 Task: In the Company uga.edu, Create email and send with subject: 'We're Thrilled to Welcome You ', and with mail content 'Greetings,_x000D_
We're thrilled to introduce you to an exciting opportunity that will transform your industry. Get ready for a journey of innovation and success!_x000D_
Warm Regards', attach the document: Project_plan.docx and insert image: visitingcard.jpg. Below Warm Regards, write Linkedin and insert the URL: in.linkedin.com. Mark checkbox to create task to follow up : In 3 business days .  Enter or choose an email address of recipient's from company's contact and send.. Logged in from softage.1@softage.net
Action: Mouse moved to (66, 29)
Screenshot: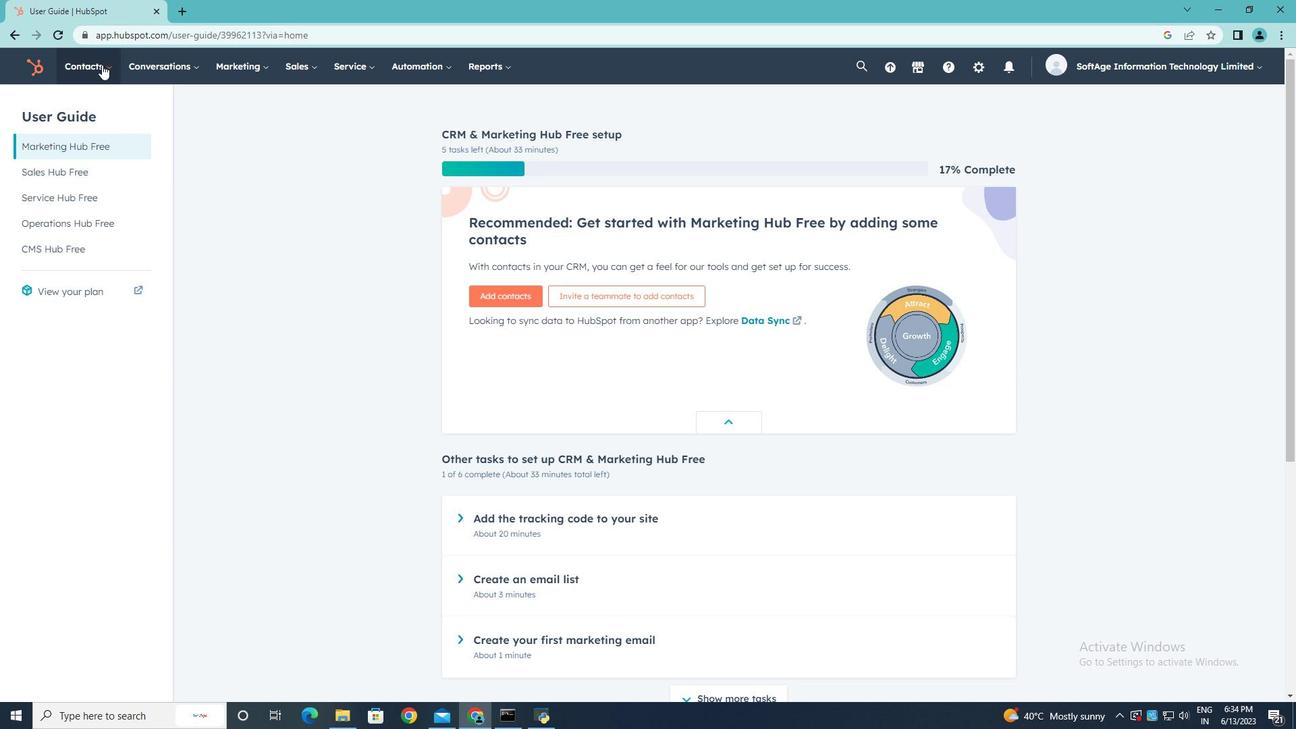 
Action: Mouse pressed left at (66, 29)
Screenshot: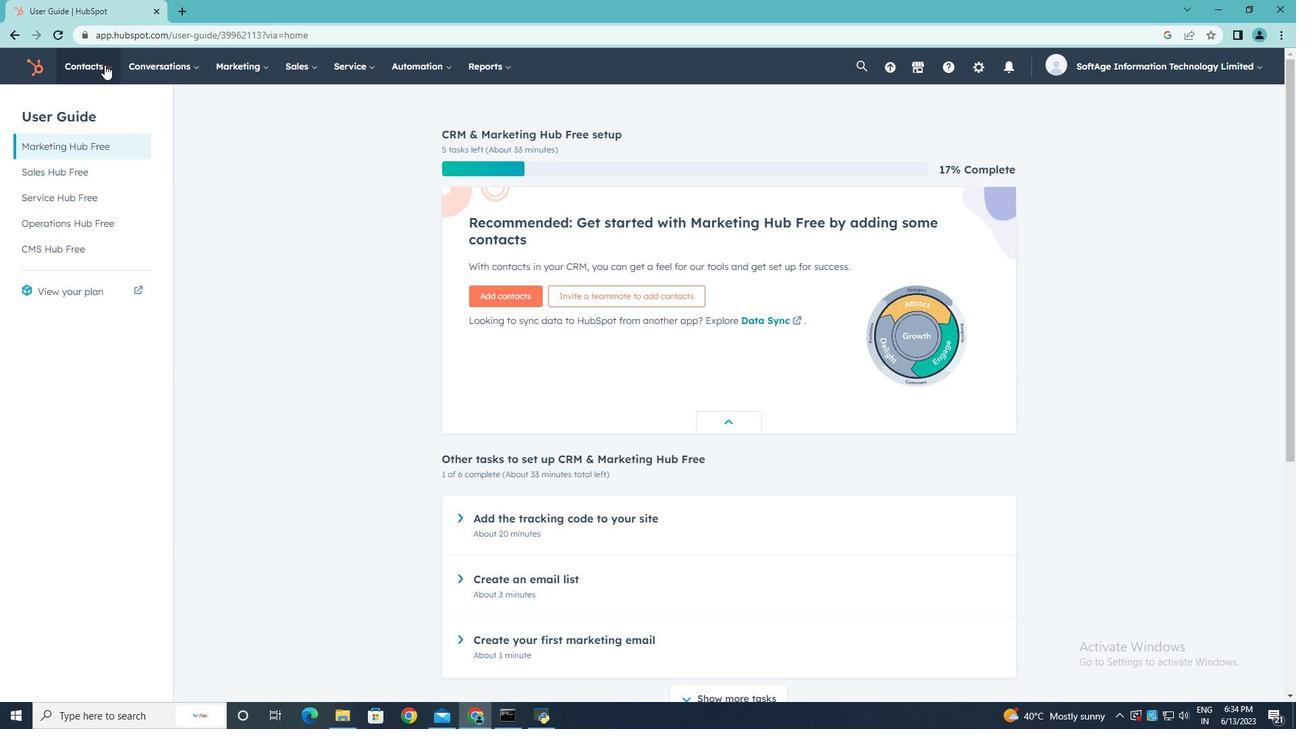 
Action: Mouse moved to (66, 83)
Screenshot: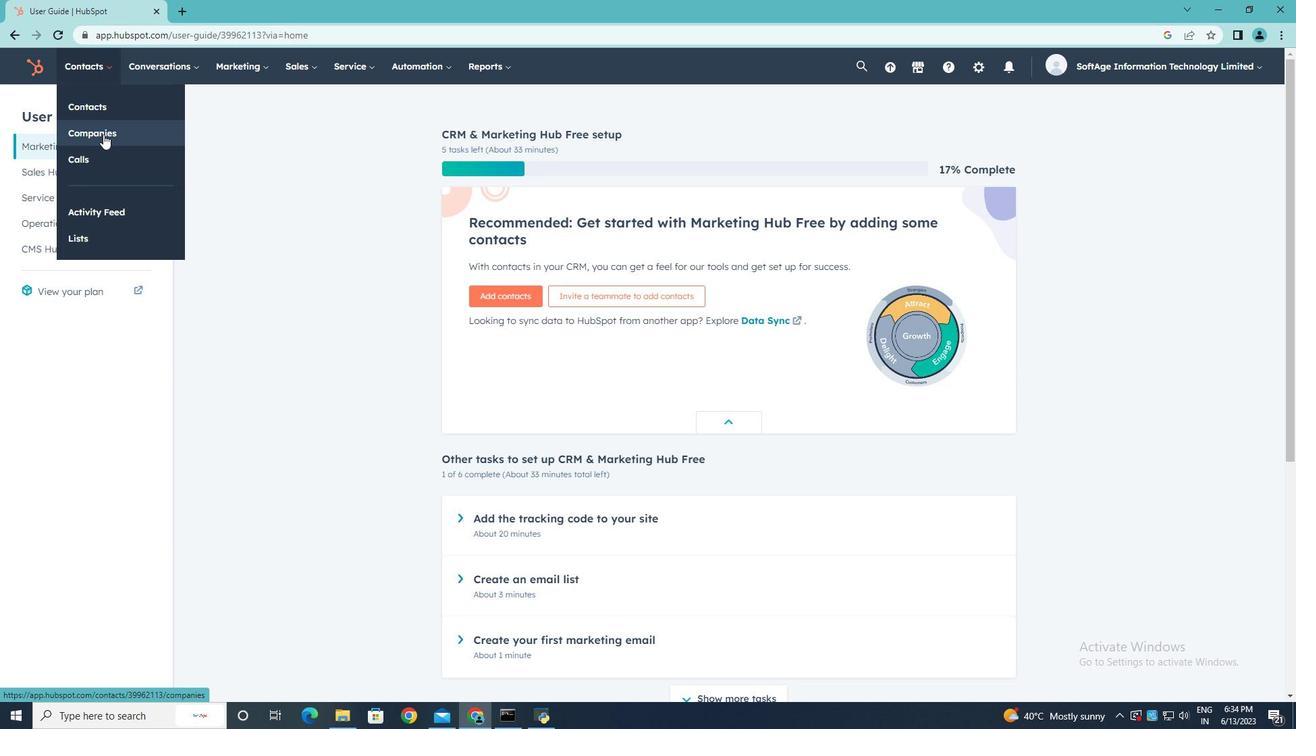 
Action: Mouse pressed left at (66, 83)
Screenshot: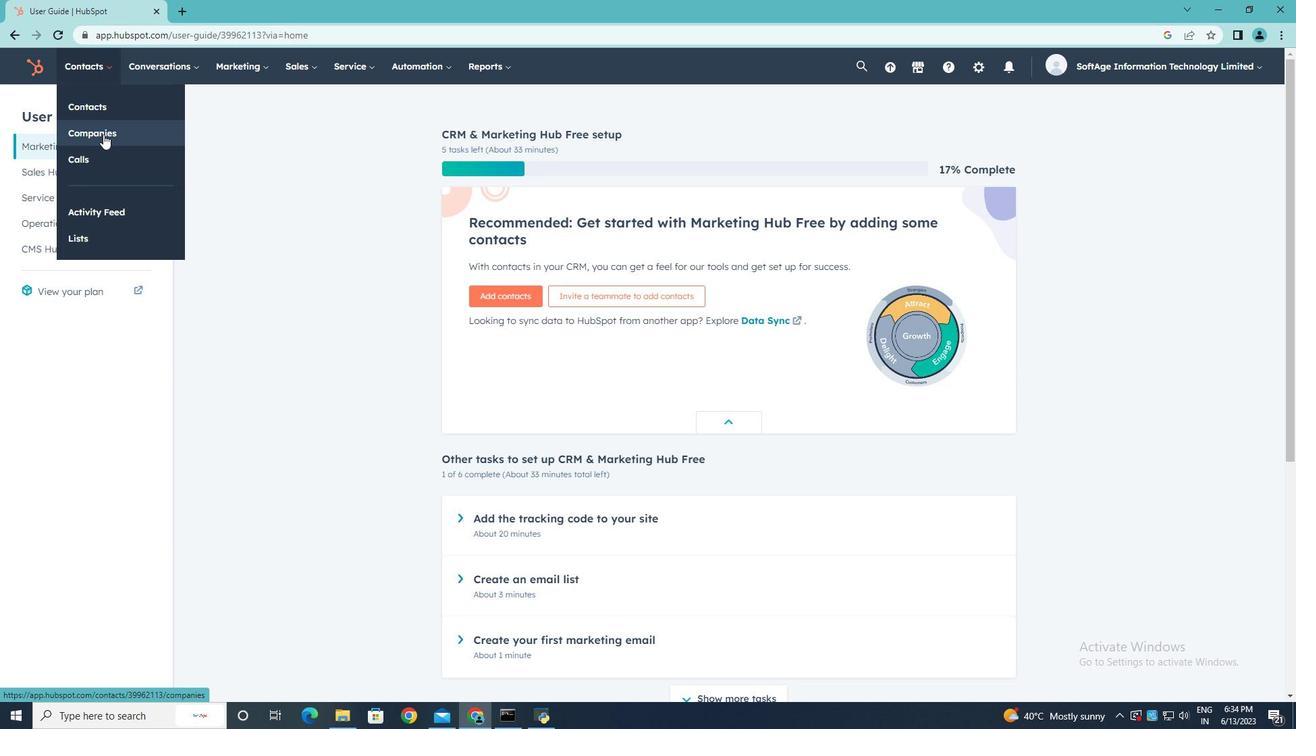 
Action: Mouse moved to (88, 163)
Screenshot: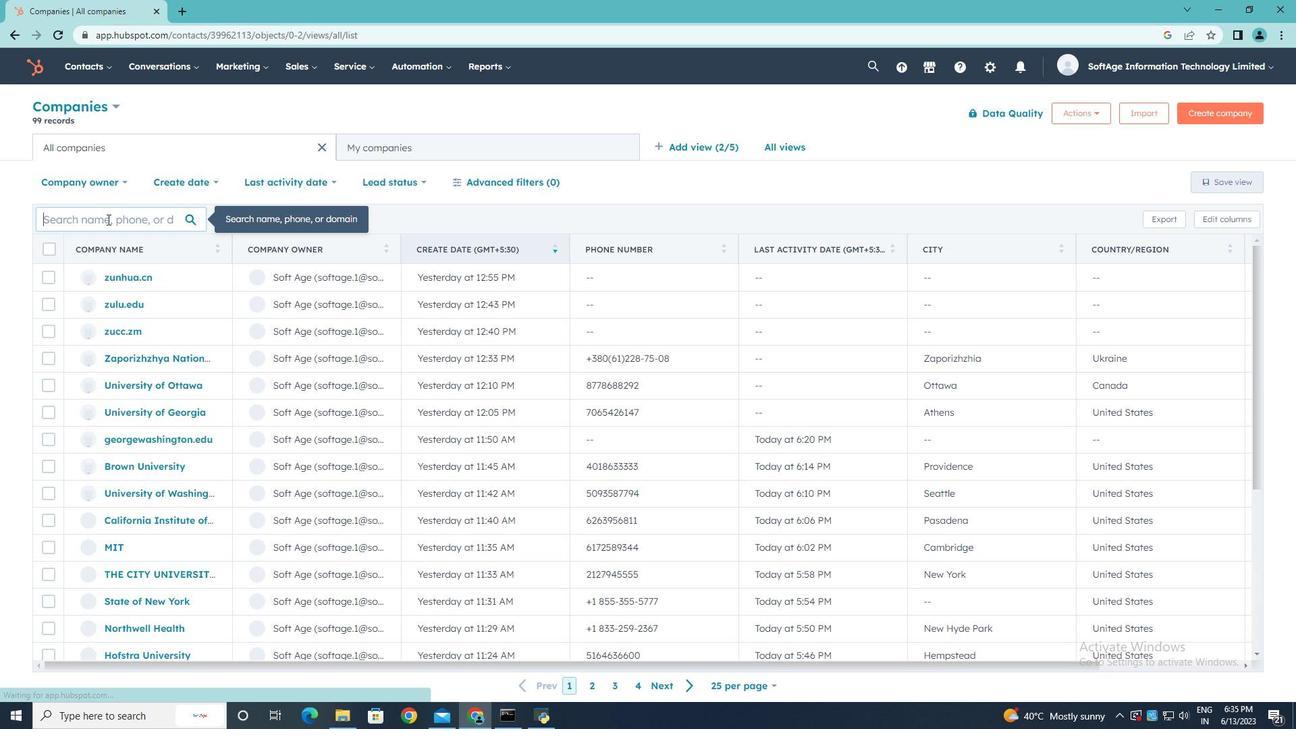 
Action: Mouse pressed left at (88, 163)
Screenshot: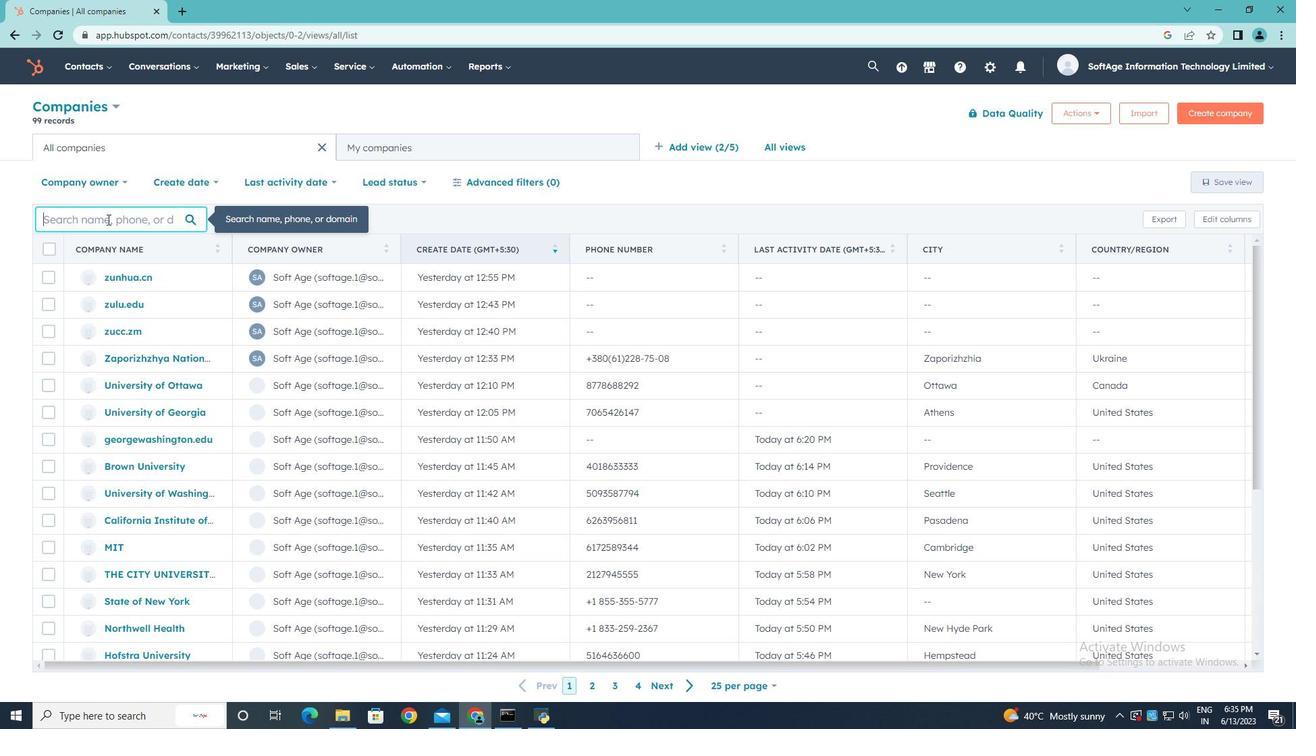 
Action: Key pressed uga.edu
Screenshot: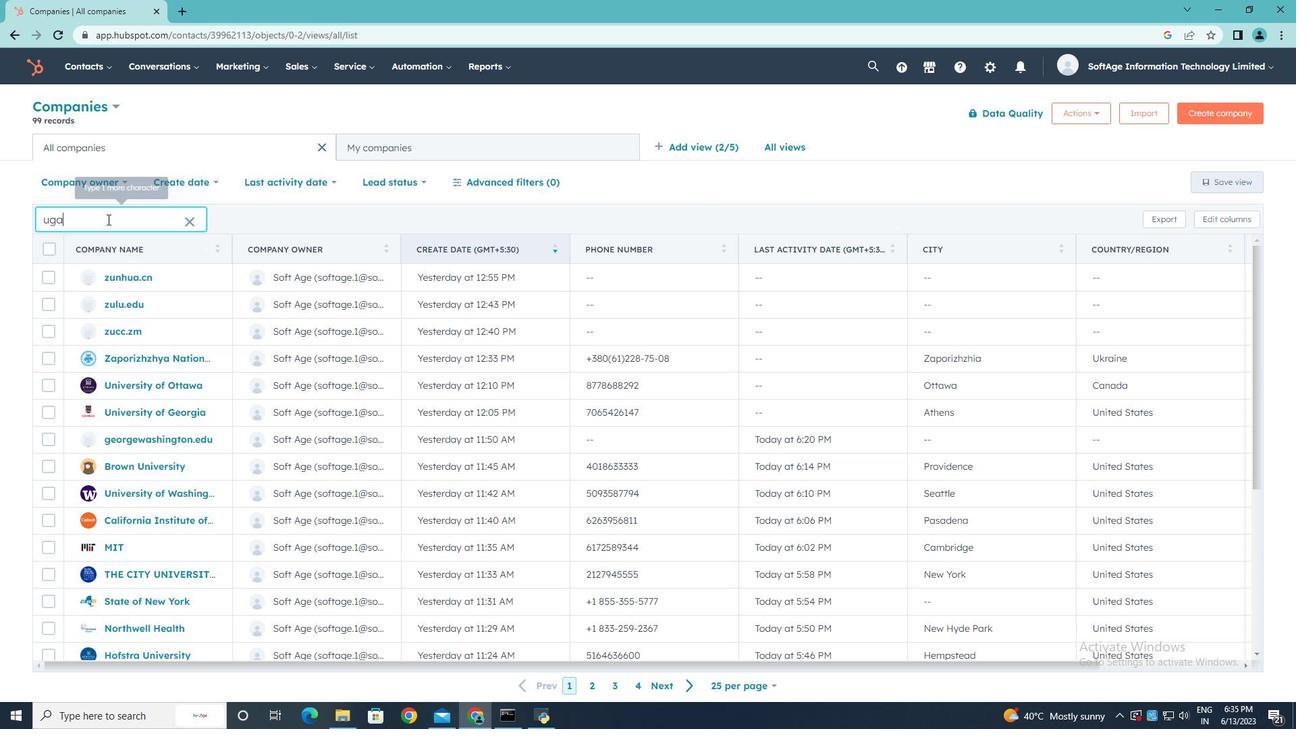 
Action: Mouse moved to (105, 215)
Screenshot: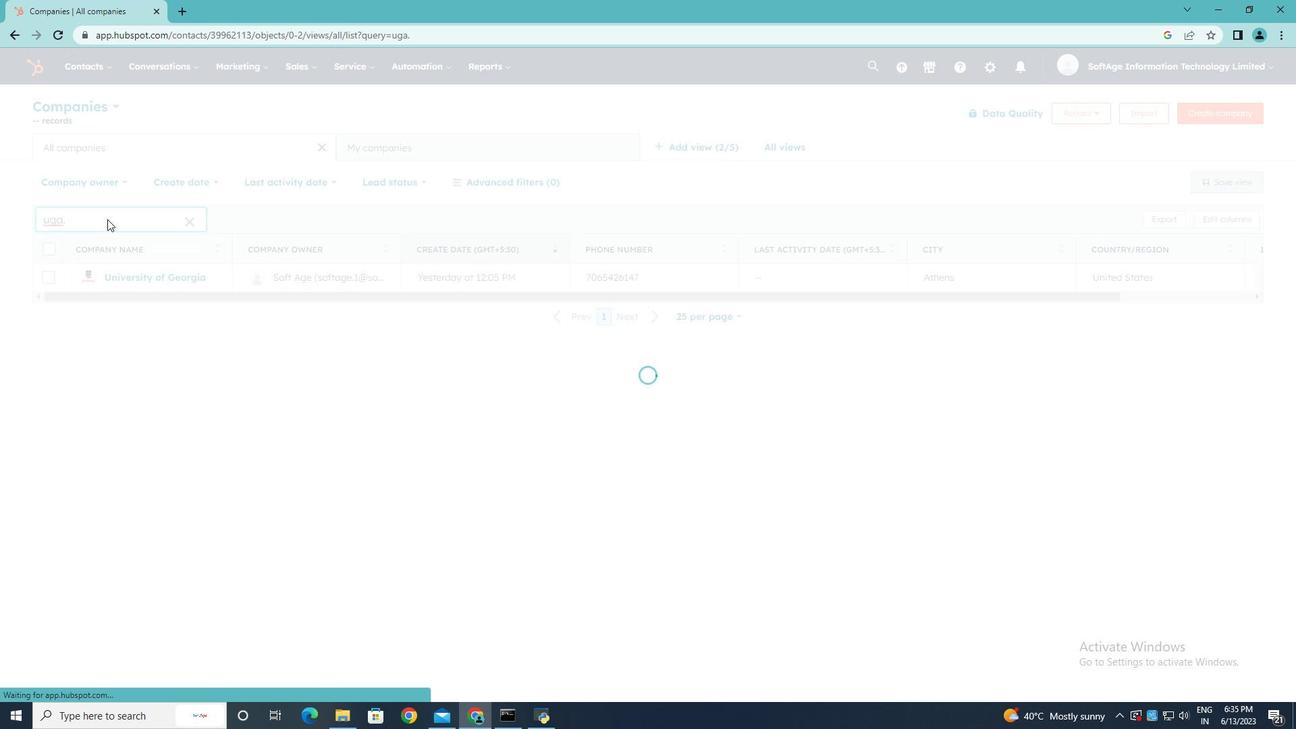 
Action: Mouse pressed left at (105, 215)
Screenshot: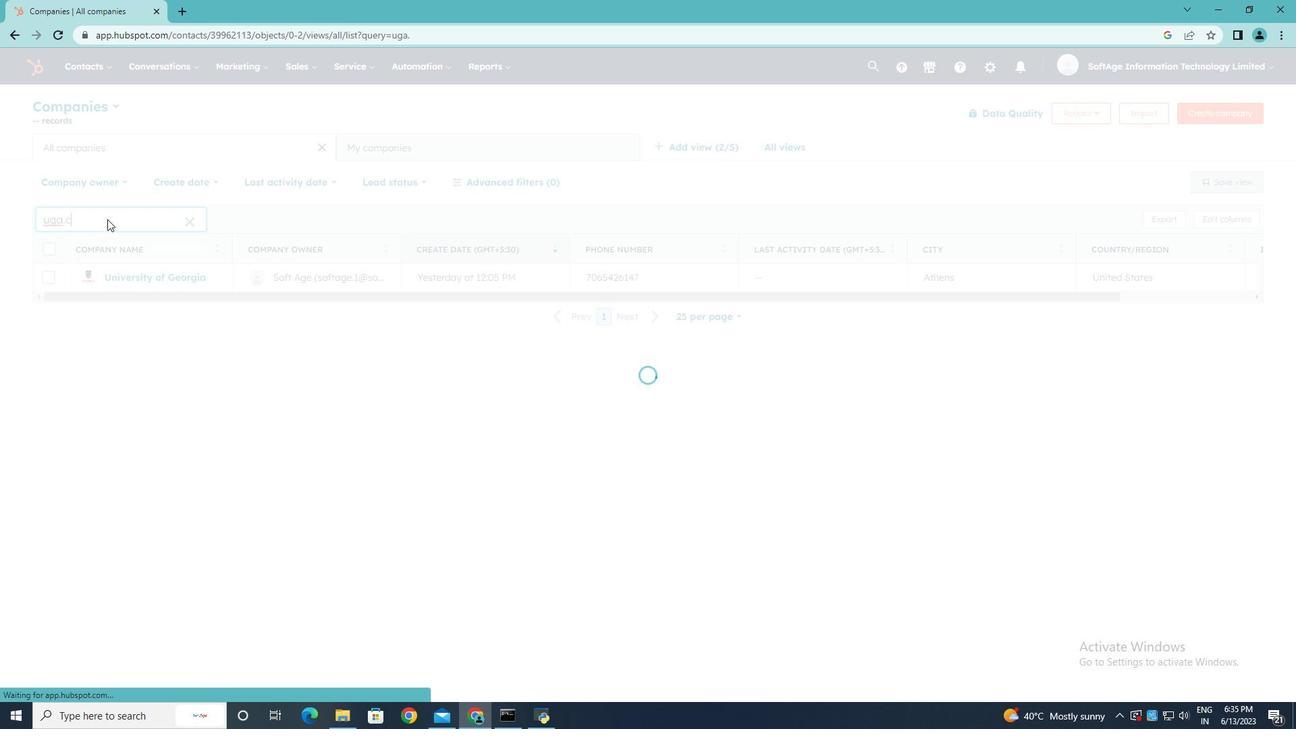 
Action: Mouse moved to (53, 165)
Screenshot: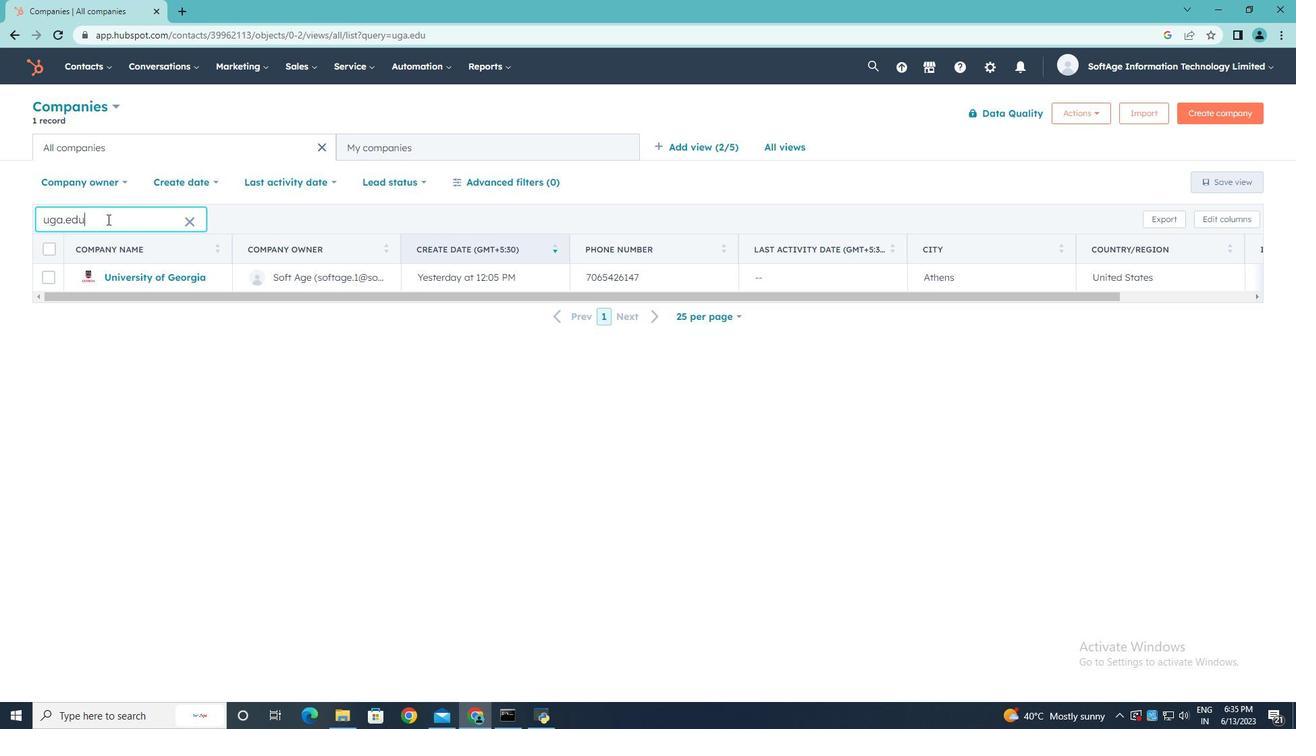 
Action: Mouse pressed left at (53, 165)
Screenshot: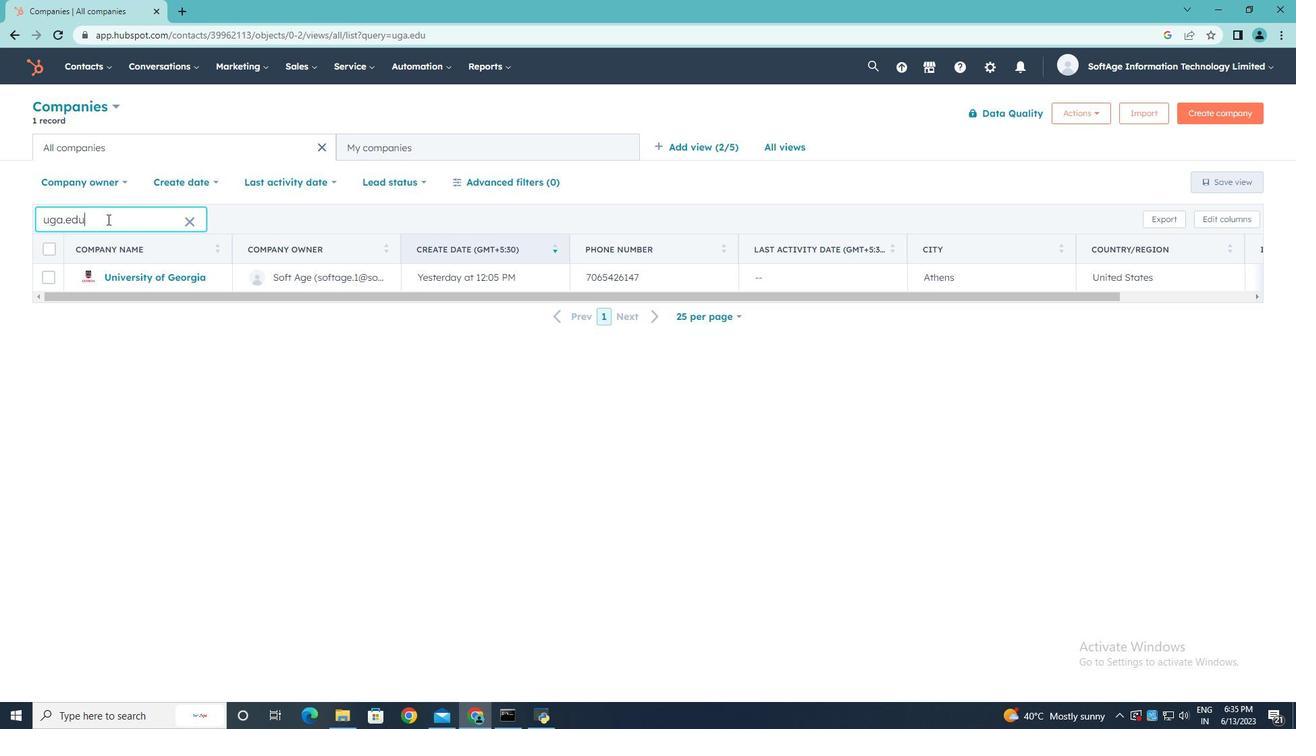 
Action: Key pressed <Key.shift><Key.shift><Key.shift><Key.shift><Key.shift><Key.shift>We're<Key.space><Key.shift><Key.shift><Key.shift><Key.shift><Key.shift><Key.shift>Thrilled<Key.space>to<Key.space><Key.shift>Welcome<Key.space><Key.shift><Key.shift><Key.shift><Key.shift><Key.shift><Key.shift><Key.shift><Key.shift><Key.shift><Key.shift><Key.shift>You
Screenshot: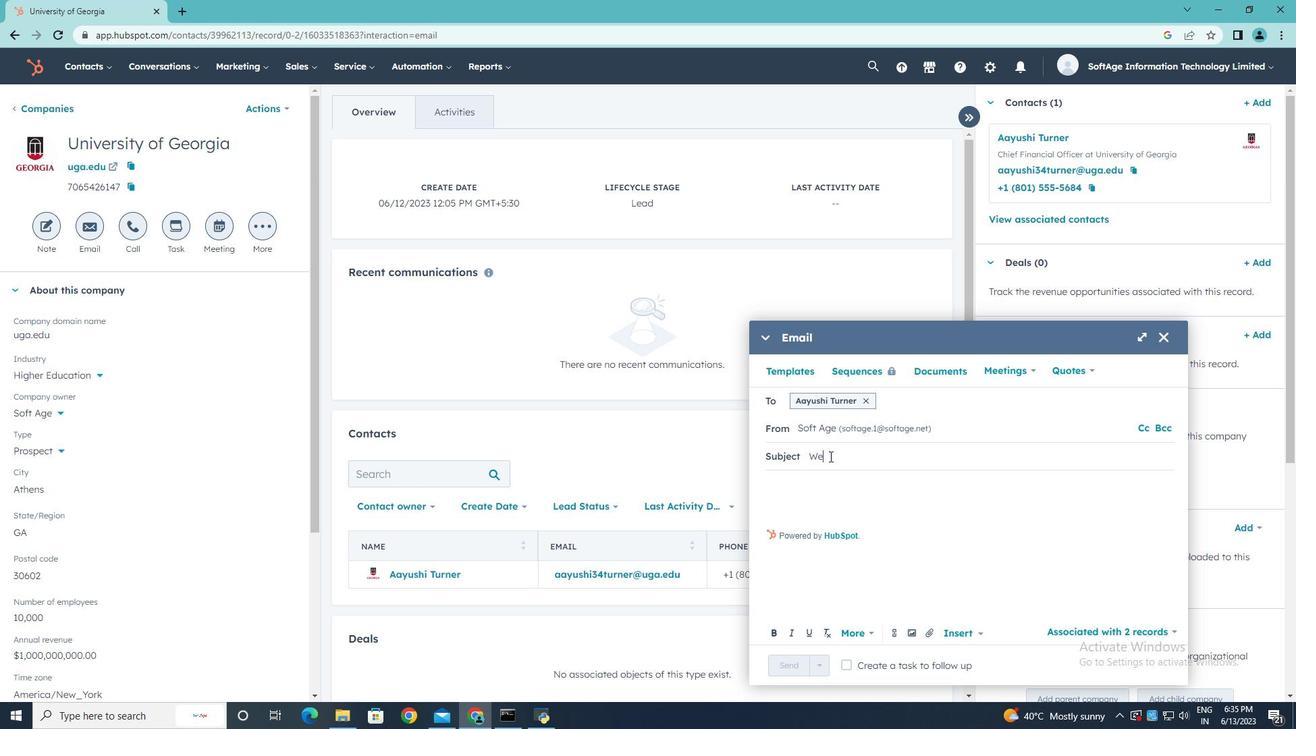 
Action: Mouse moved to (664, 396)
Screenshot: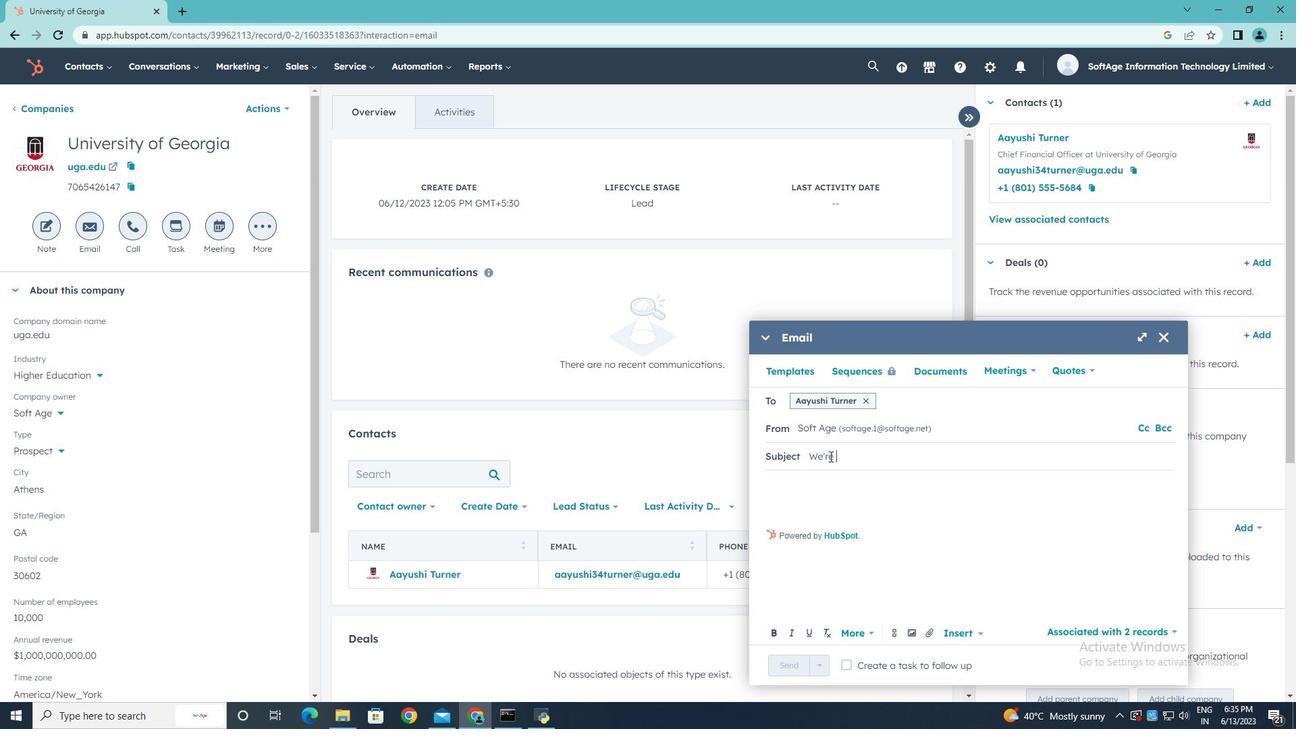 
Action: Mouse pressed left at (664, 396)
Screenshot: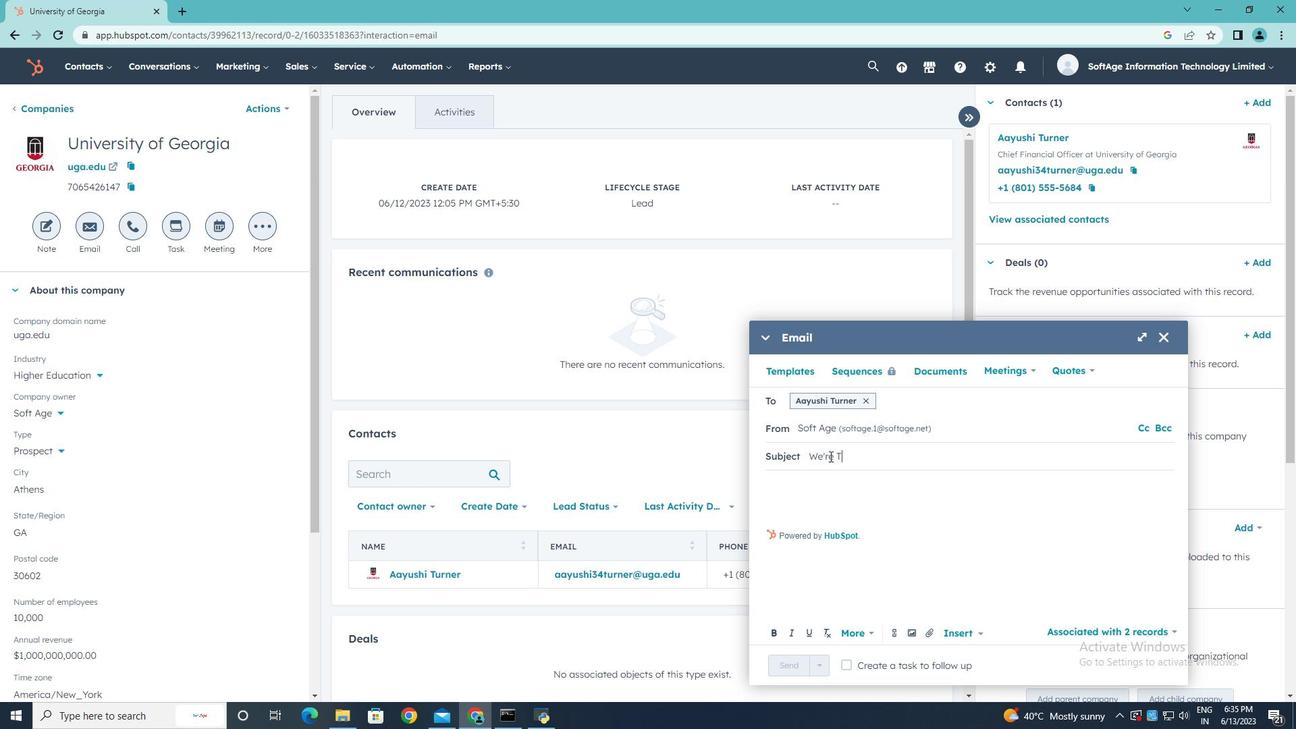 
Action: Key pressed <Key.shift>Greetings,
Screenshot: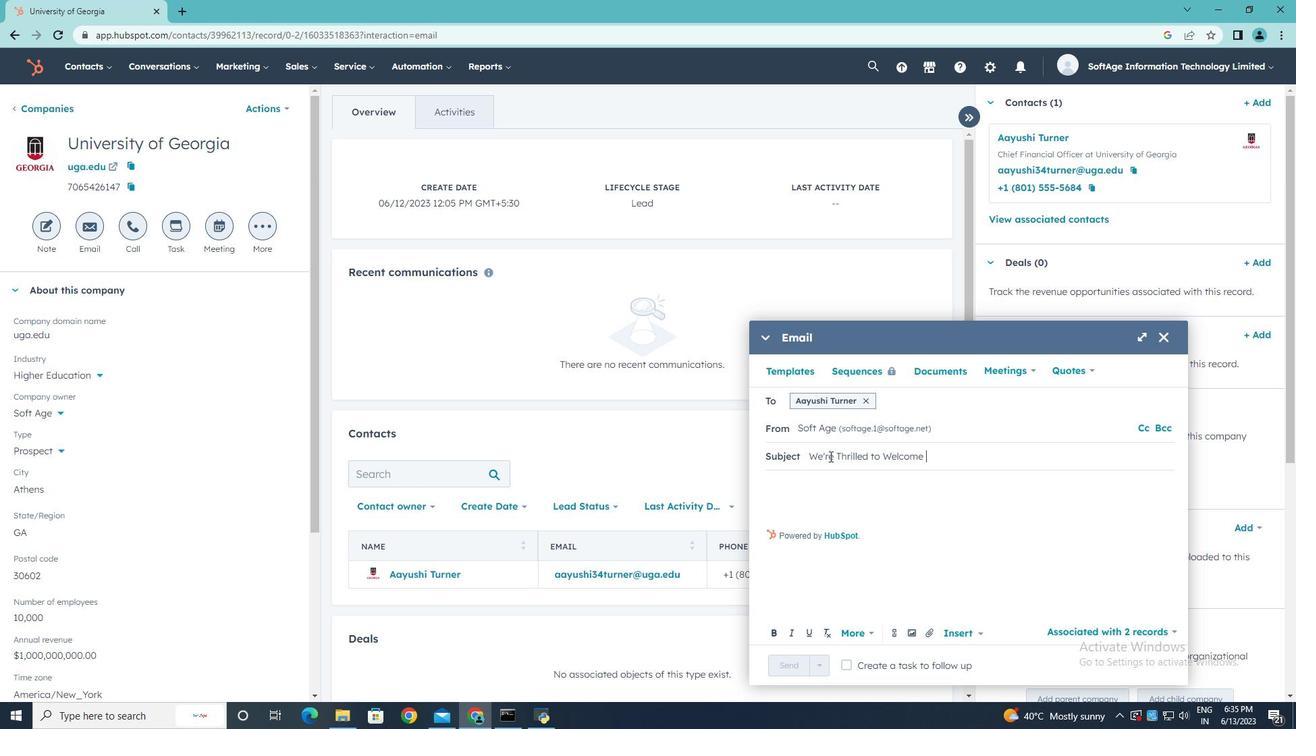 
Action: Mouse moved to (668, 409)
Screenshot: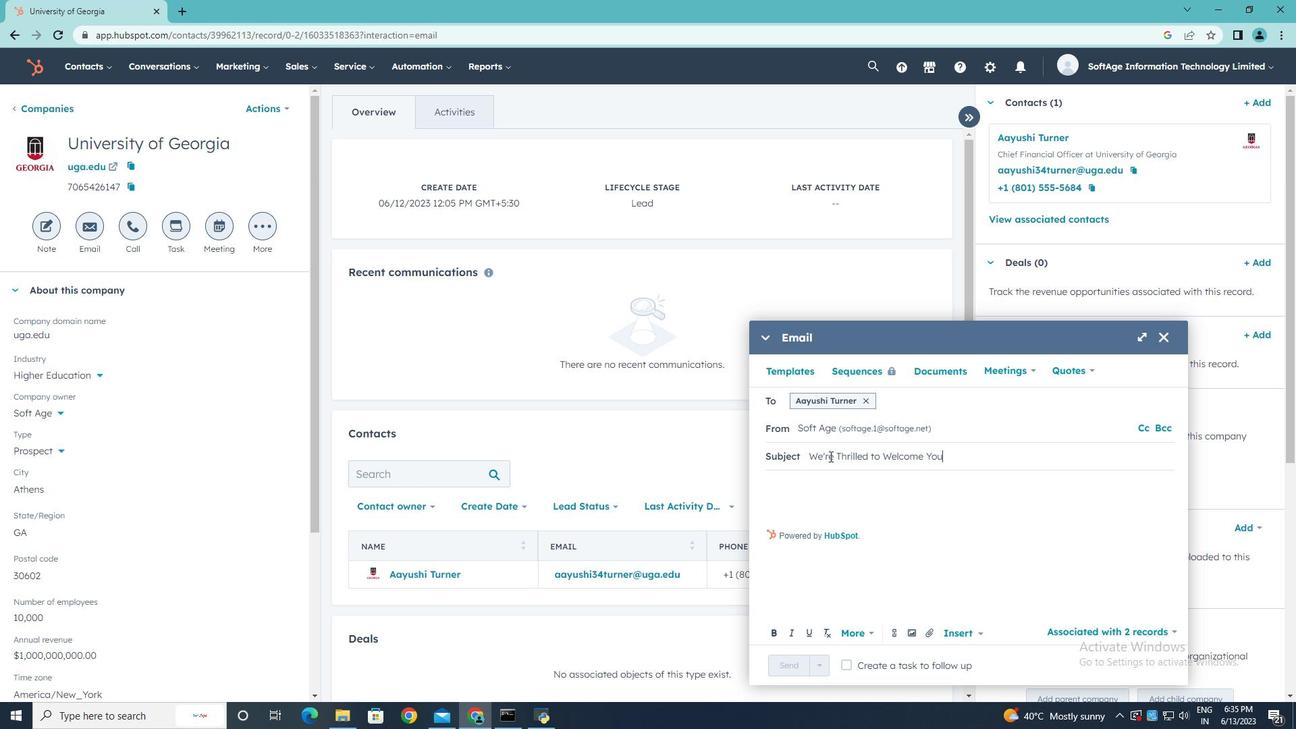 
Action: Mouse pressed left at (668, 409)
Screenshot: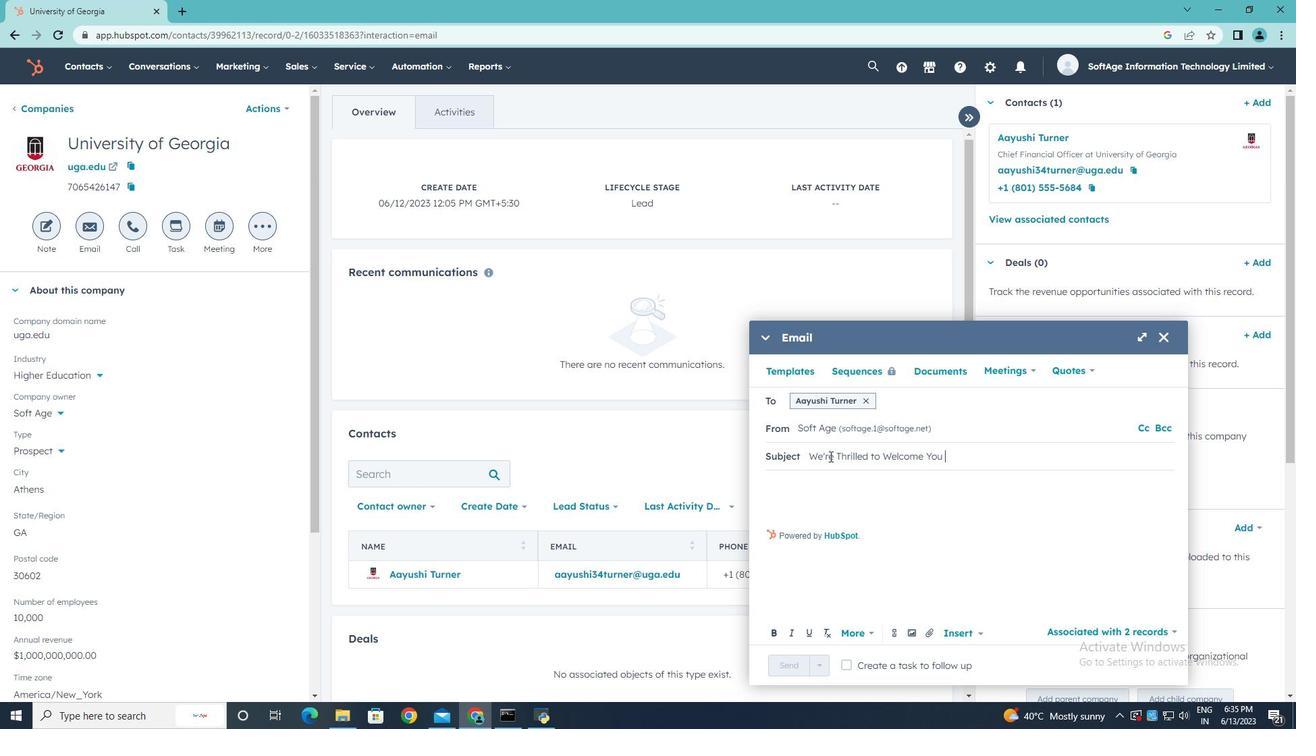 
Action: Key pressed <Key.shift>WE
Screenshot: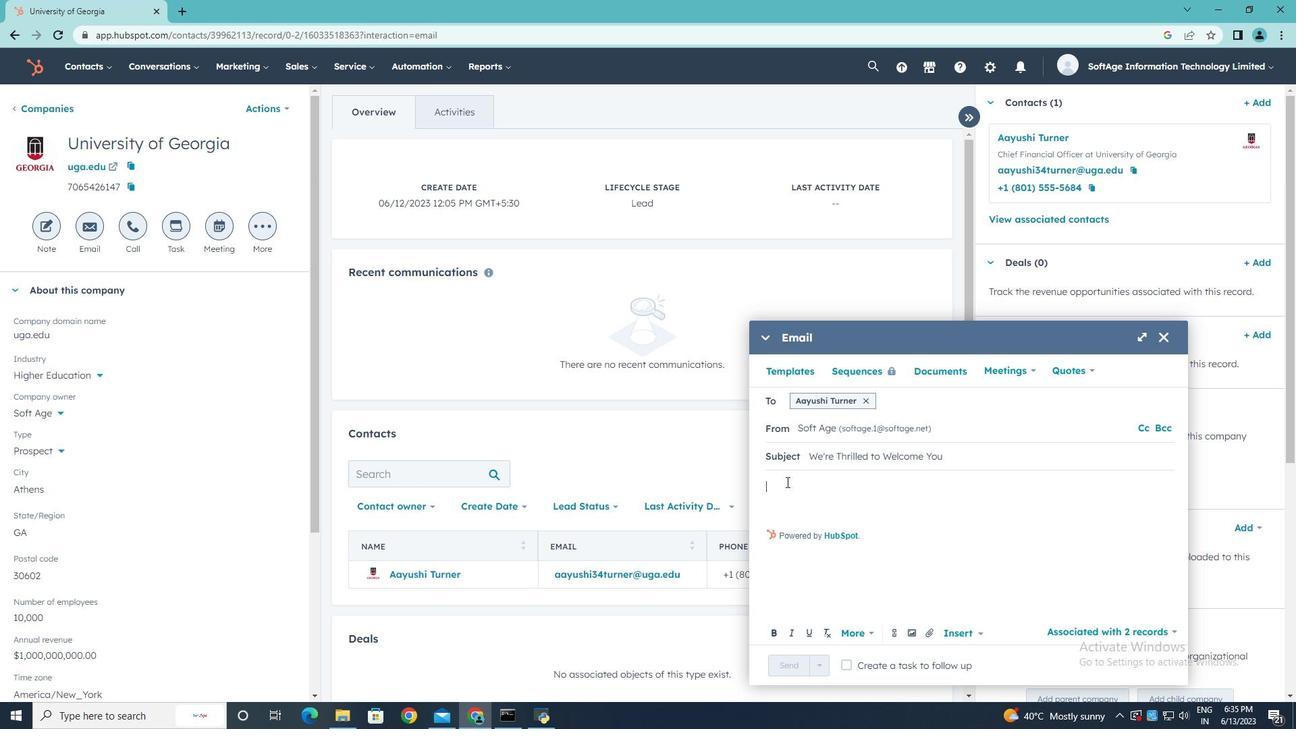 
Action: Mouse moved to (914, 345)
Screenshot: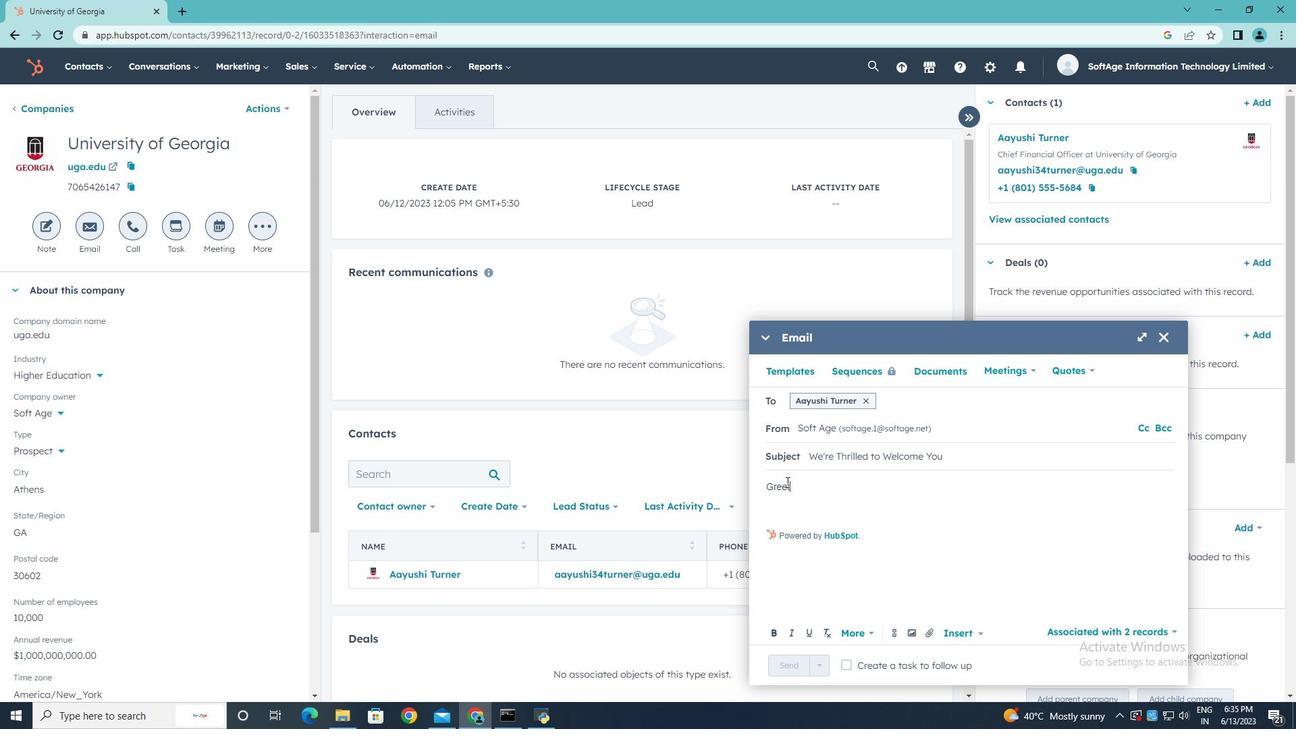 
Action: Key pressed <Key.backspace>e're<Key.space><Key.shift>thrilled<Key.space>to<Key.space>introduce<Key.space>you<Key.space>to<Key.space>an<Key.space>exciting<Key.space>opportunity<Key.space>that<Key.space>will<Key.space>transform<Key.space>your<Key.space>industry.<Key.space><Key.shift>Get<Key.space><Key.shift><Key.shift><Key.shift><Key.shift><Key.shift><Key.shift><Key.shift><Key.shift><Key.shift><Key.shift><Key.shift><Key.shift><Key.shift><Key.shift><Key.shift><Key.shift><Key.shift><Key.shift><Key.shift><Key.shift><Key.shift><Key.shift><Key.shift><Key.shift><Key.shift><Key.shift><Key.shift><Key.shift><Key.shift><Key.shift><Key.shift><Key.shift><Key.shift><Key.shift><Key.shift><Key.shift><Key.shift><Key.shift><Key.shift><Key.shift><Key.shift><Key.shift><Key.shift><Key.shift>ready<Key.space>for<Key.space>a<Key.space>journey<Key.space>of<Key.space>innovation<Key.space>and<Key.space>success<Key.shift>!<Key.enter>
Screenshot: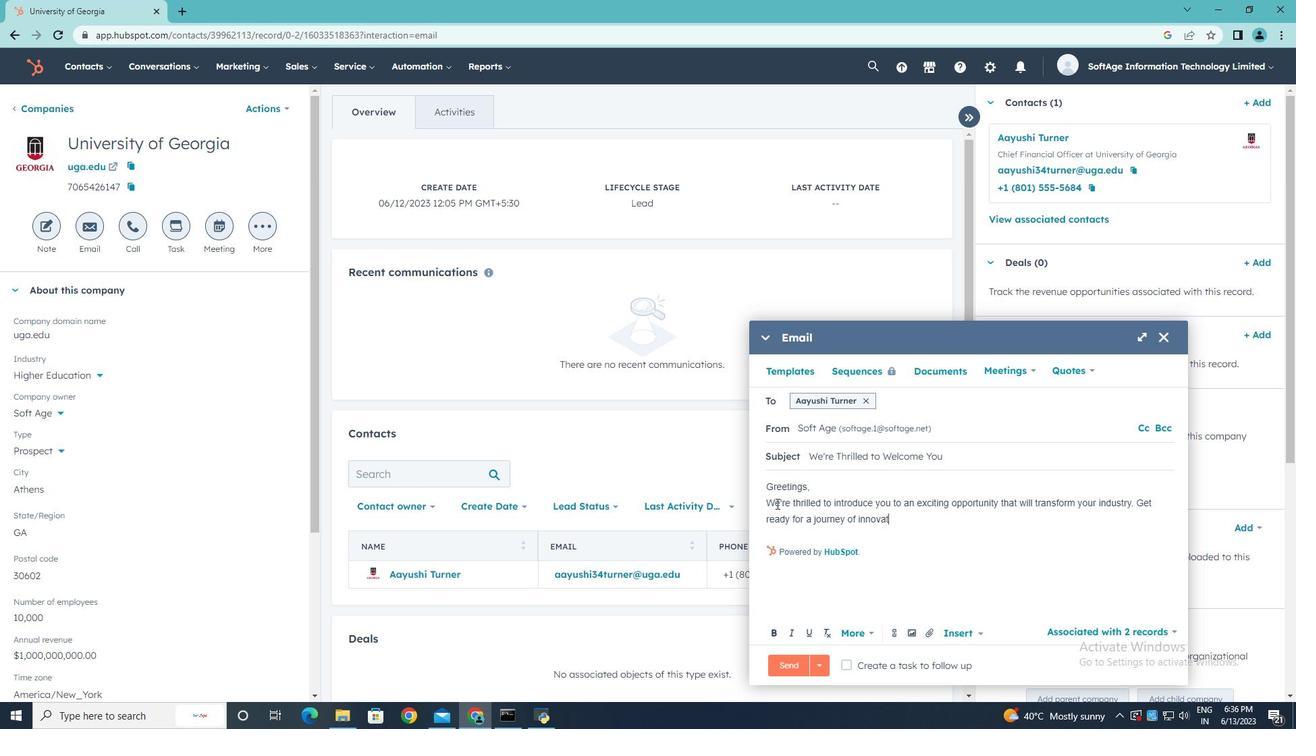
Action: Mouse moved to (668, 454)
Screenshot: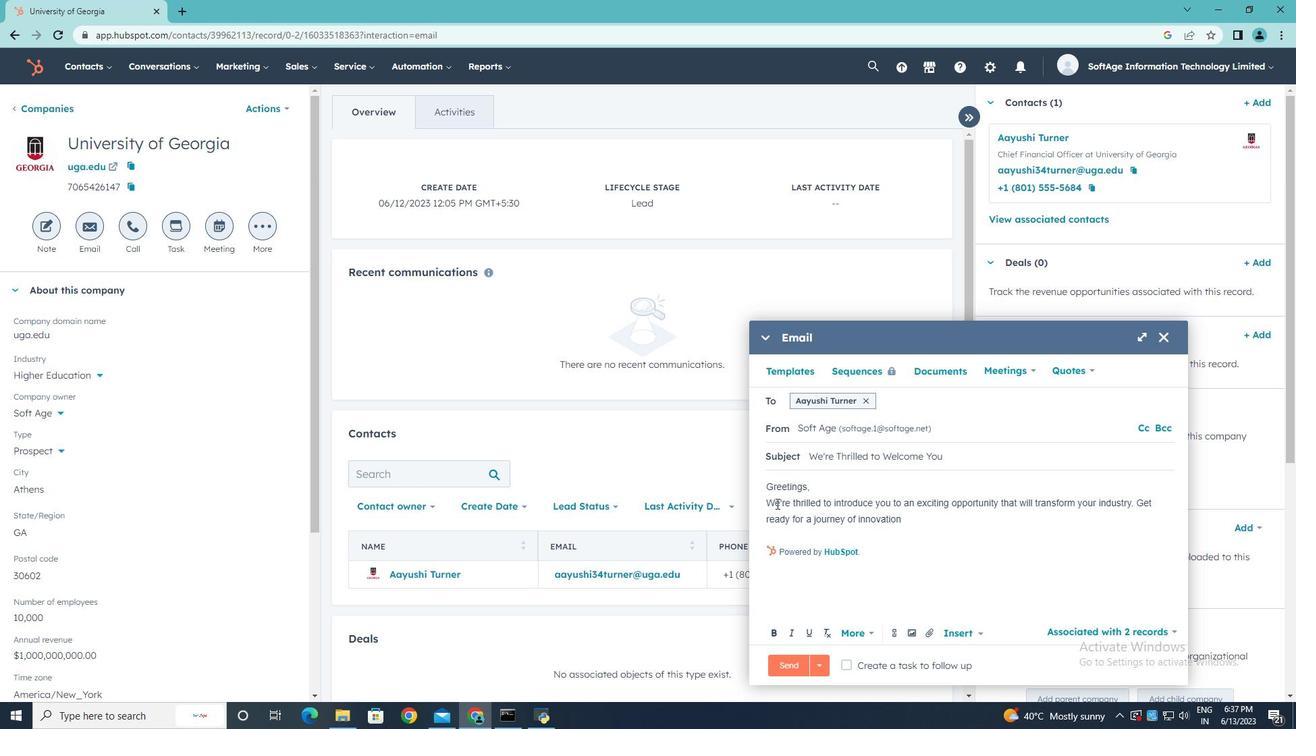 
Action: Key pressed <Key.backspace>
Screenshot: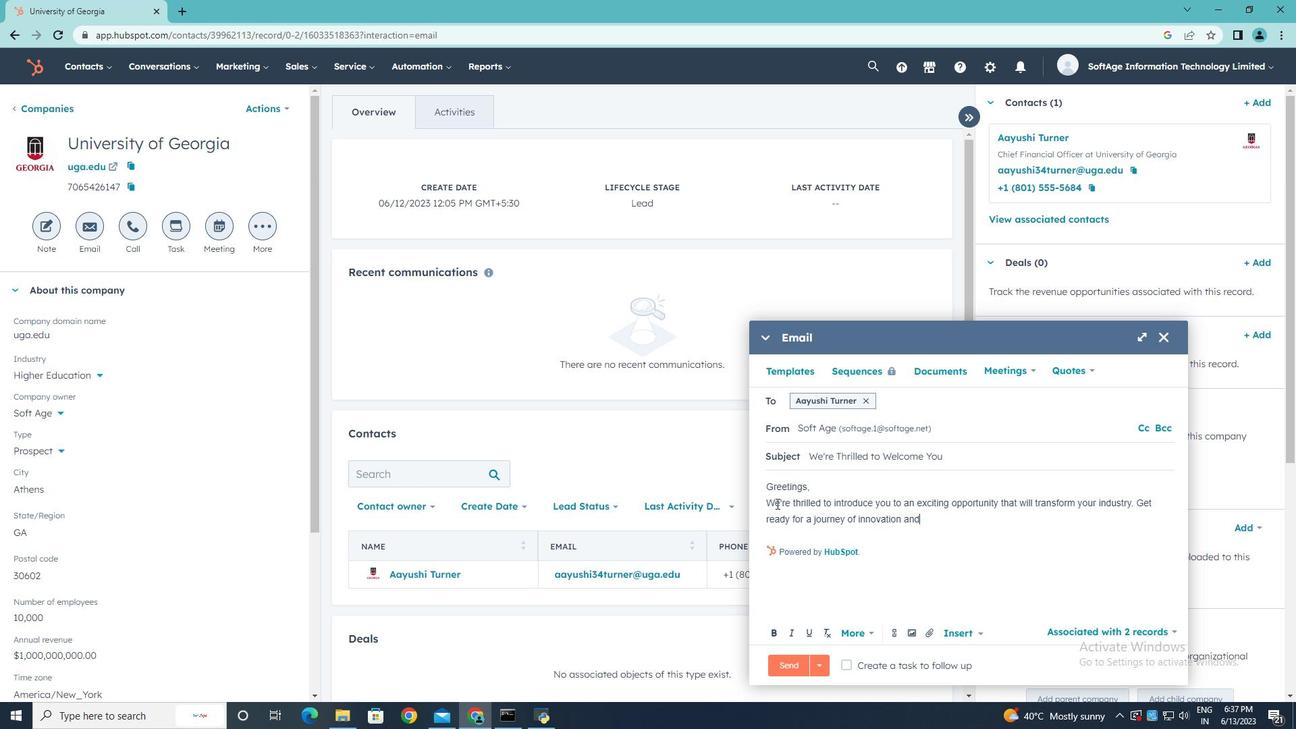 
Action: Mouse moved to (674, 443)
Screenshot: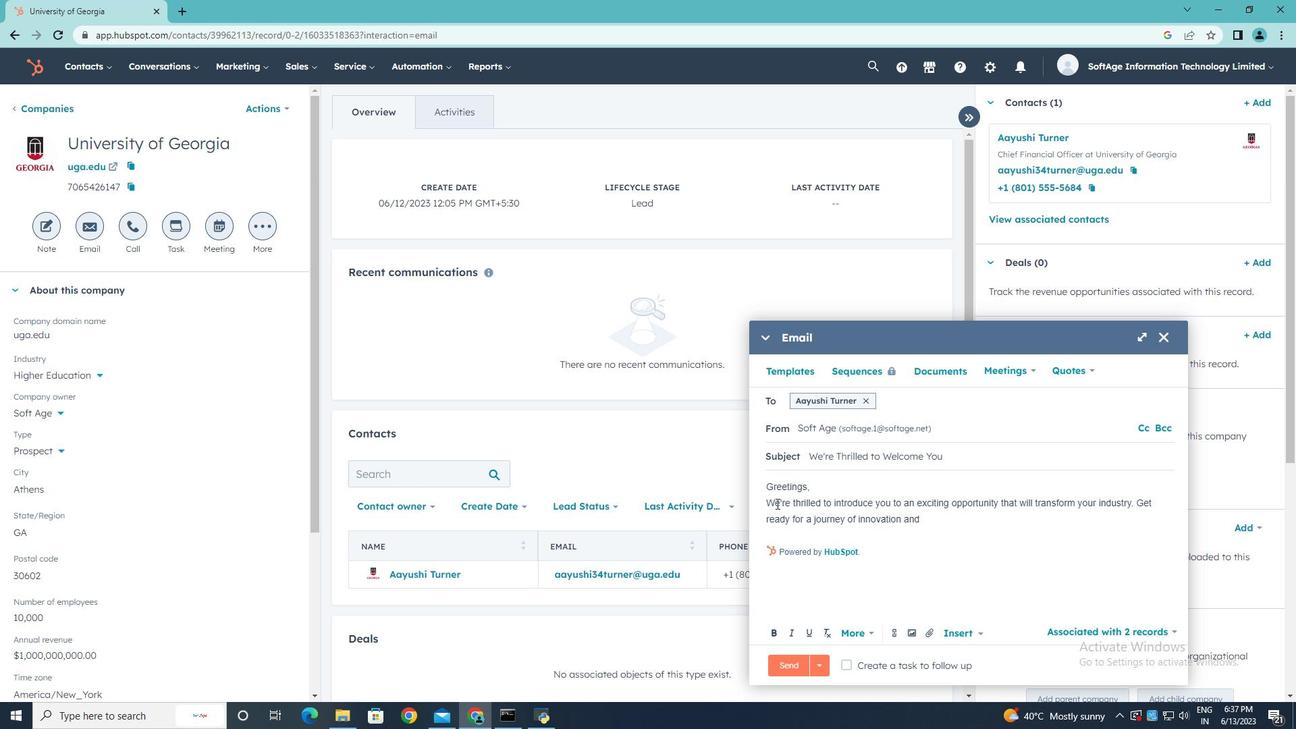 
Action: Mouse pressed left at (674, 443)
Screenshot: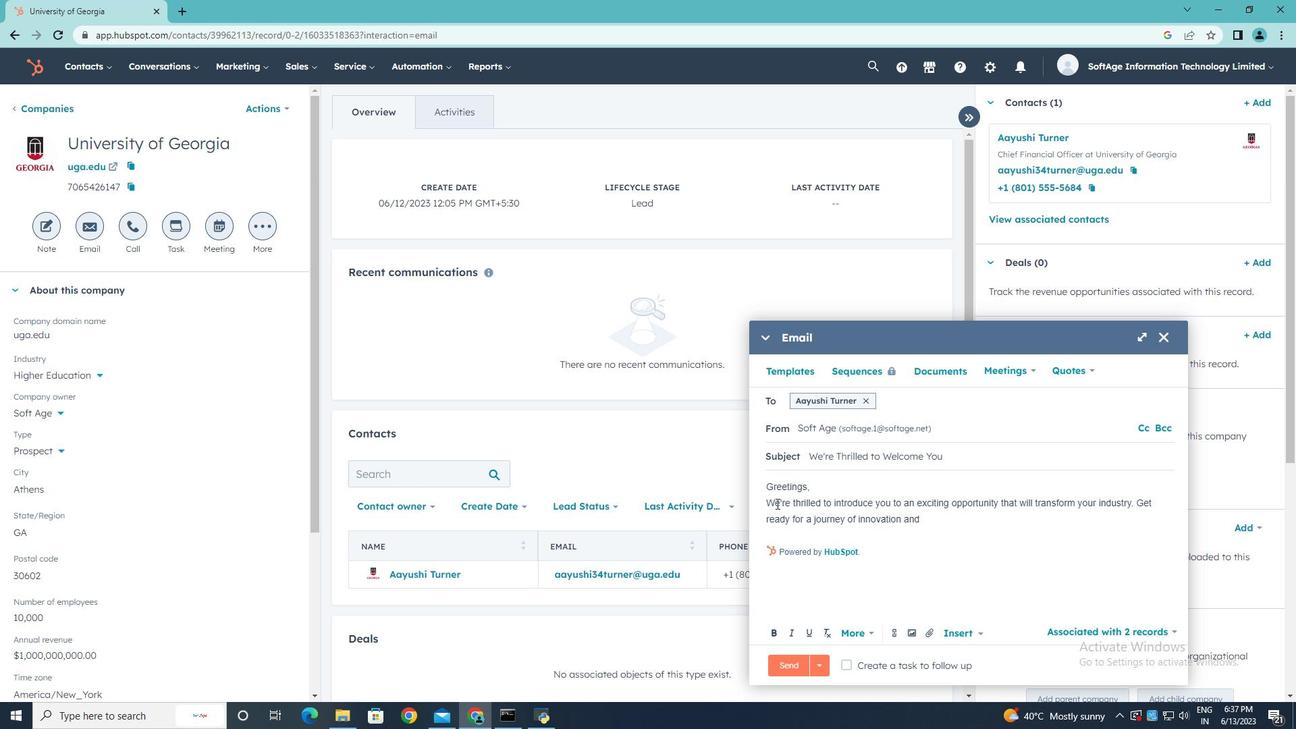 
Action: Mouse moved to (674, 443)
Screenshot: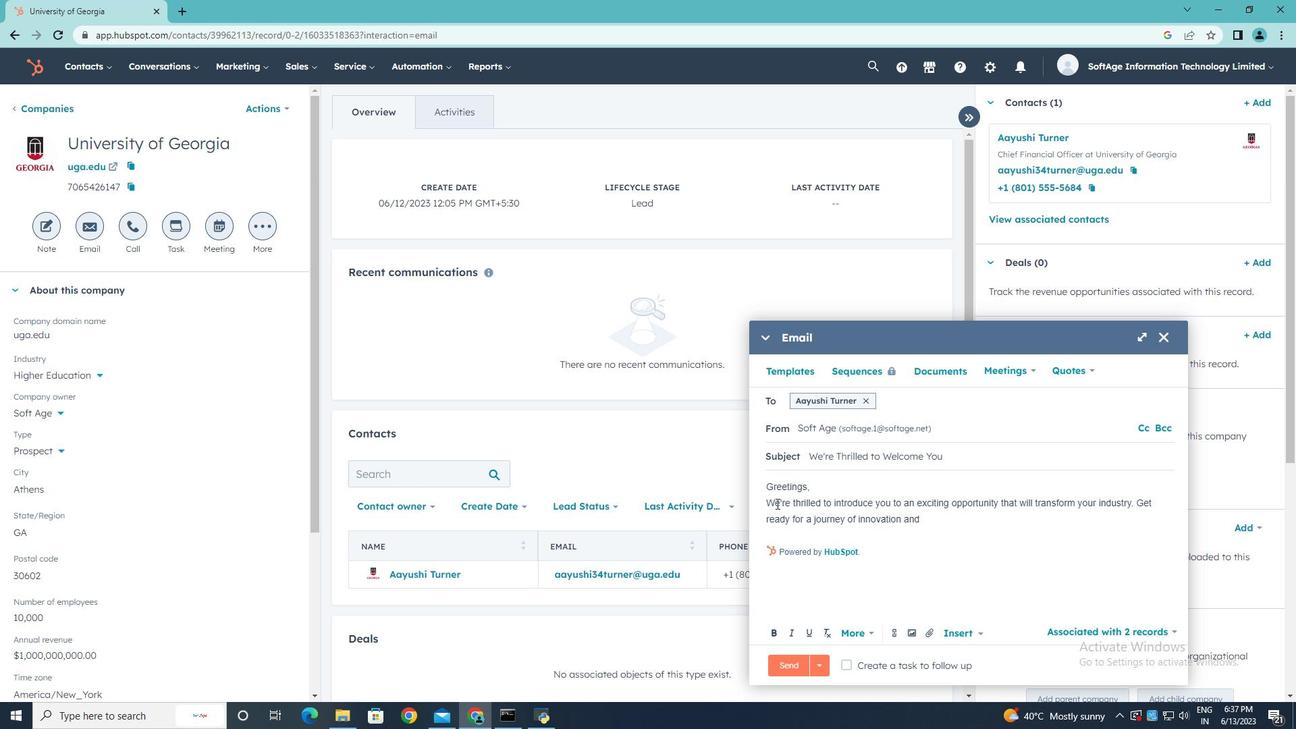 
Action: Key pressed <Key.enter><Key.shift>Warm<Key.space><Key.shift>Regards,
Screenshot: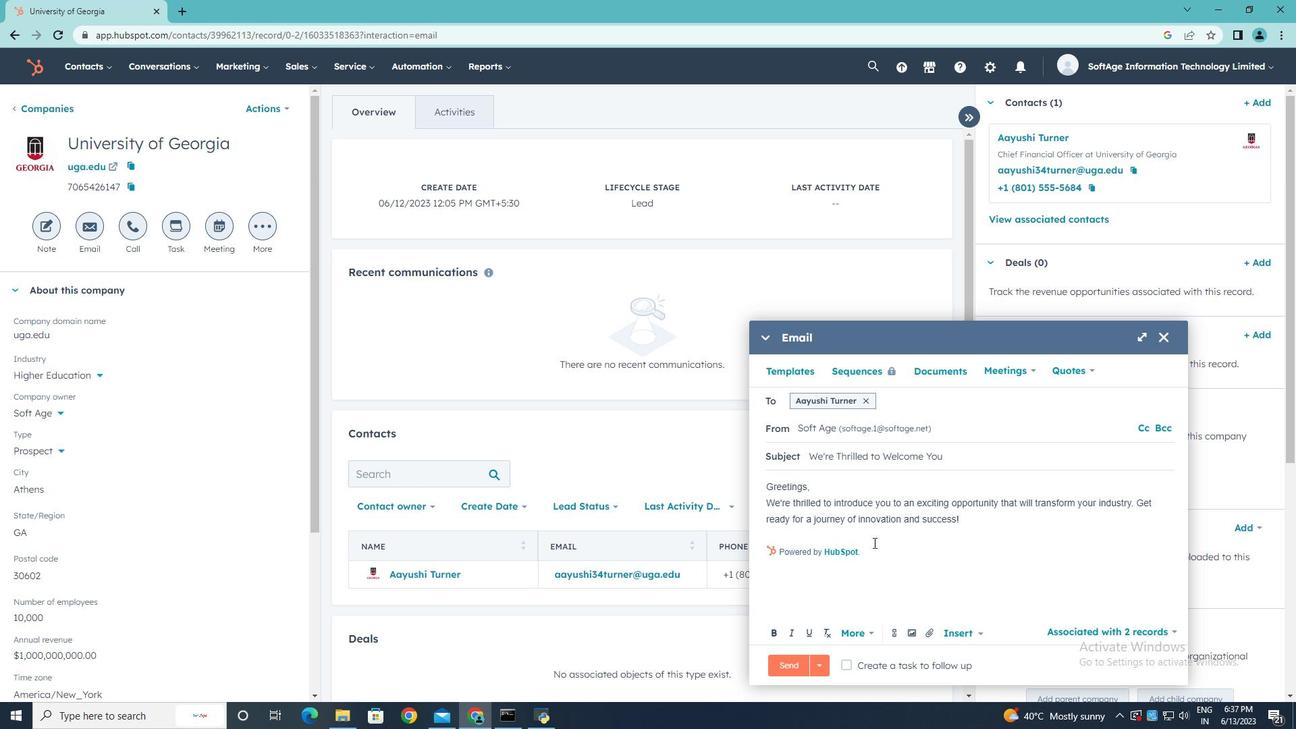 
Action: Mouse moved to (805, 527)
Screenshot: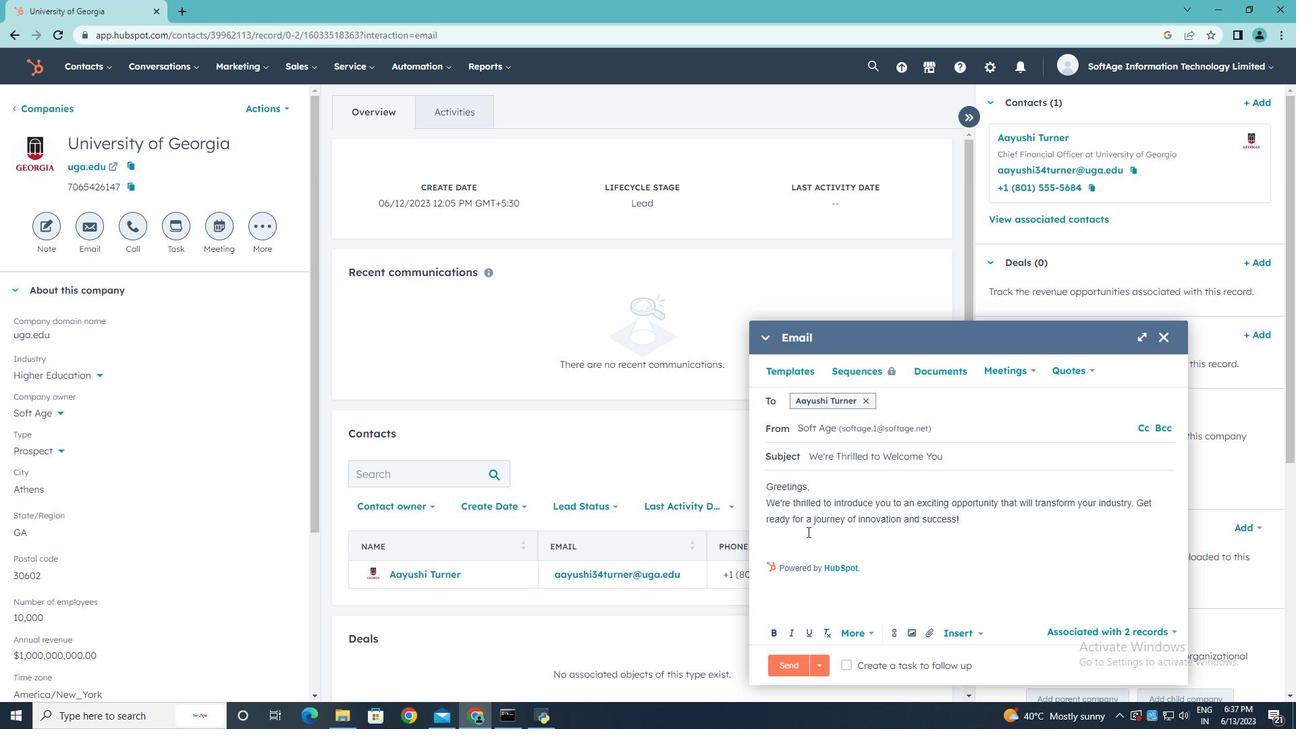 
Action: Mouse pressed left at (805, 527)
Screenshot: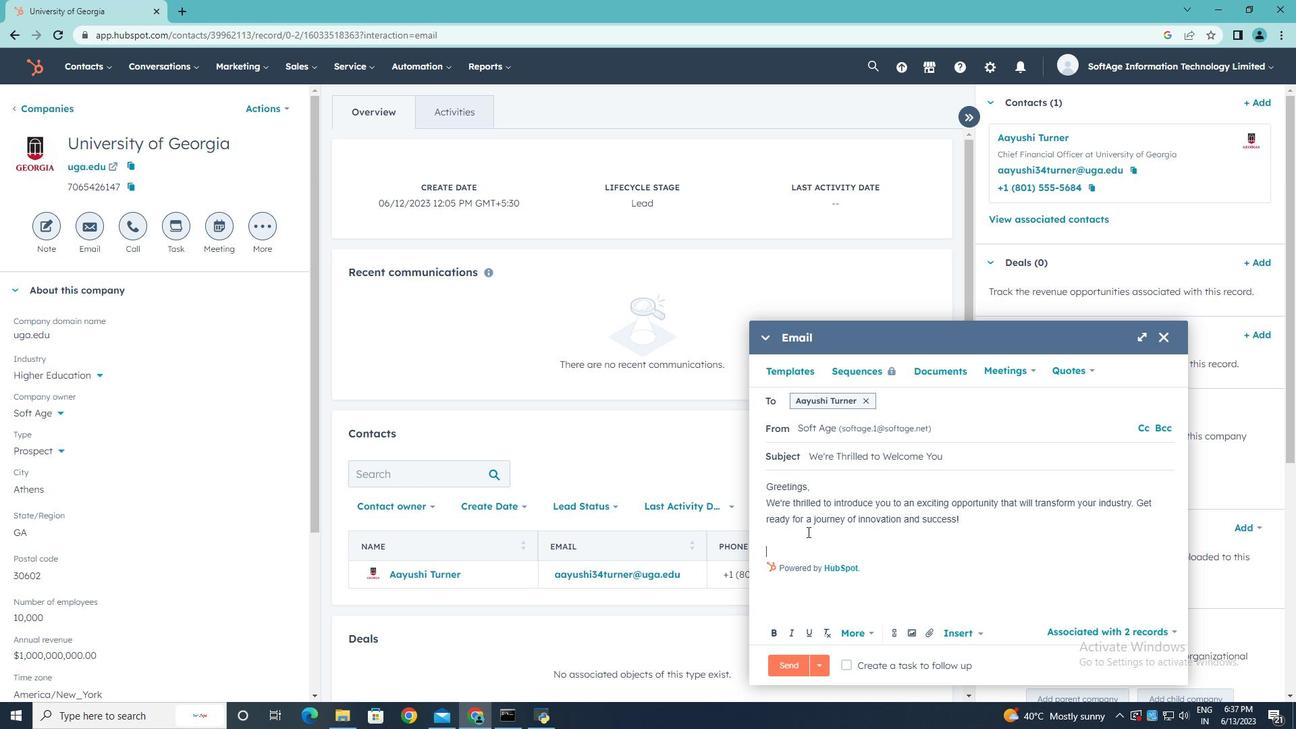
Action: Mouse moved to (825, 490)
Screenshot: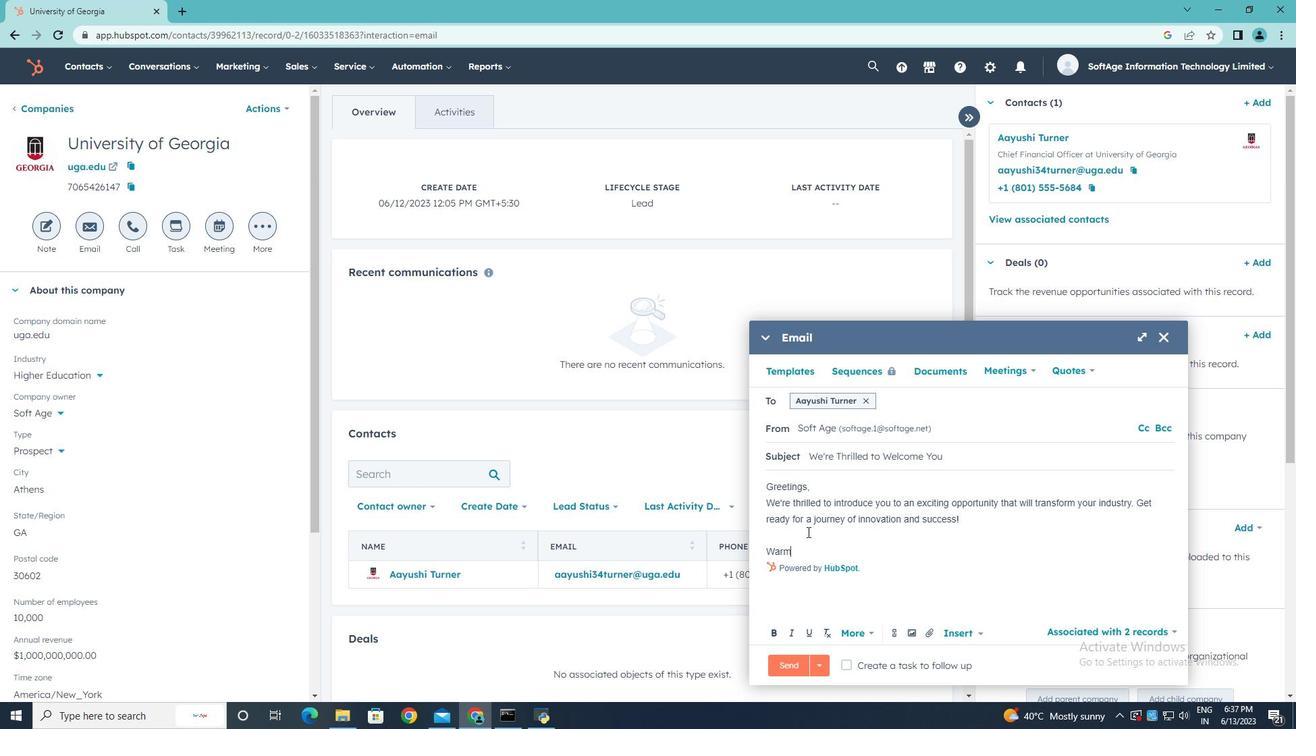 
Action: Mouse pressed left at (825, 490)
Screenshot: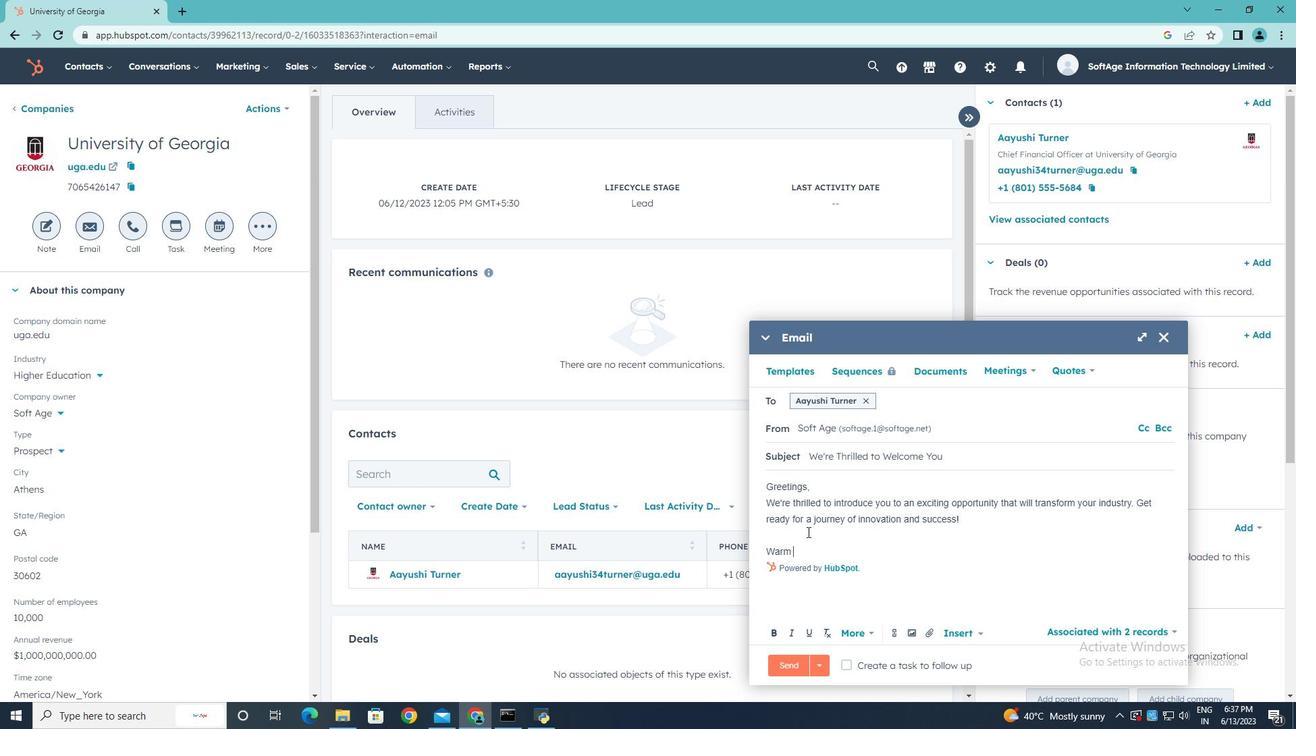 
Action: Mouse moved to (68, 24)
Screenshot: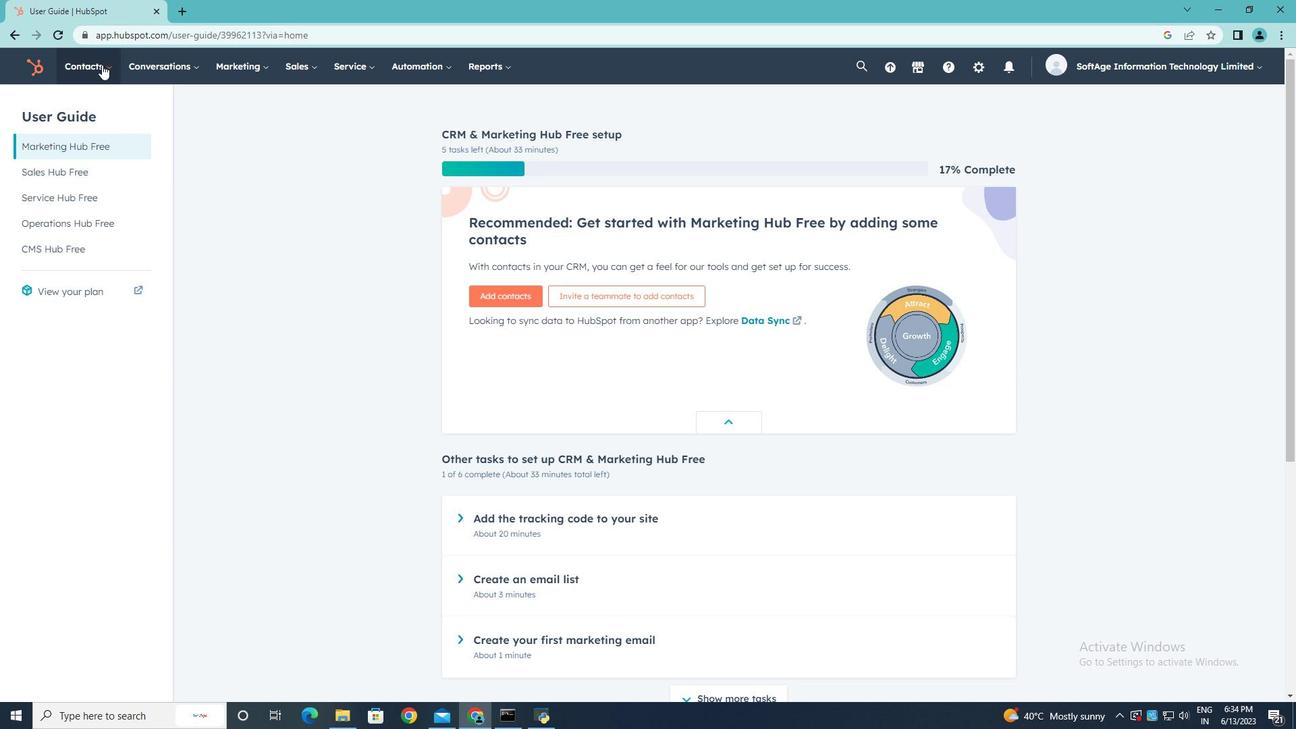 
Action: Mouse pressed left at (68, 24)
Screenshot: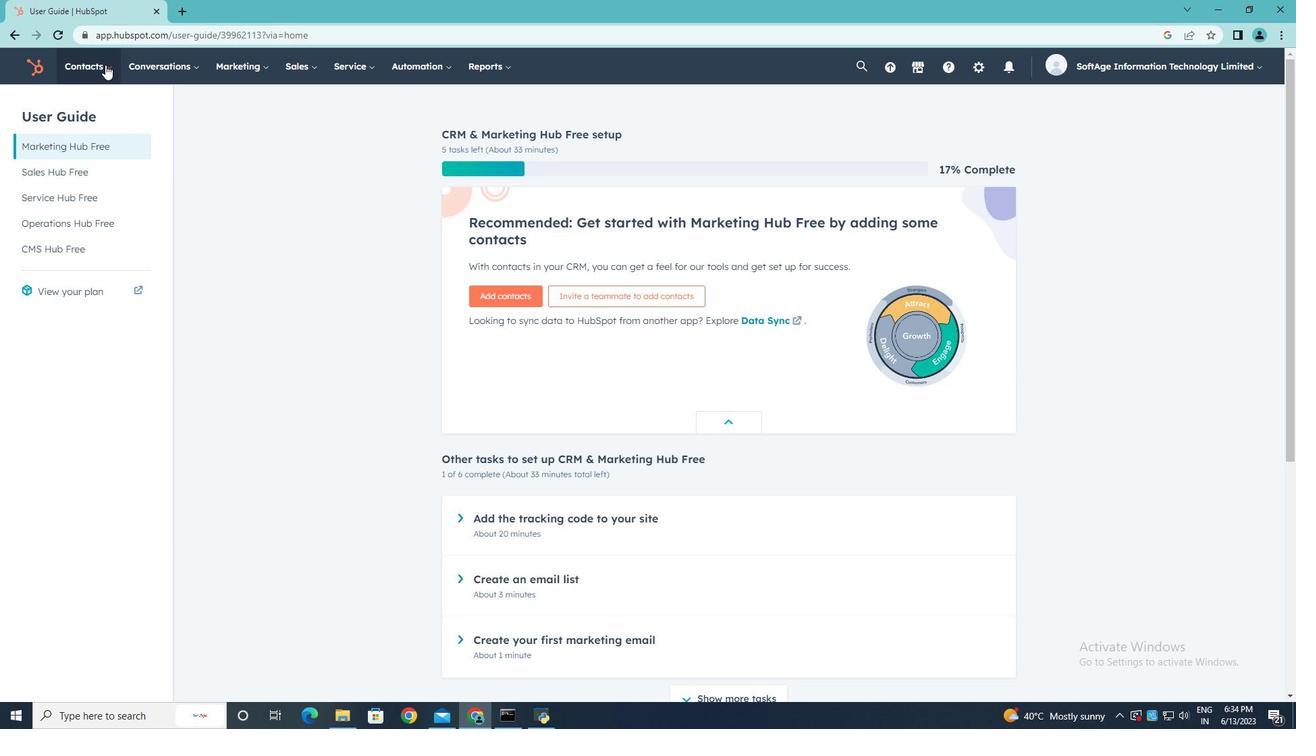 
Action: Mouse moved to (66, 86)
Screenshot: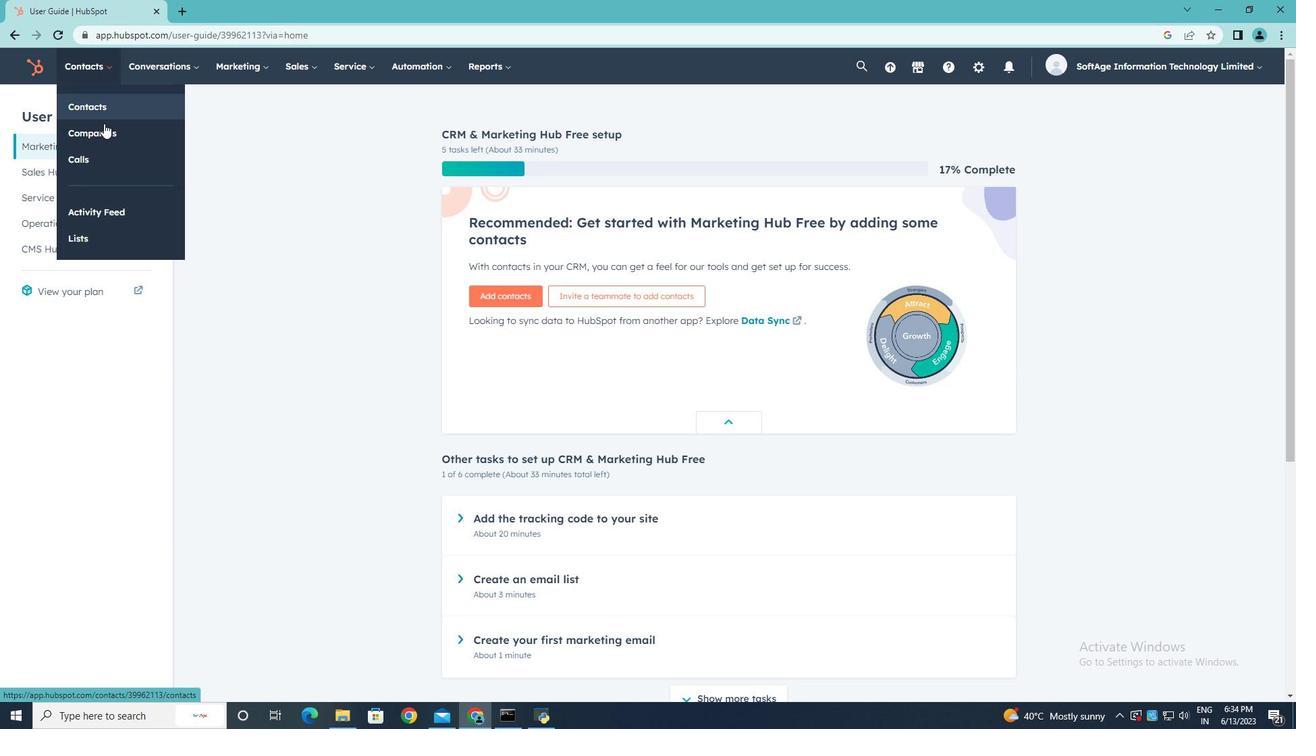 
Action: Mouse pressed left at (66, 86)
Screenshot: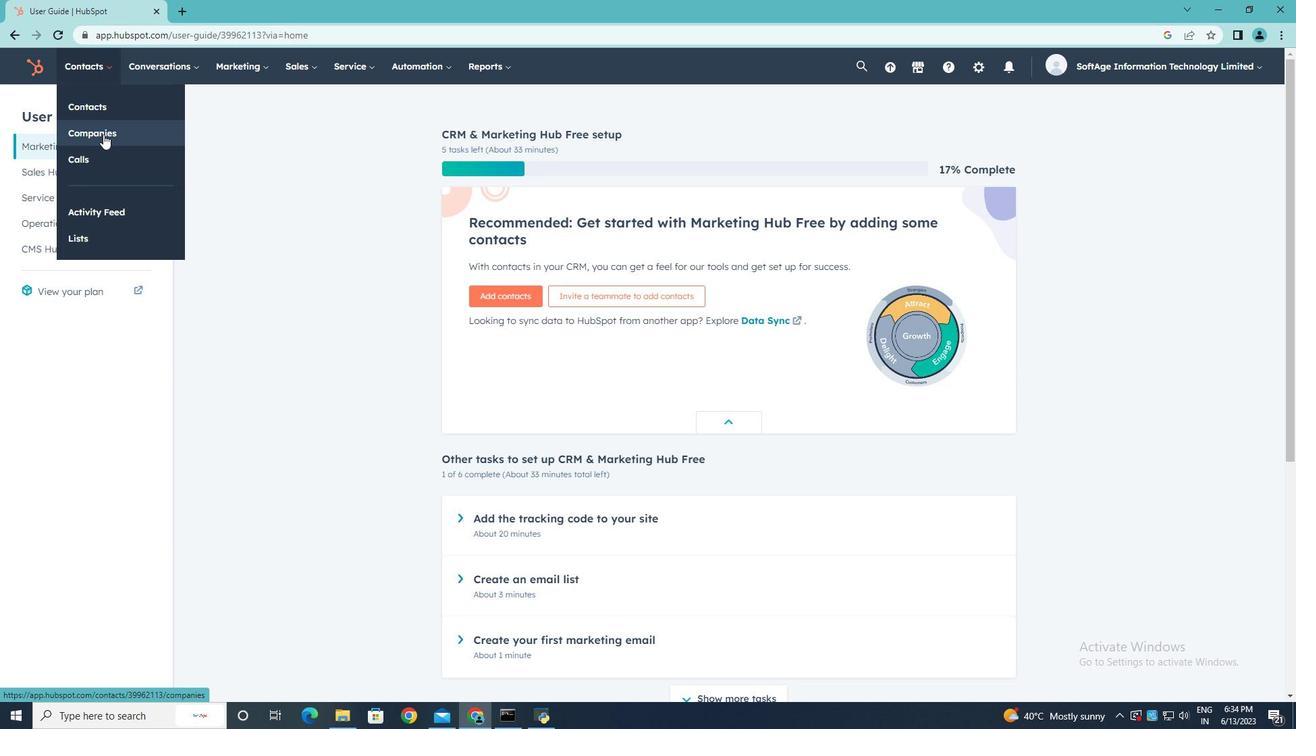 
Action: Mouse moved to (70, 161)
Screenshot: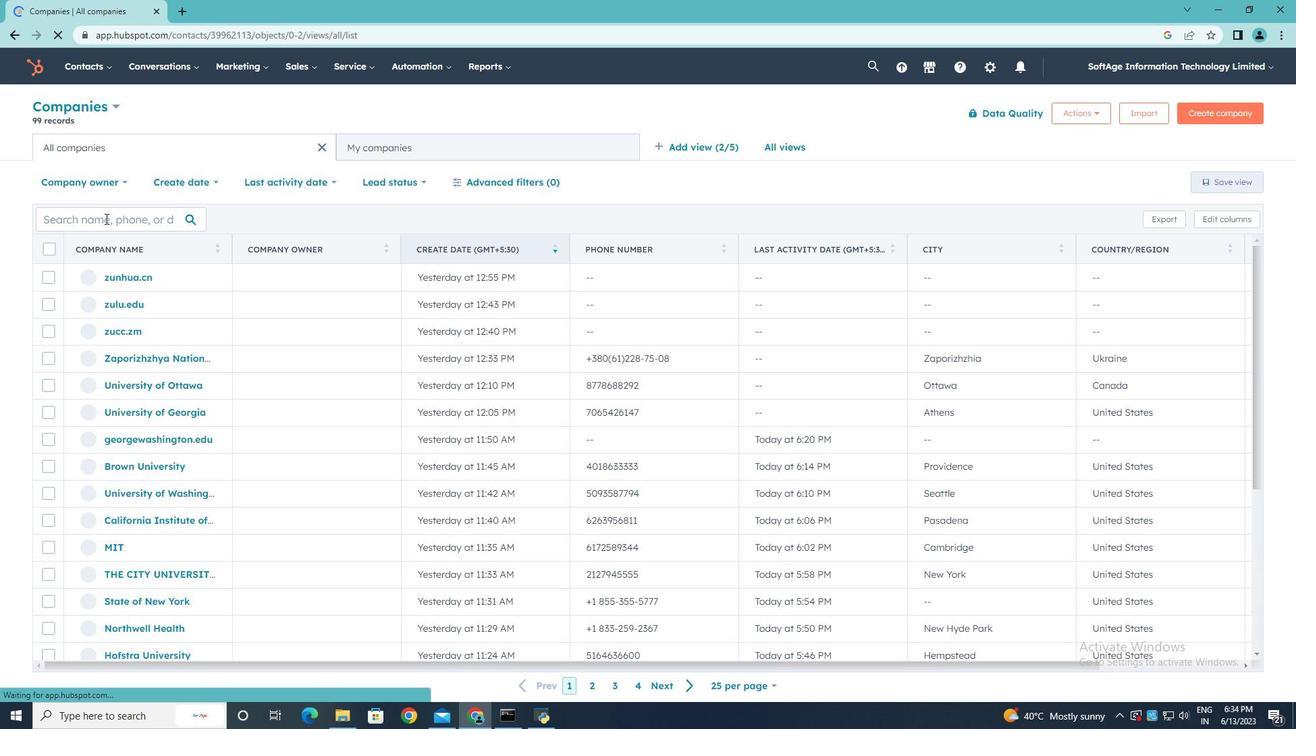
Action: Mouse pressed left at (70, 161)
Screenshot: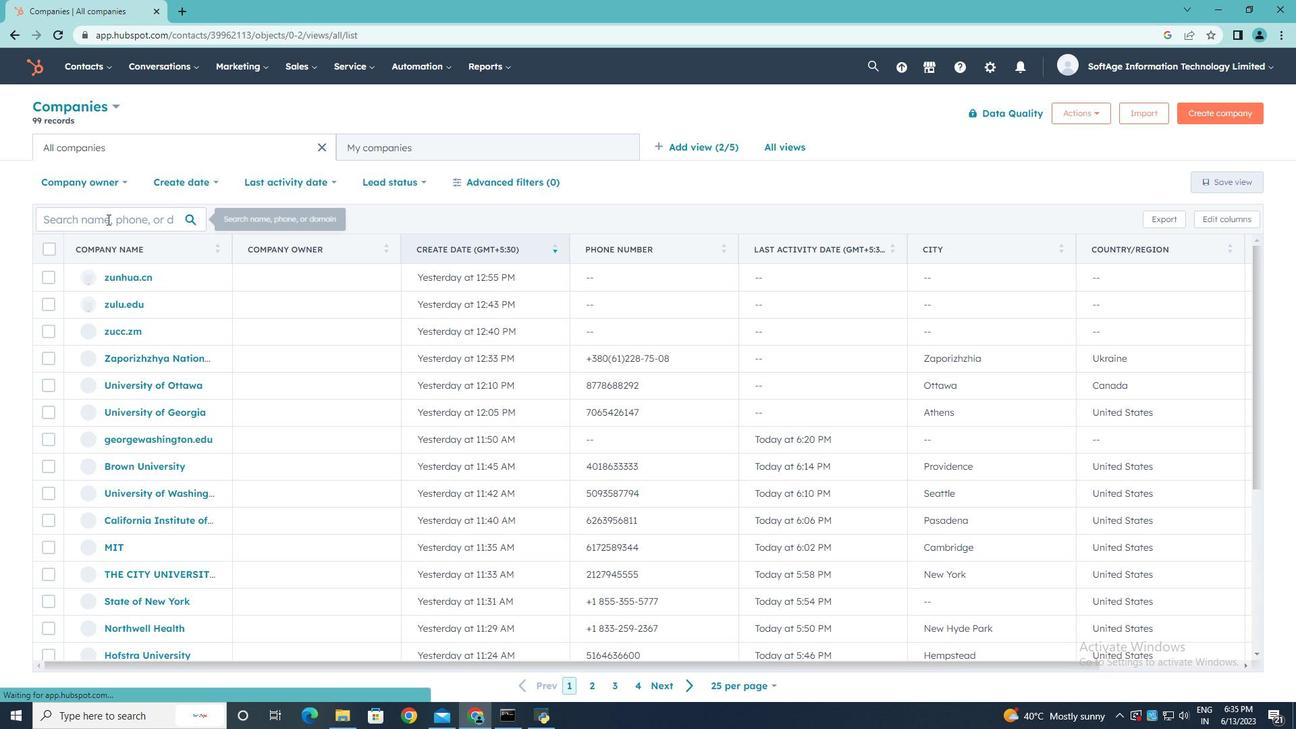 
Action: Key pressed uga.c<Key.backspace>edu
Screenshot: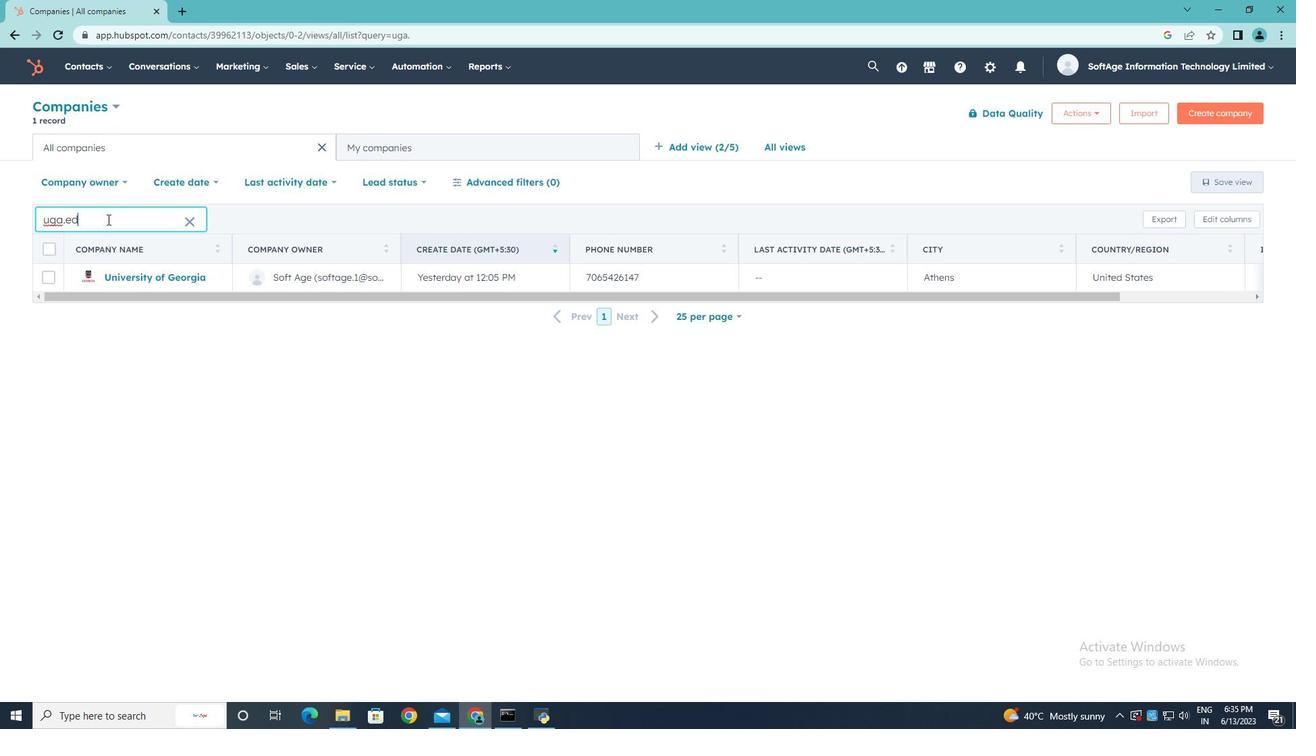 
Action: Mouse moved to (93, 210)
Screenshot: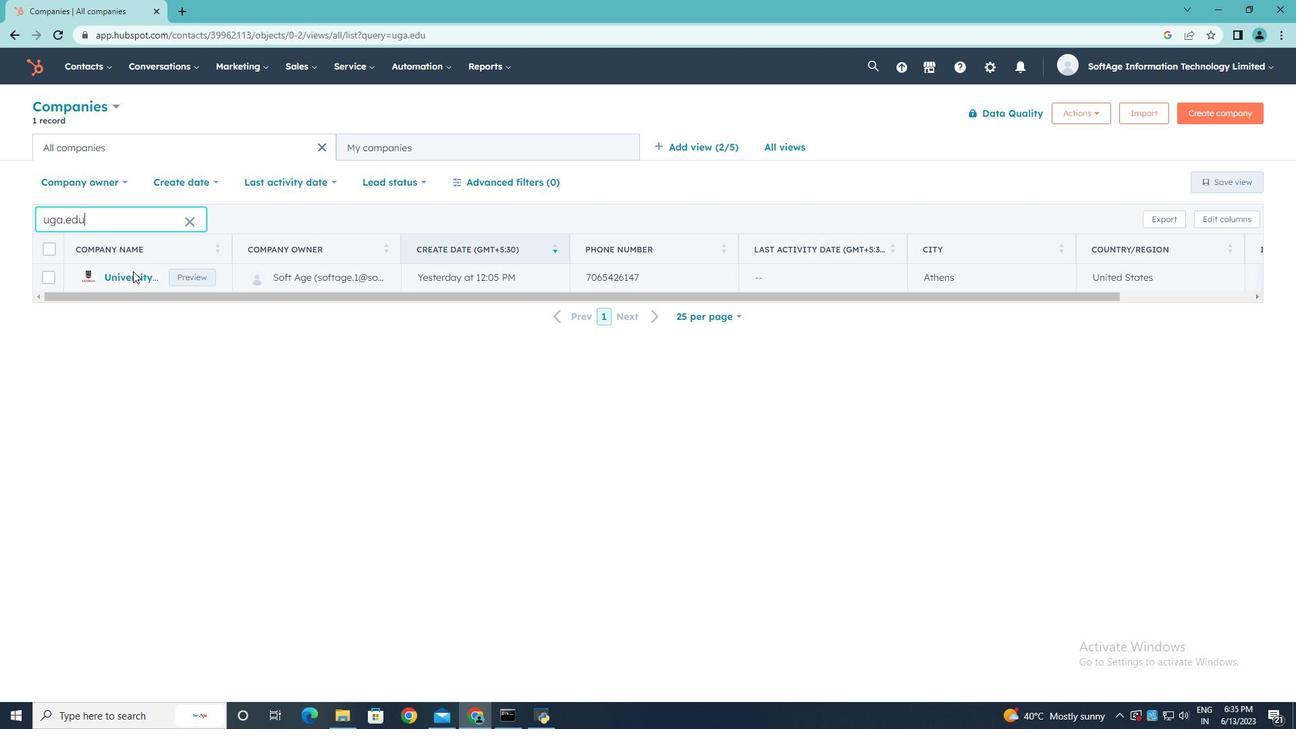 
Action: Mouse pressed left at (93, 210)
Screenshot: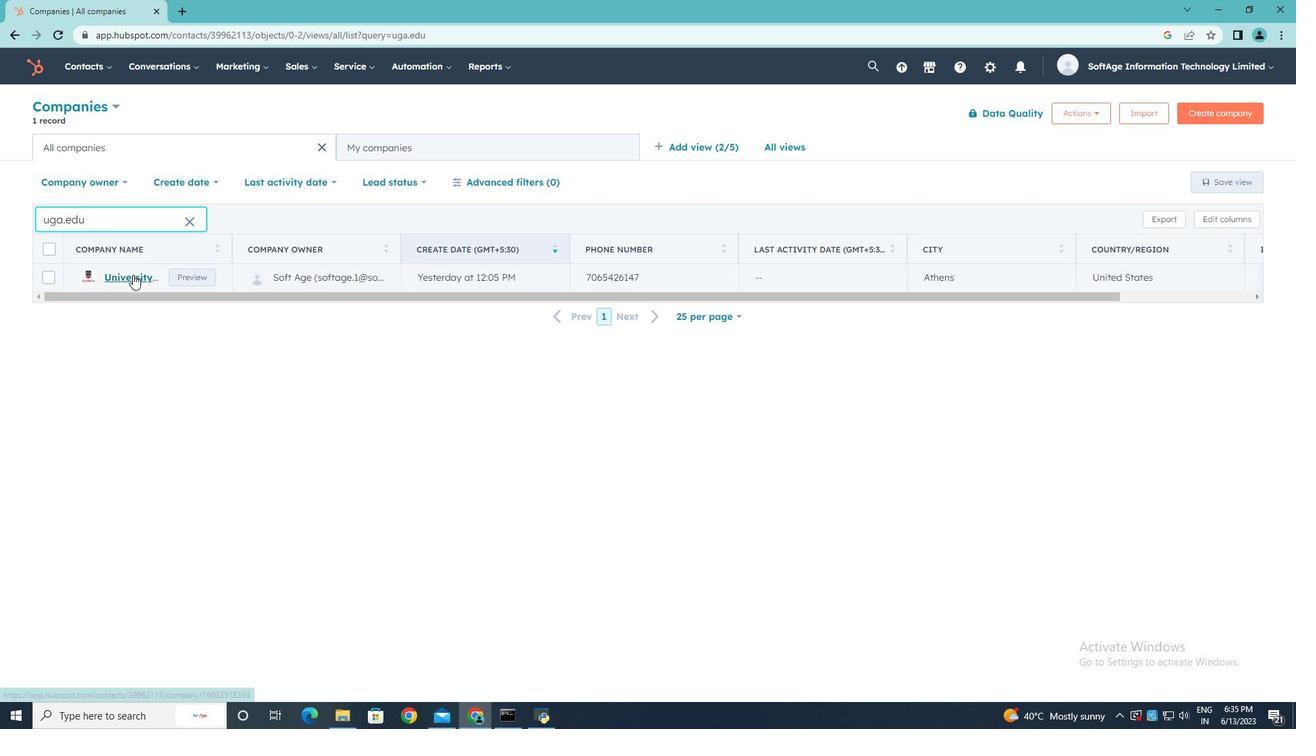 
Action: Mouse moved to (57, 170)
Screenshot: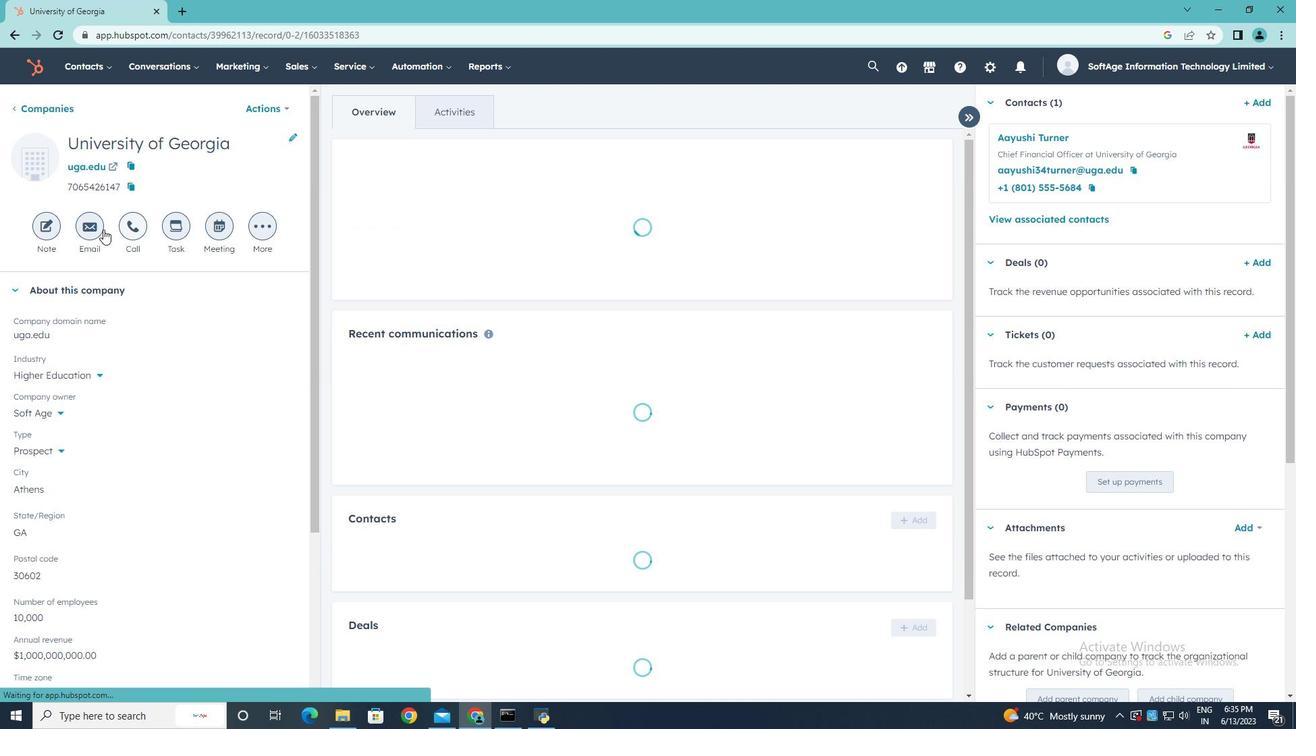 
Action: Mouse pressed left at (57, 170)
Screenshot: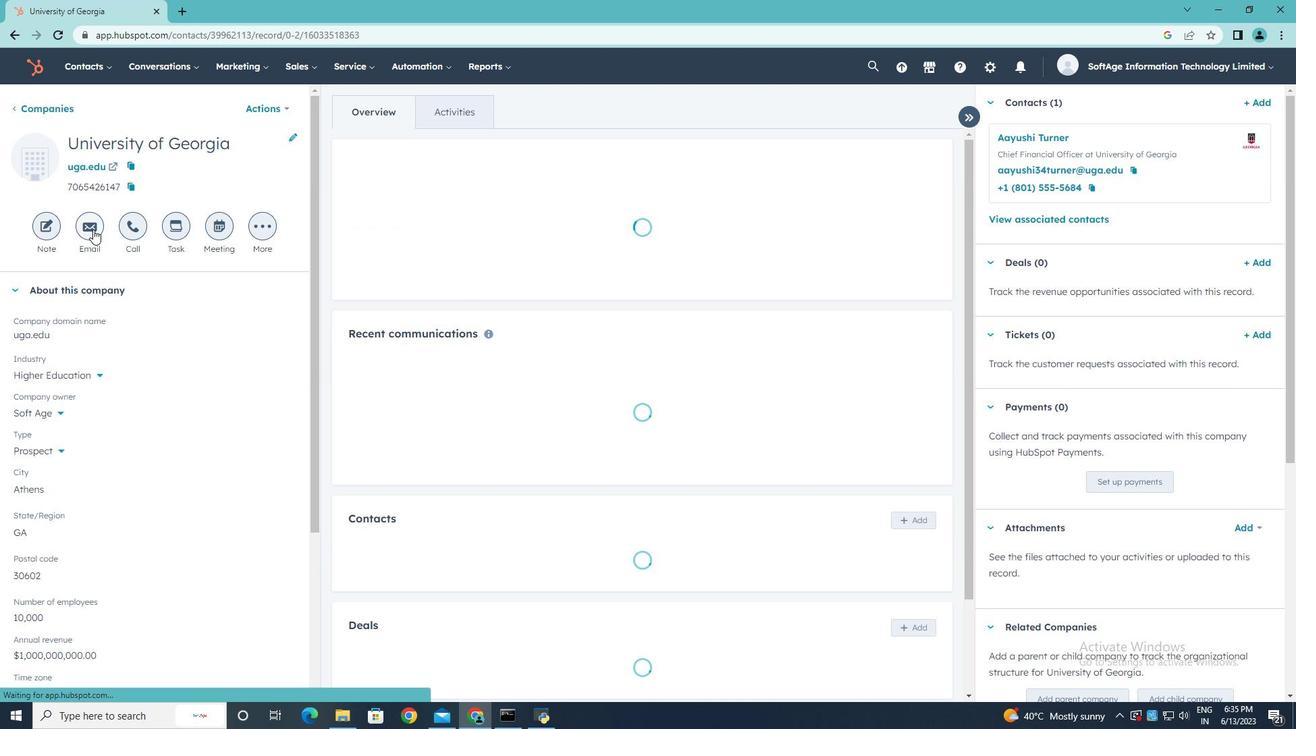 
Action: Mouse moved to (58, 170)
Screenshot: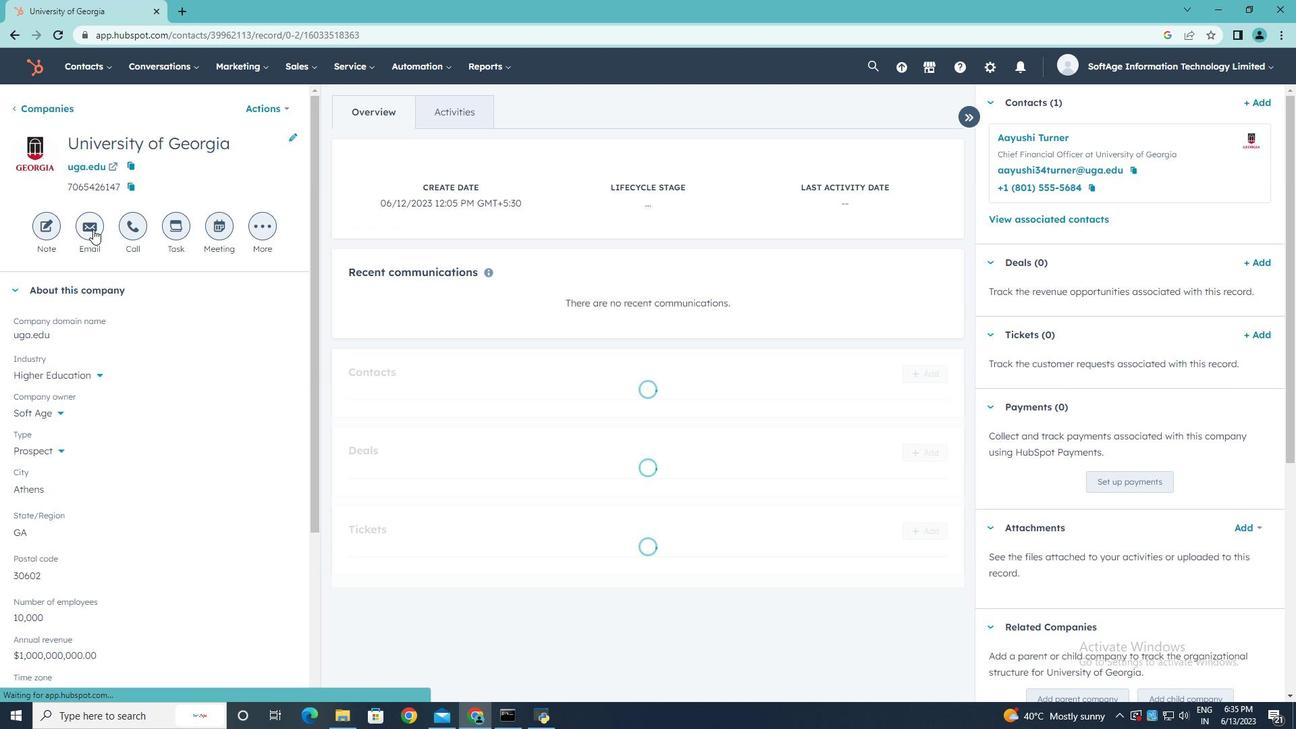 
Action: Key pressed <Key.shift><Key.shift><Key.shift><Key.shift><Key.shift>We're<Key.space>
Screenshot: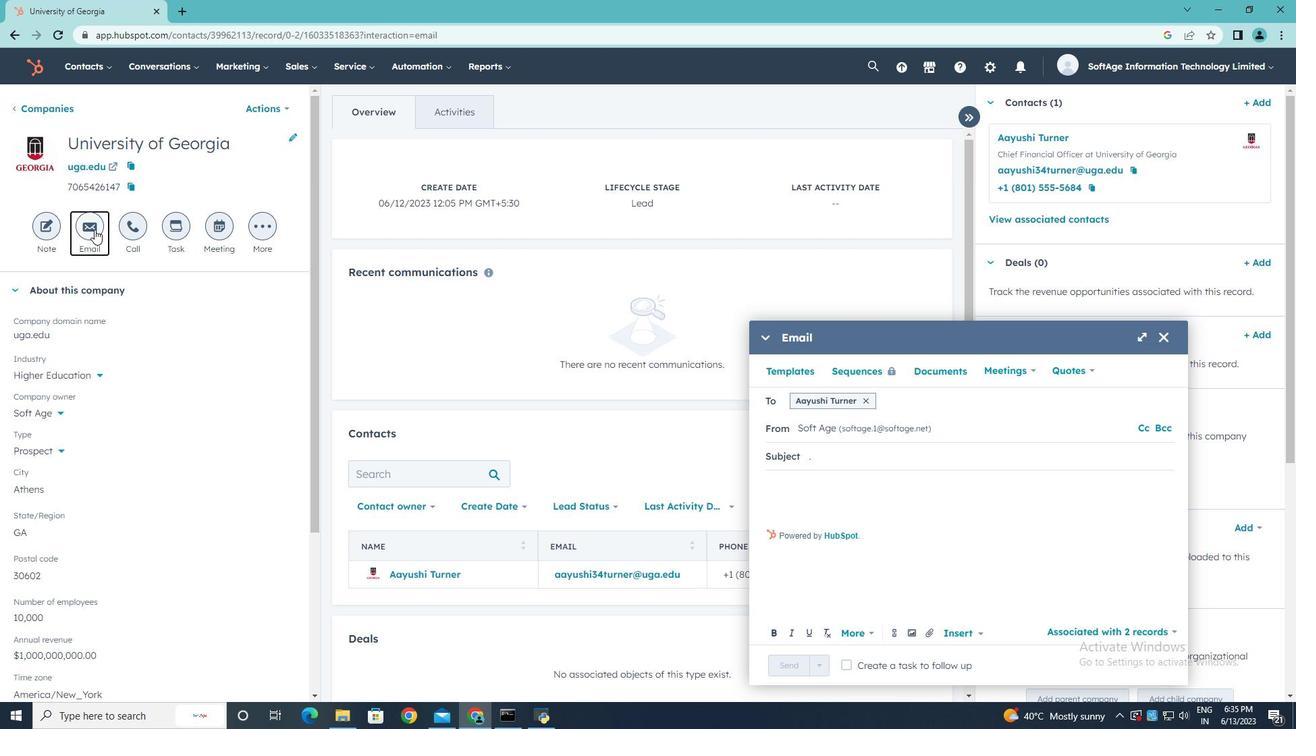 
Action: Mouse moved to (716, 371)
Screenshot: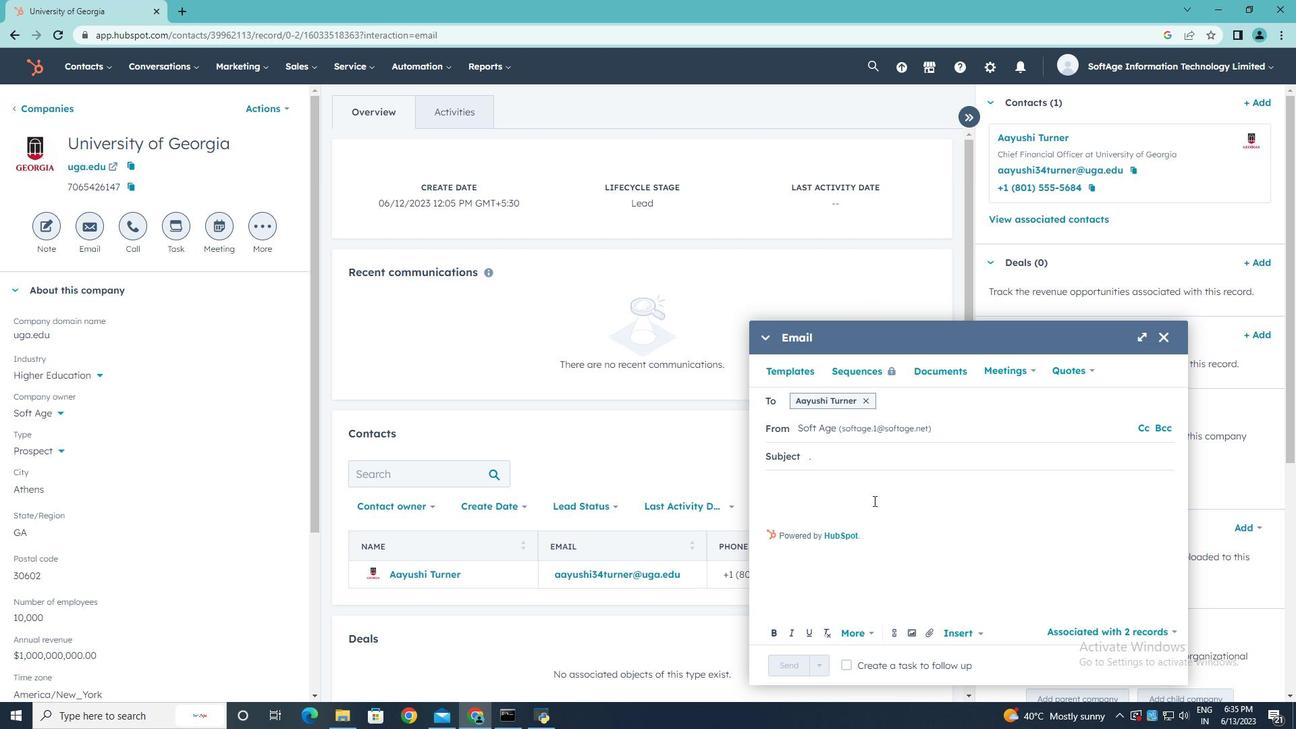 
Action: Mouse pressed left at (716, 371)
Screenshot: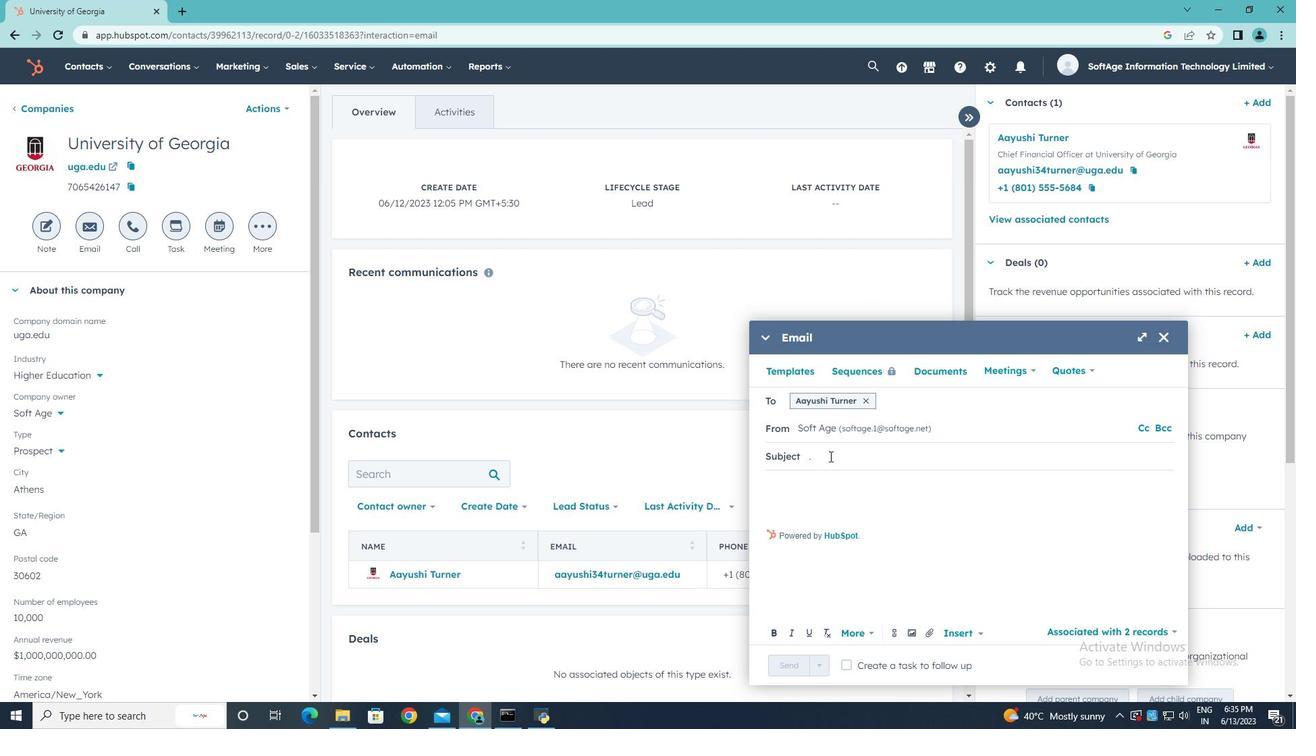 
Action: Key pressed <Key.backspace><Key.backspace><Key.backspace><Key.shift>We're<Key.space><Key.shift><Key.shift><Key.shift>Thrilled<Key.space>to<Key.space><Key.shift>Welcome<Key.space><Key.shift>You<Key.space>
Screenshot: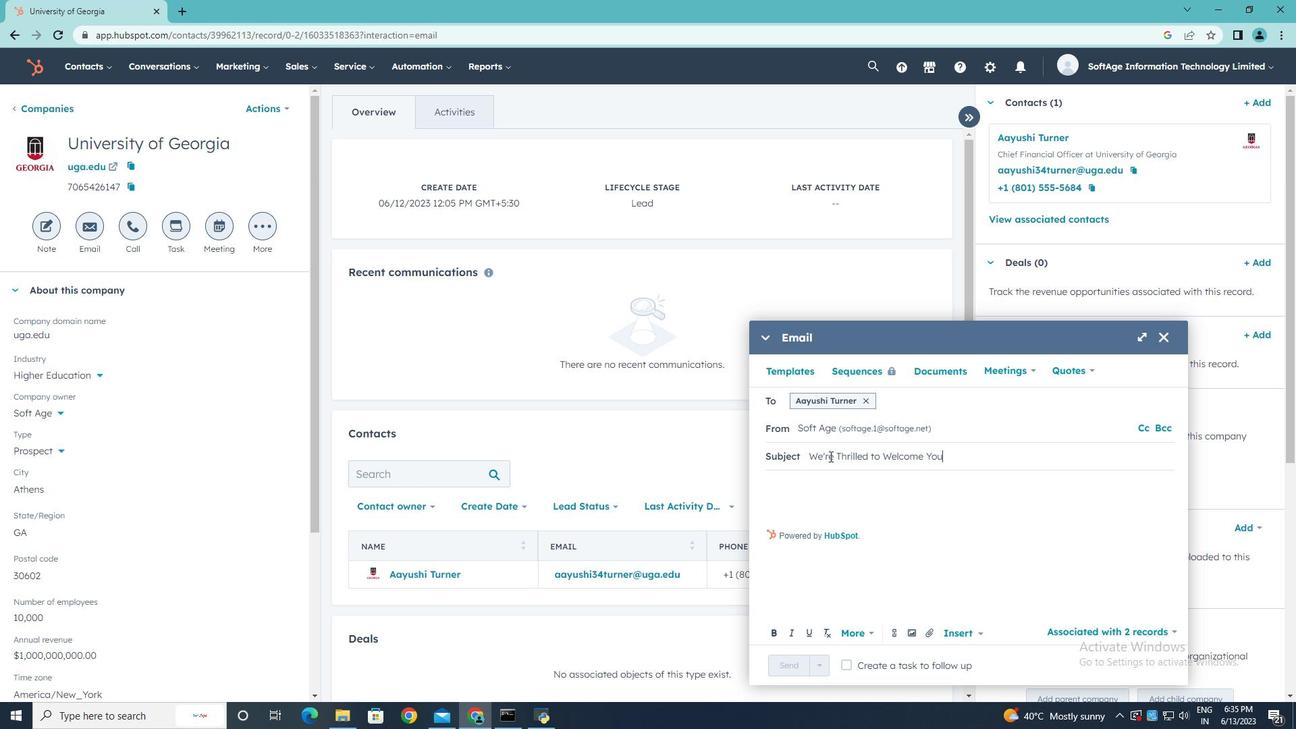 
Action: Mouse moved to (676, 394)
Screenshot: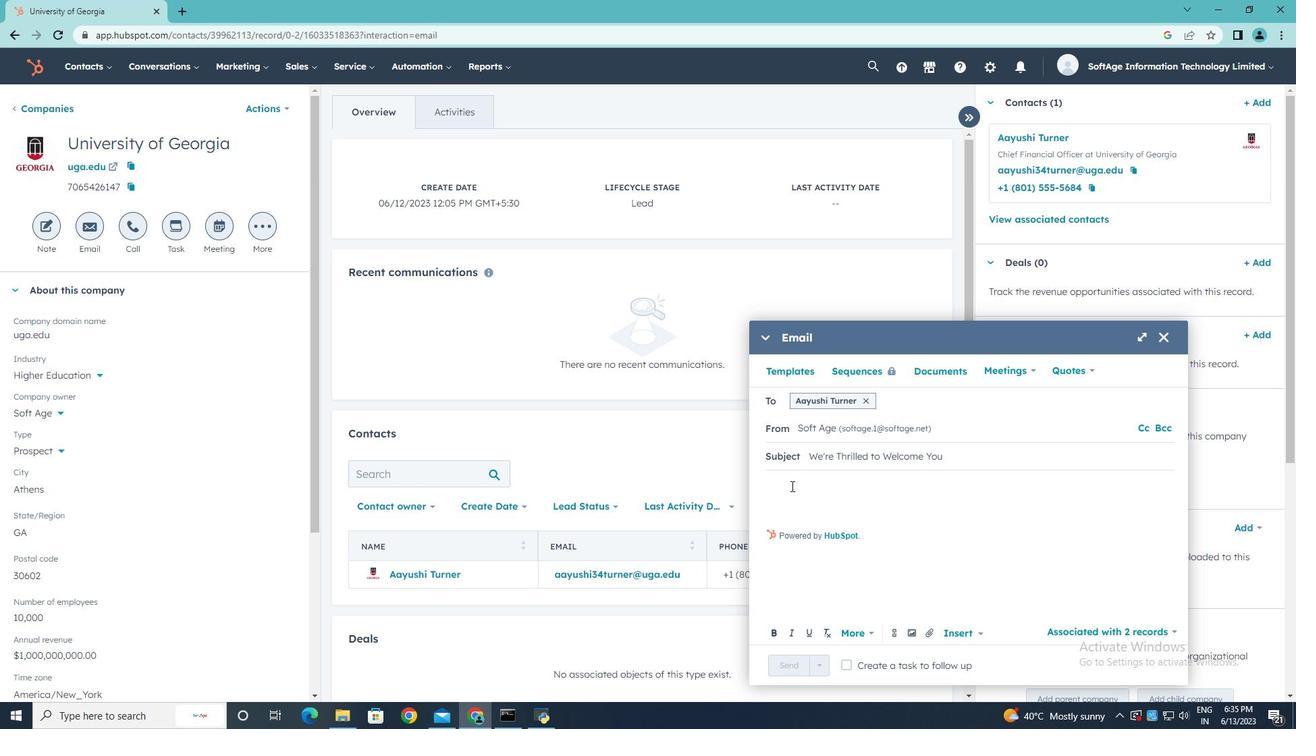
Action: Mouse pressed left at (676, 394)
Screenshot: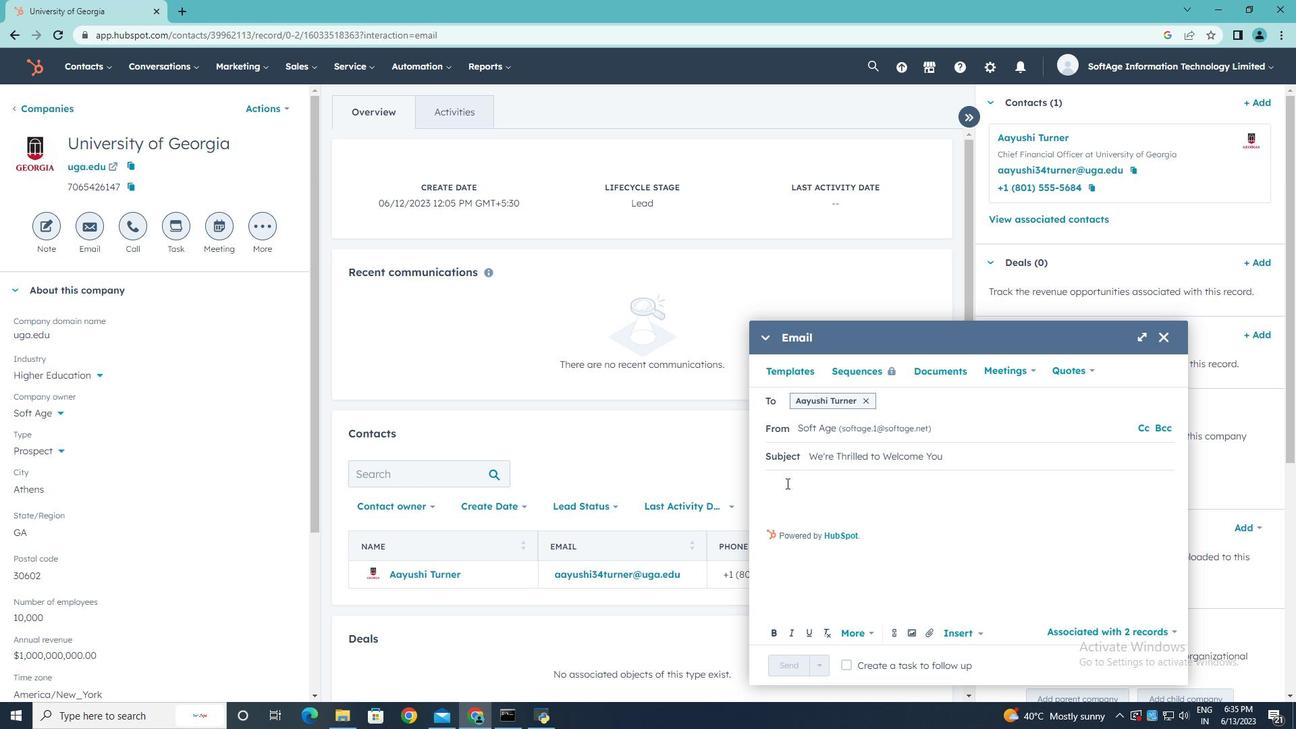 
Action: Mouse moved to (678, 394)
Screenshot: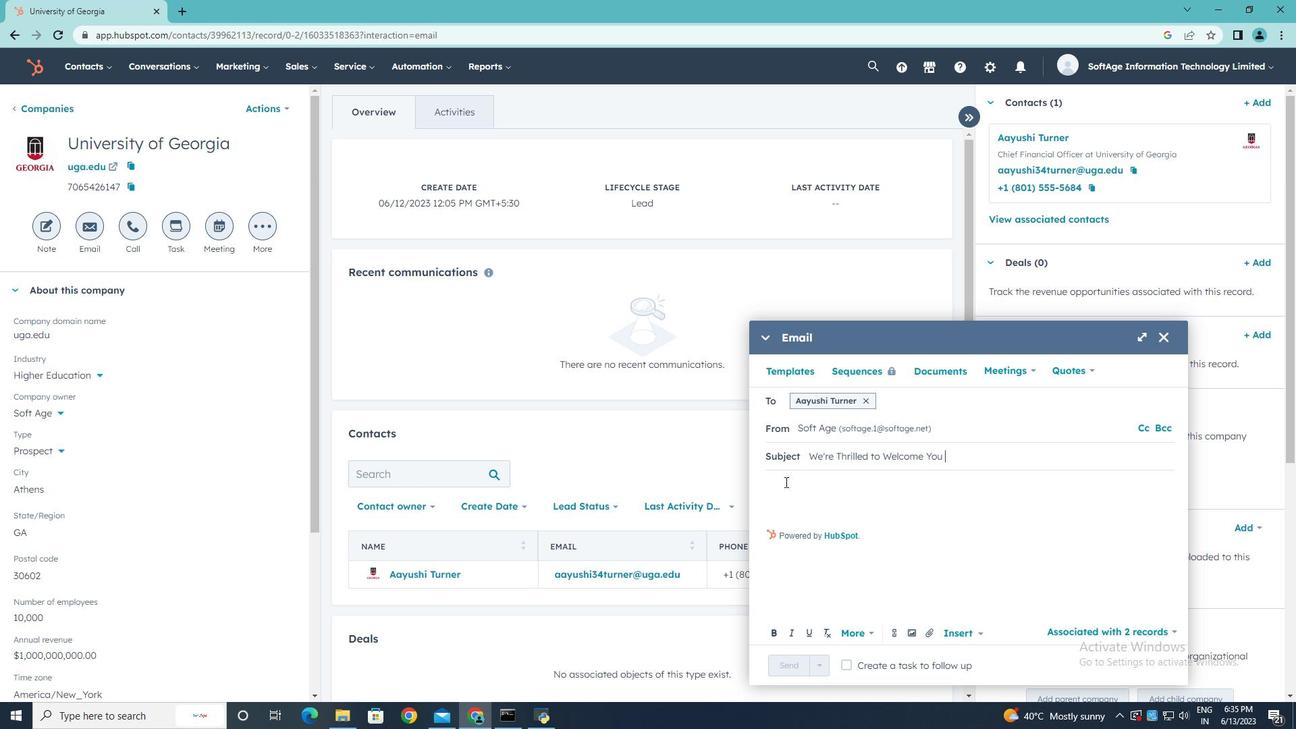 
Action: Key pressed <Key.shift>Greetings,
Screenshot: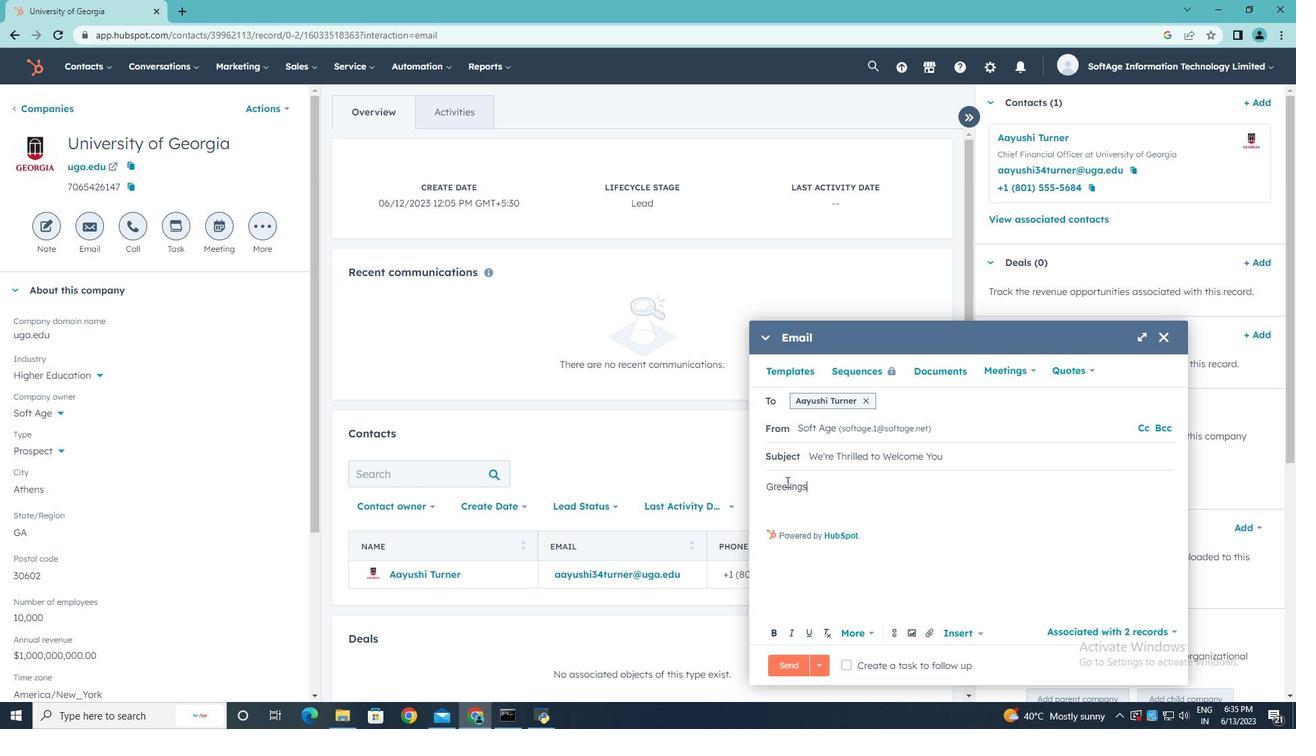 
Action: Mouse moved to (668, 413)
Screenshot: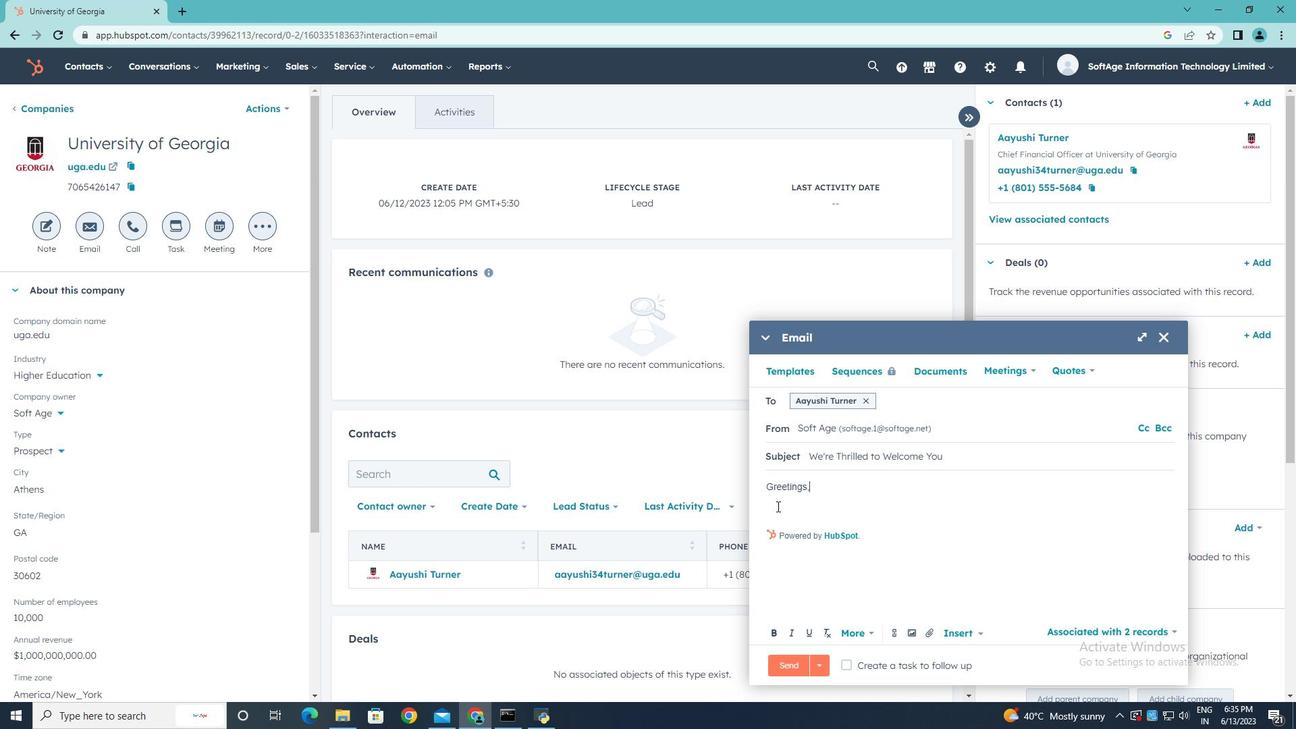 
Action: Mouse pressed left at (668, 413)
Screenshot: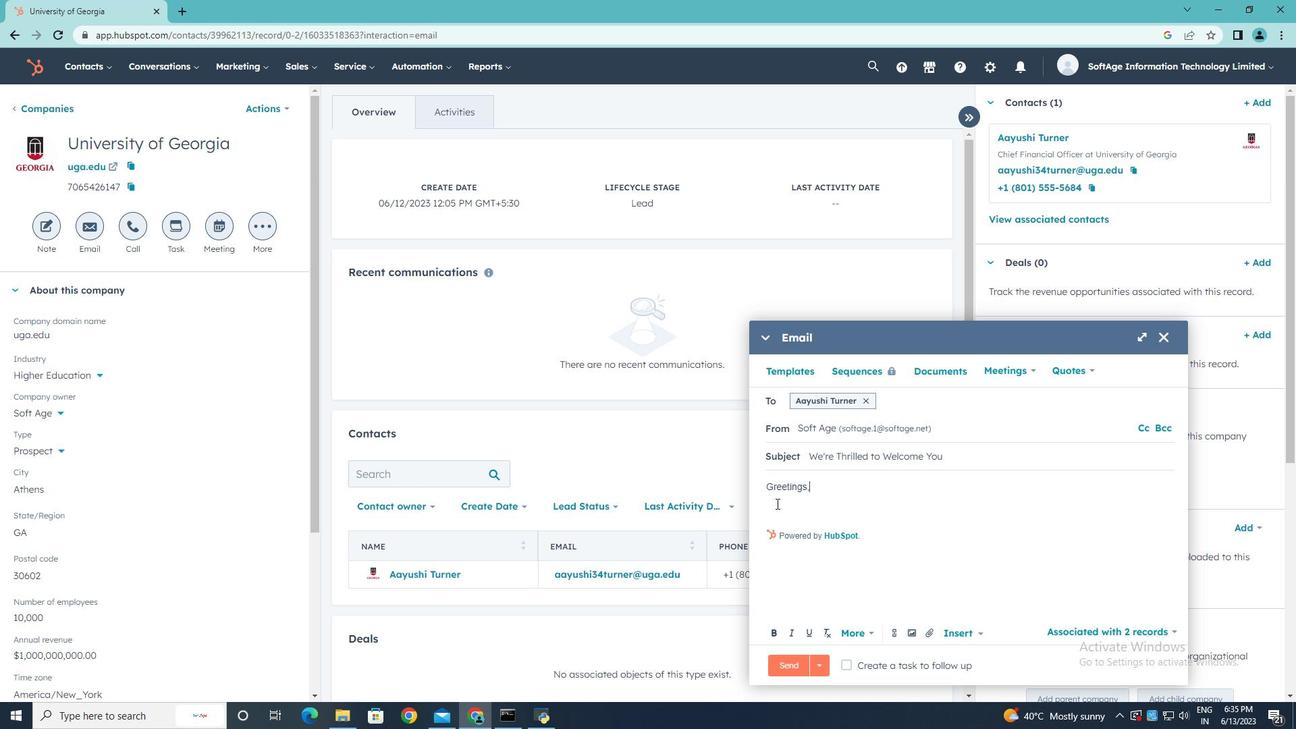 
Action: Key pressed <Key.shift><Key.shift>We're<Key.space>thrilled<Key.space>to<Key.space>introduce<Key.space>you<Key.space>y<Key.backspace>to<Key.space>an<Key.space>exciting<Key.space>opportunity<Key.space>that<Key.space>will<Key.space>transform<Key.space>your<Key.space>indust<Key.backspace>try.<Key.space><Key.shift>Get<Key.space>ready<Key.space>for<Key.space>a<Key.space>joui<Key.backspace>u<Key.backspace>rney<Key.space>of<Key.space>innovation<Key.space>and<Key.space>success<Key.shift>!
Screenshot: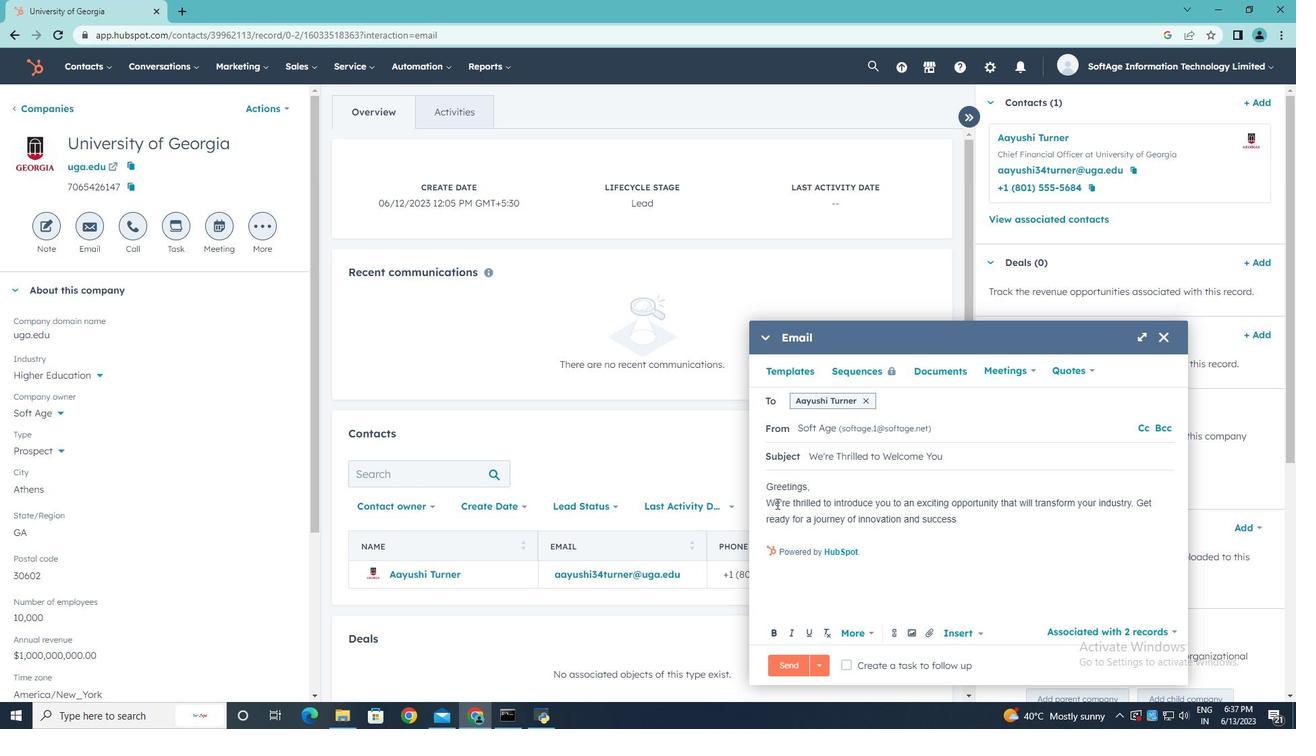 
Action: Mouse moved to (696, 438)
Screenshot: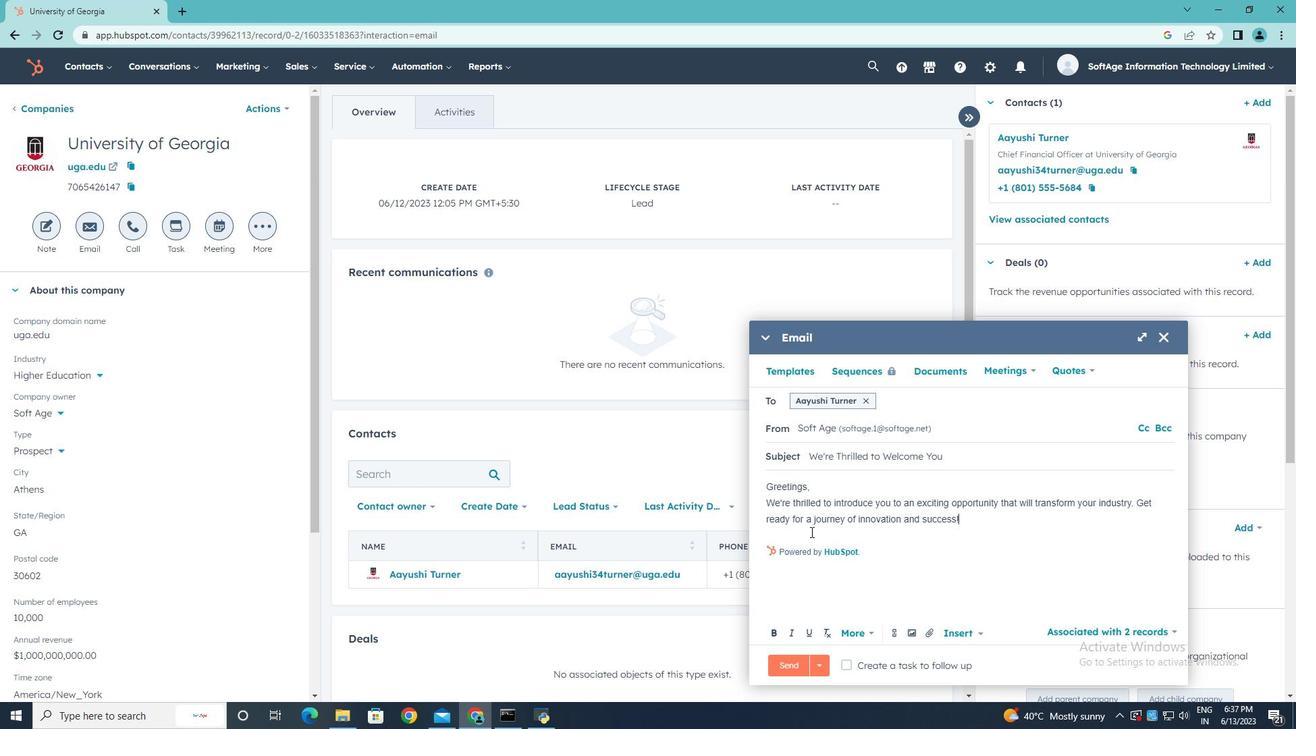 
Action: Mouse pressed left at (696, 438)
Screenshot: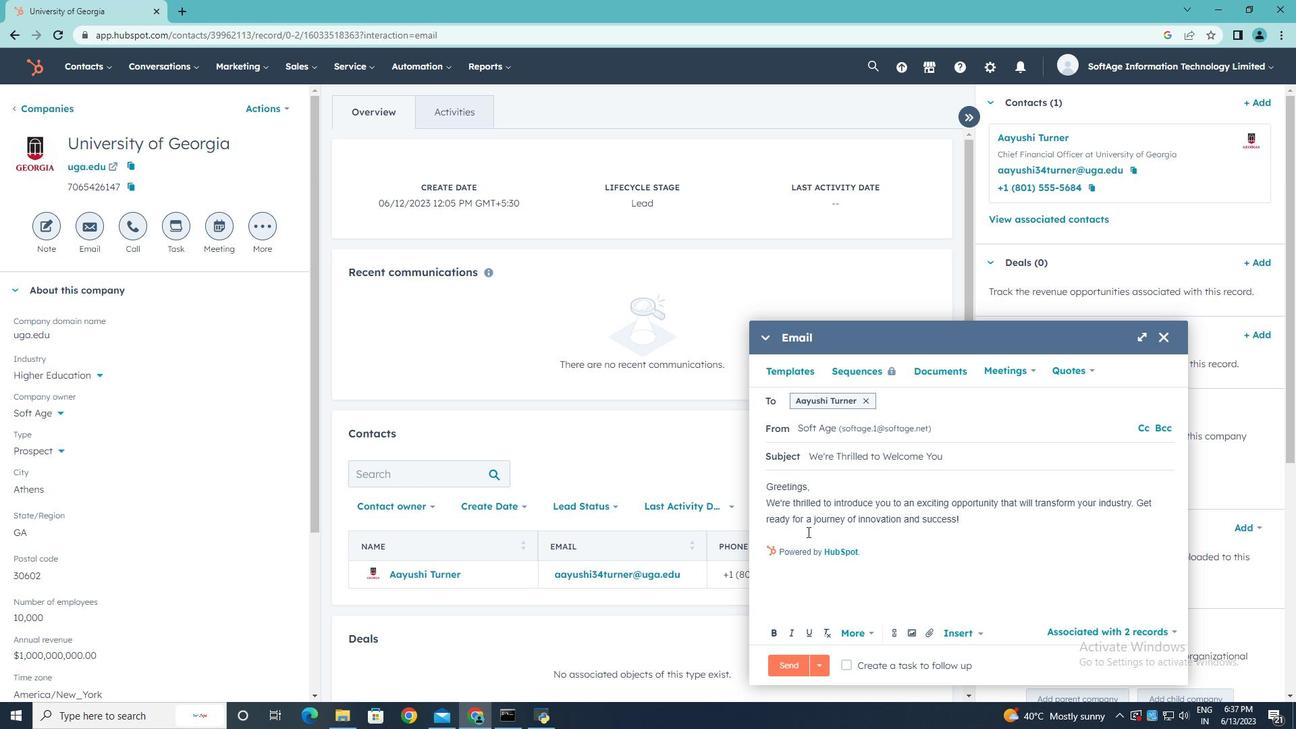 
Action: Key pressed <Key.enter><Key.shift>Warm<Key.space><Key.shift>Regards,
Screenshot: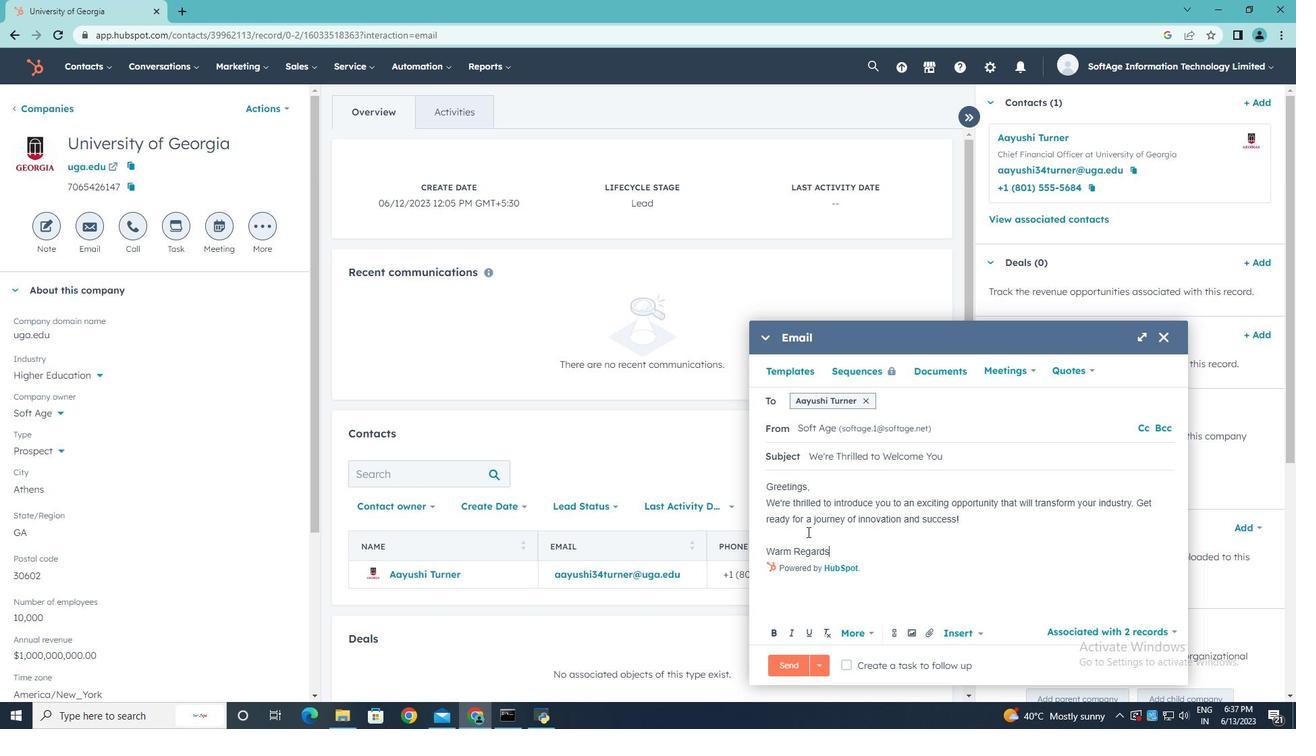 
Action: Mouse moved to (806, 528)
Screenshot: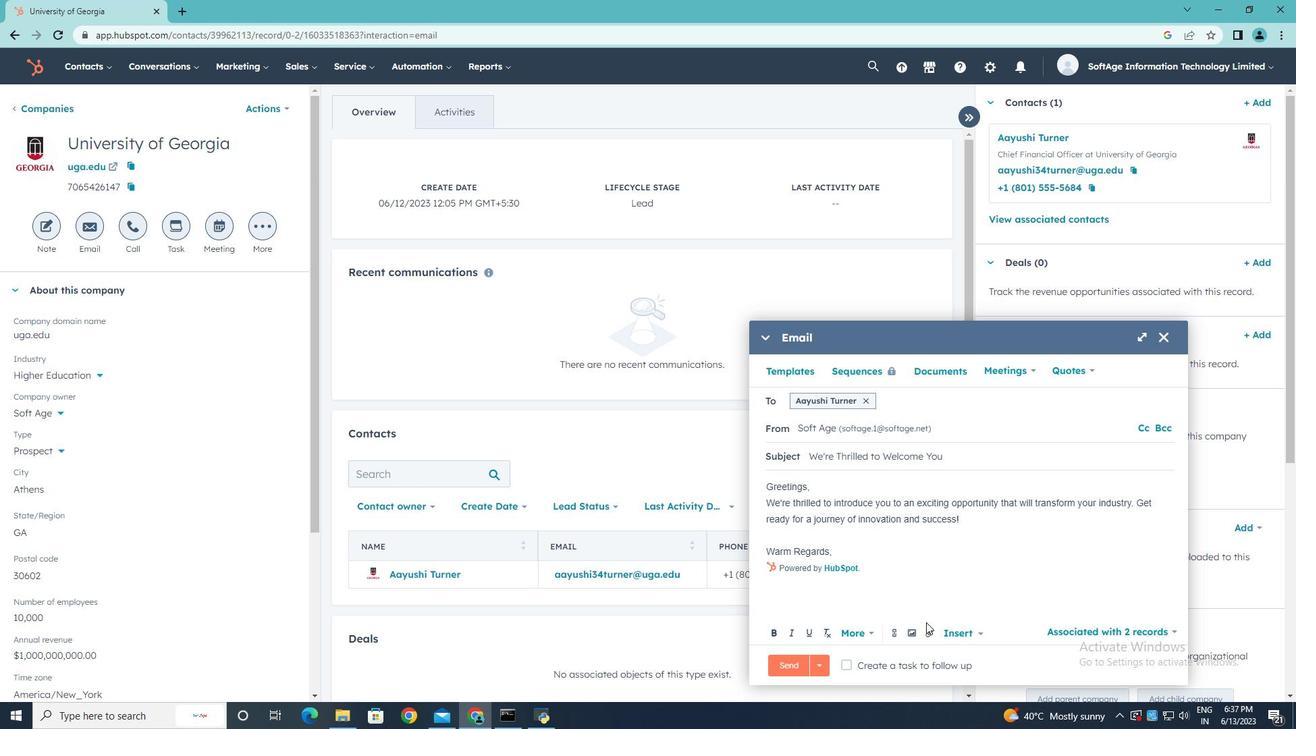 
Action: Mouse pressed left at (806, 528)
Screenshot: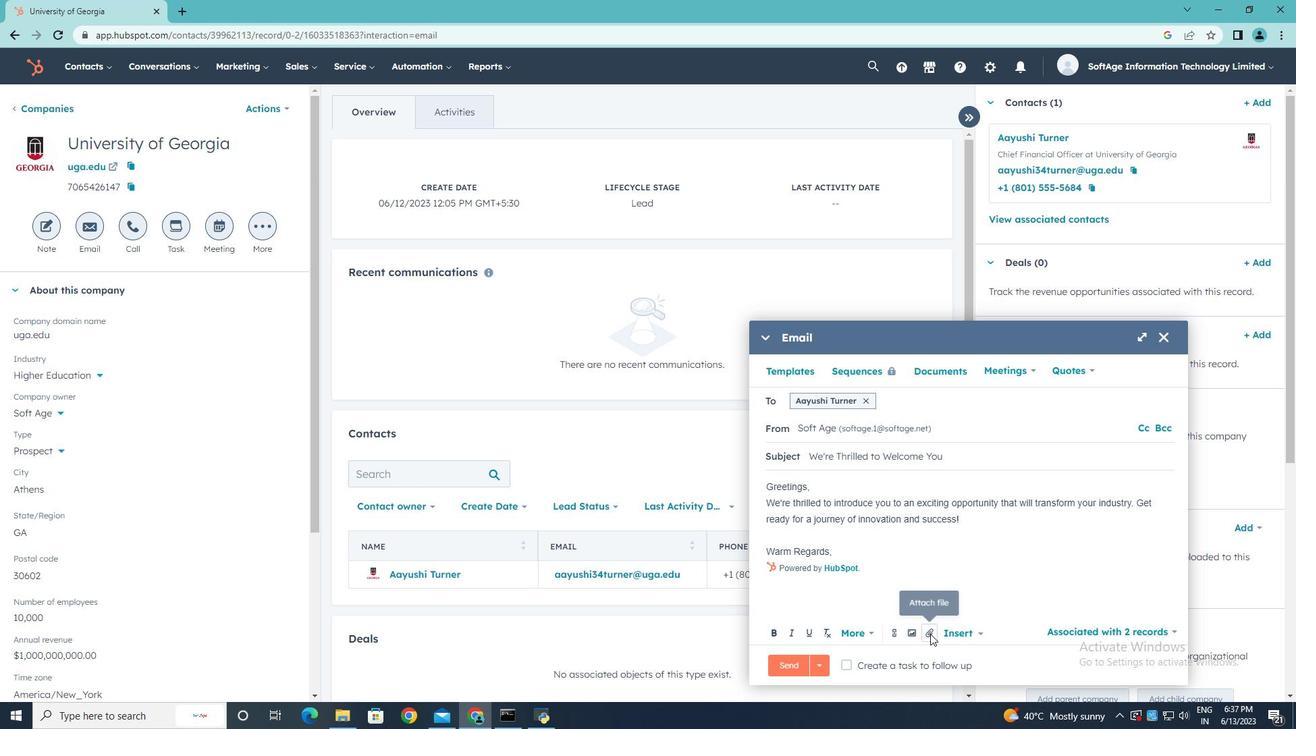 
Action: Mouse moved to (830, 496)
Screenshot: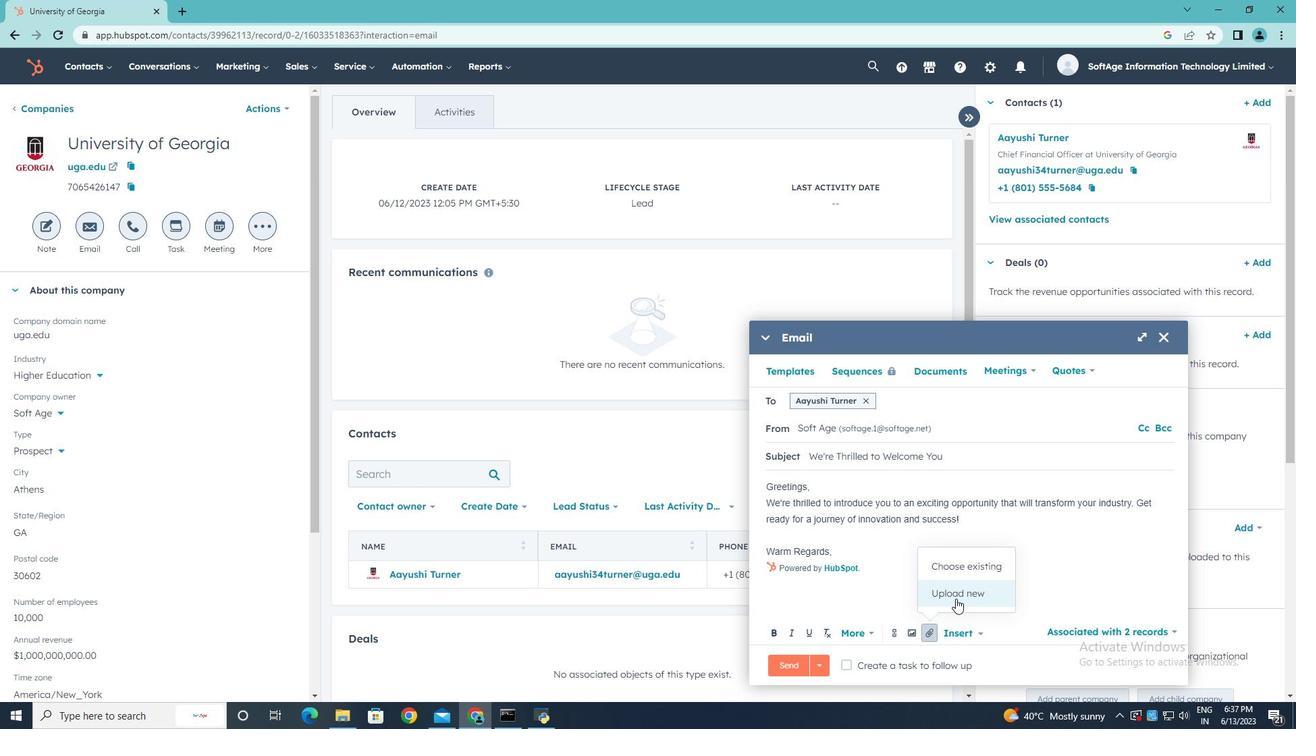 
Action: Mouse pressed left at (830, 496)
Screenshot: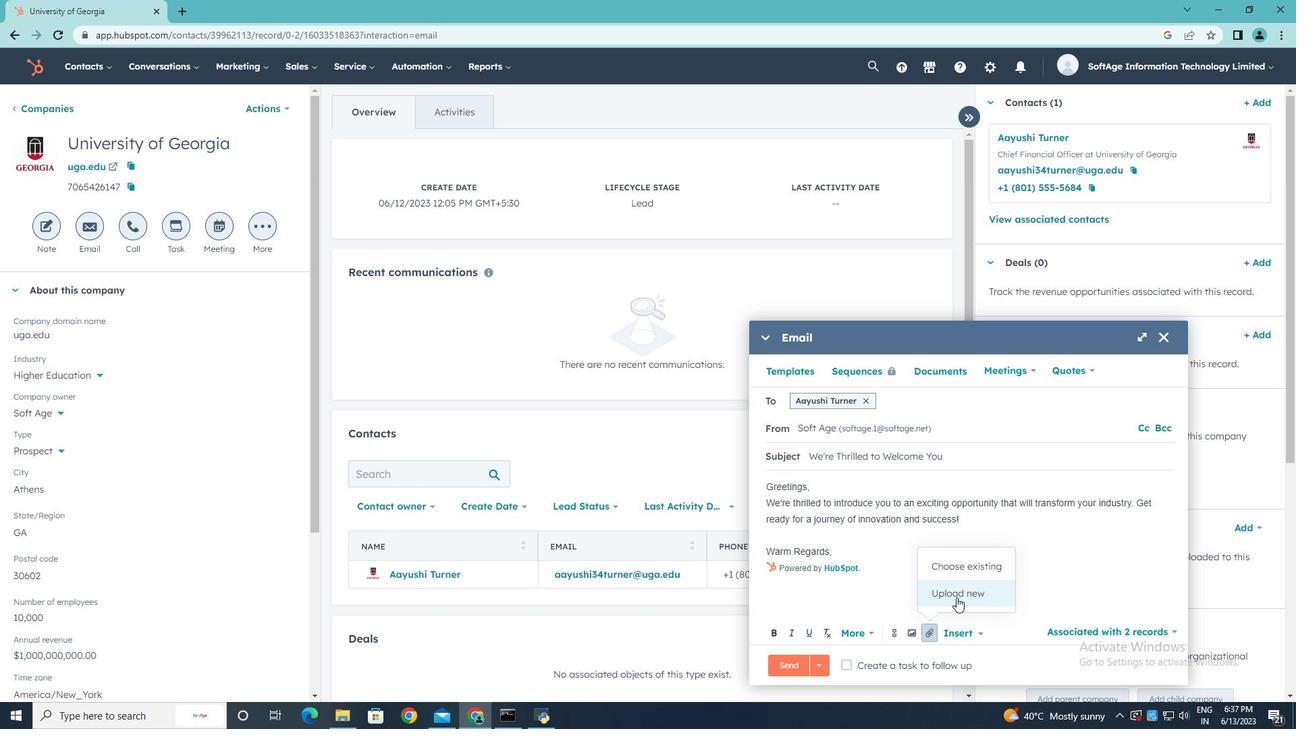 
Action: Mouse moved to (199, 91)
Screenshot: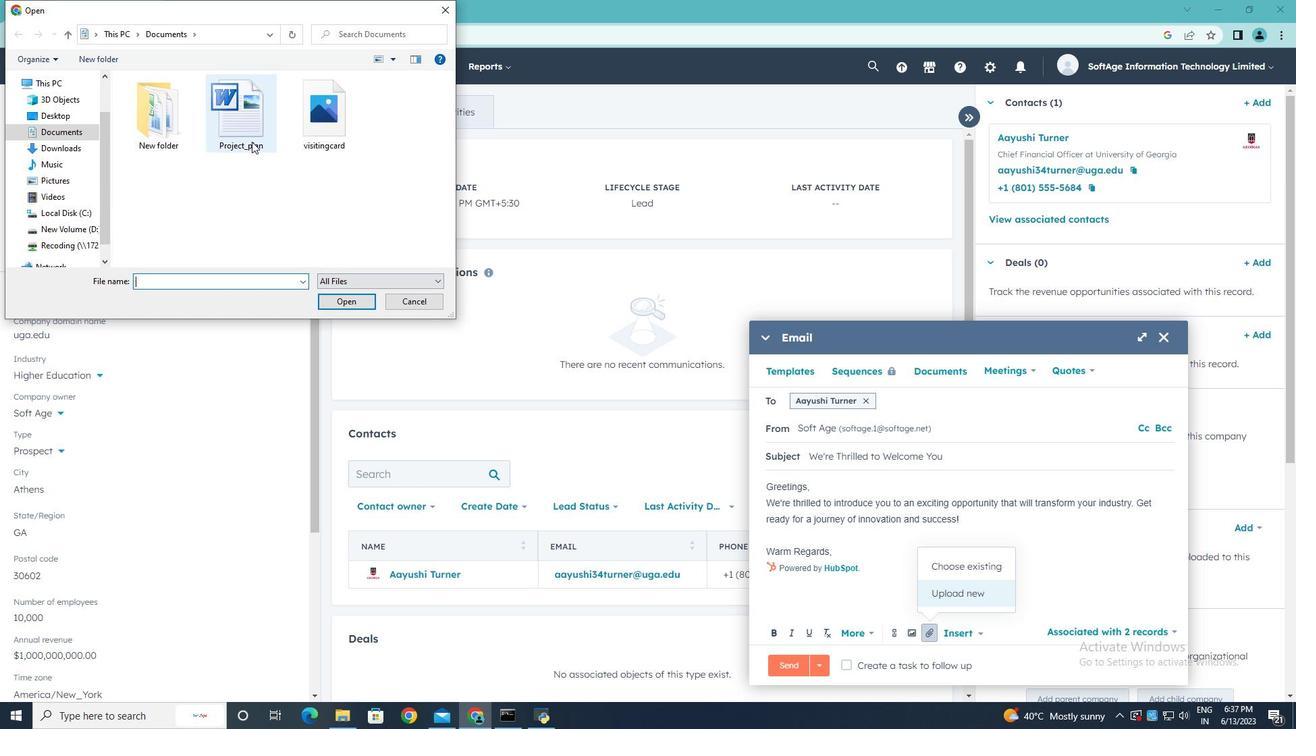 
Action: Mouse pressed left at (199, 91)
Screenshot: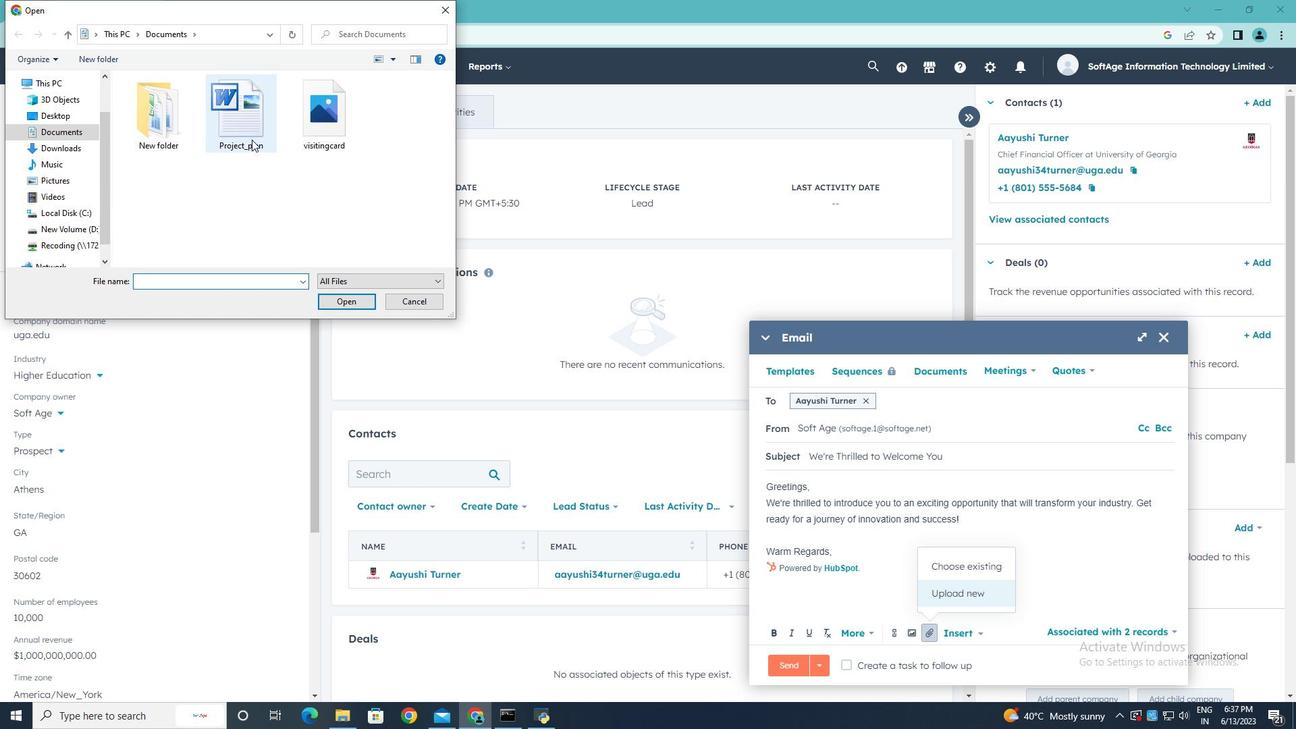 
Action: Mouse moved to (276, 233)
Screenshot: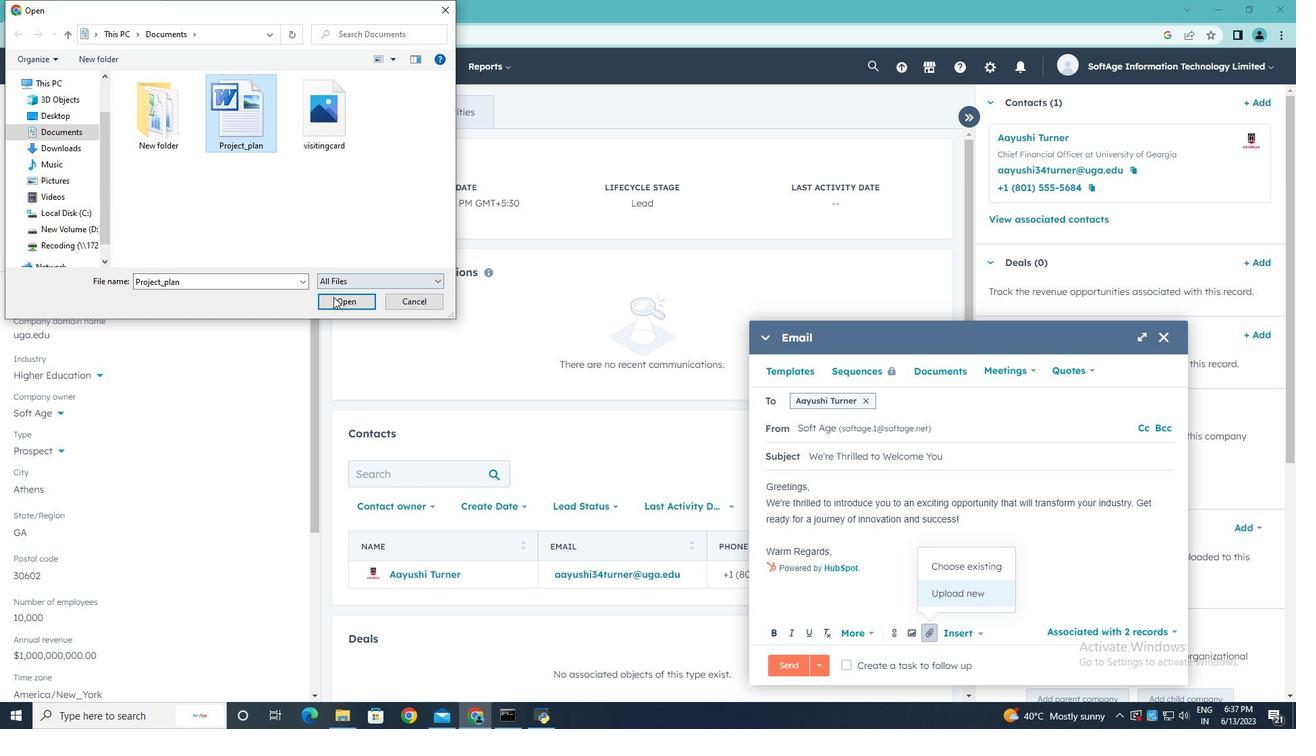 
Action: Mouse pressed left at (276, 233)
Screenshot: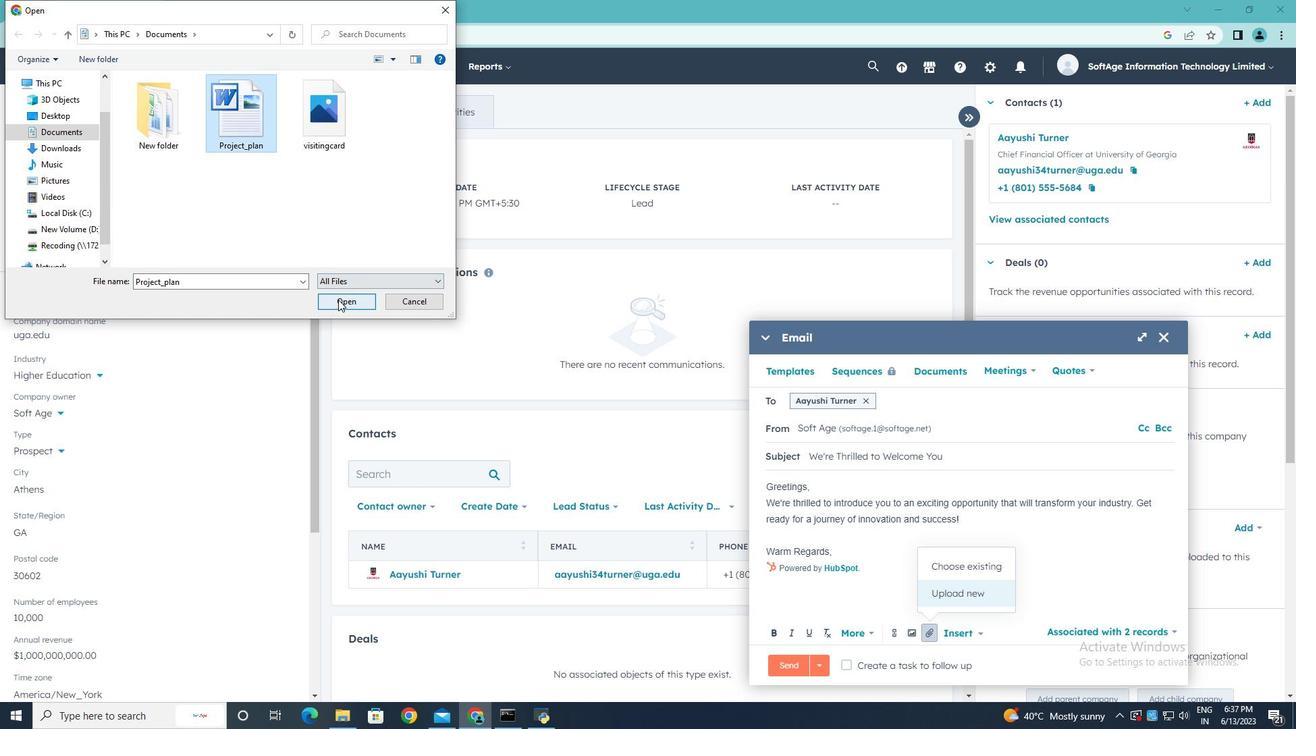 
Action: Mouse moved to (807, 498)
Screenshot: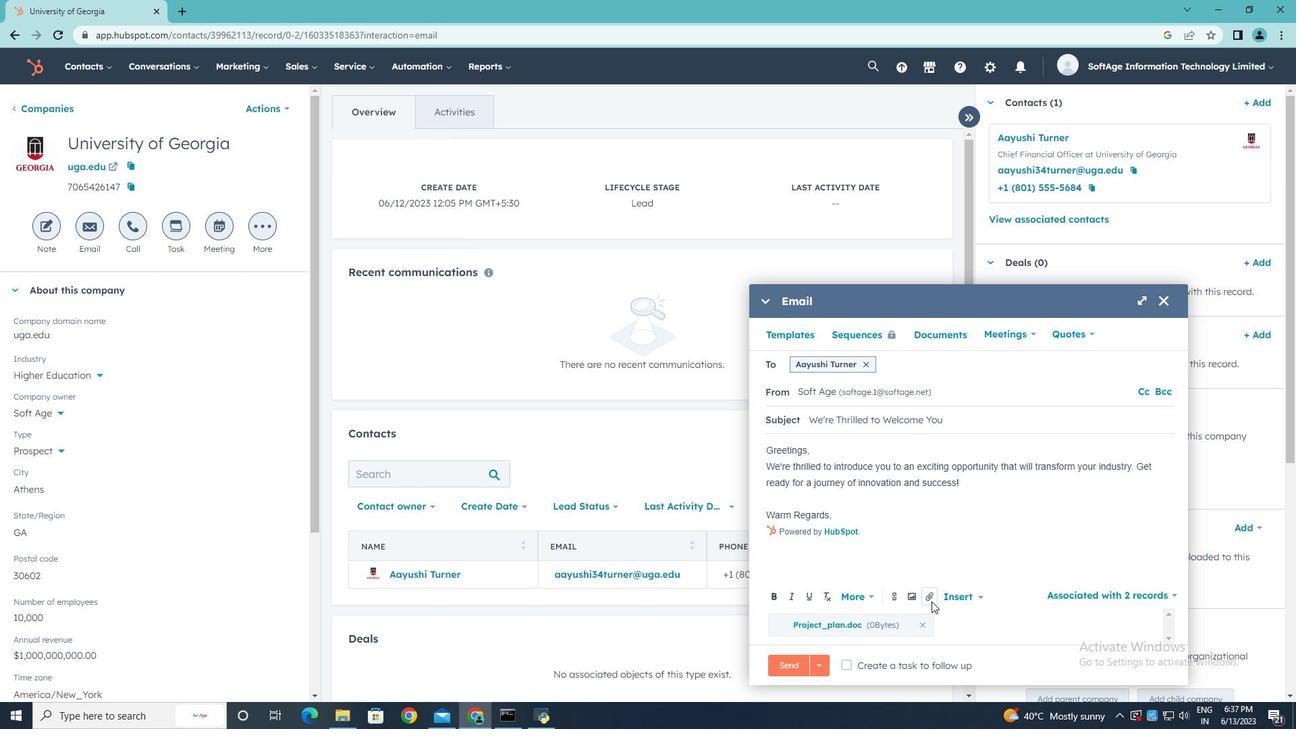 
Action: Mouse pressed left at (807, 498)
Screenshot: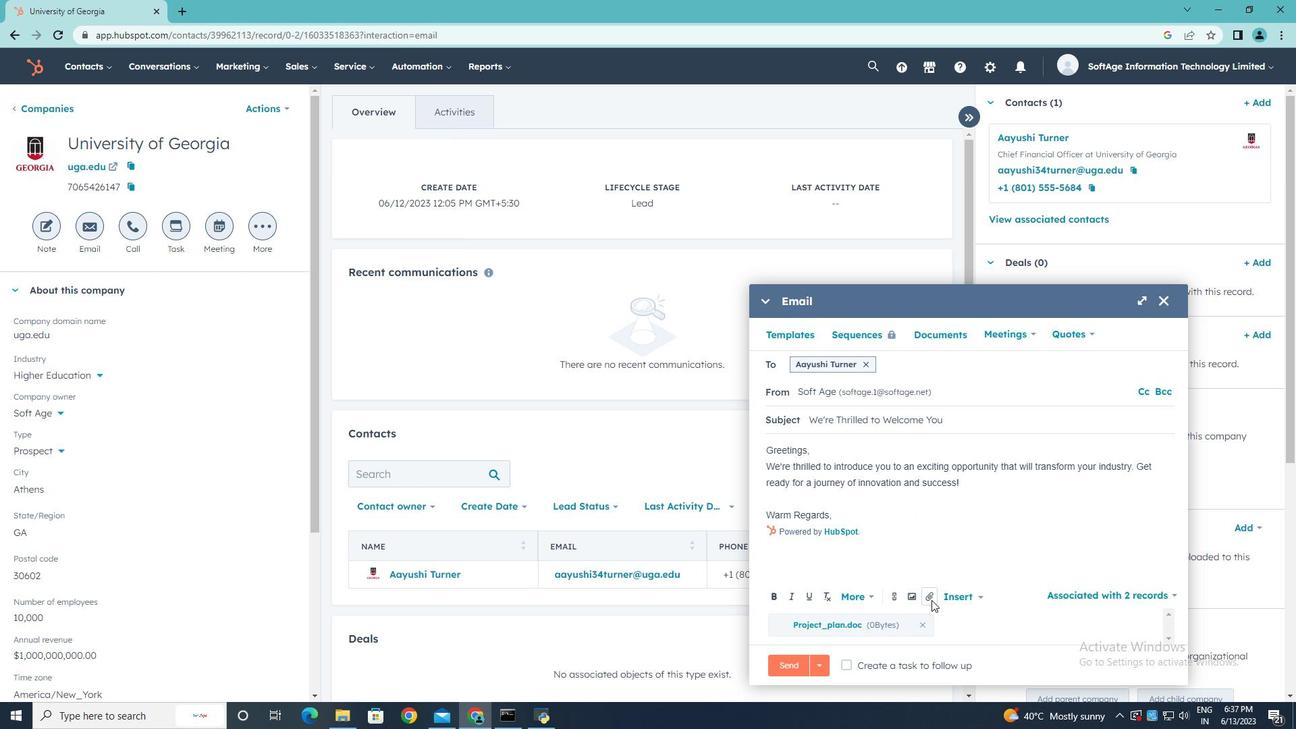 
Action: Mouse moved to (844, 466)
Screenshot: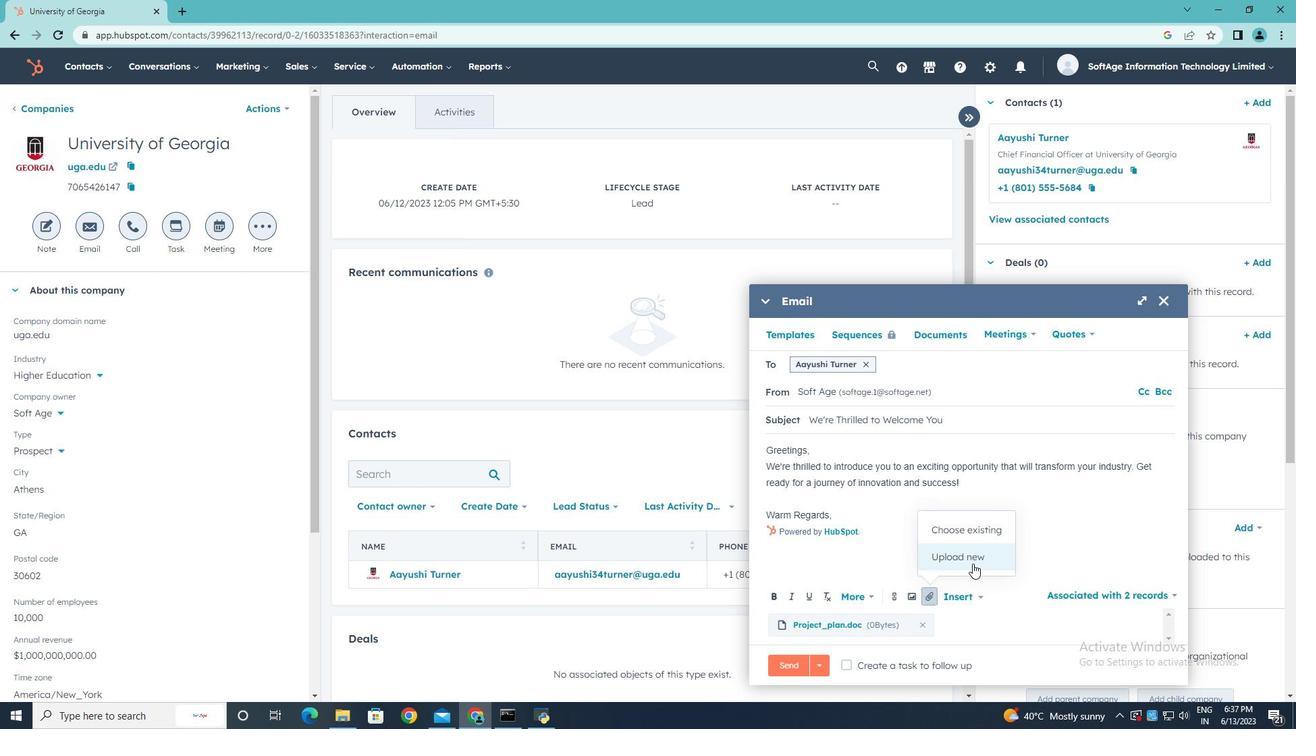 
Action: Mouse pressed left at (844, 466)
Screenshot: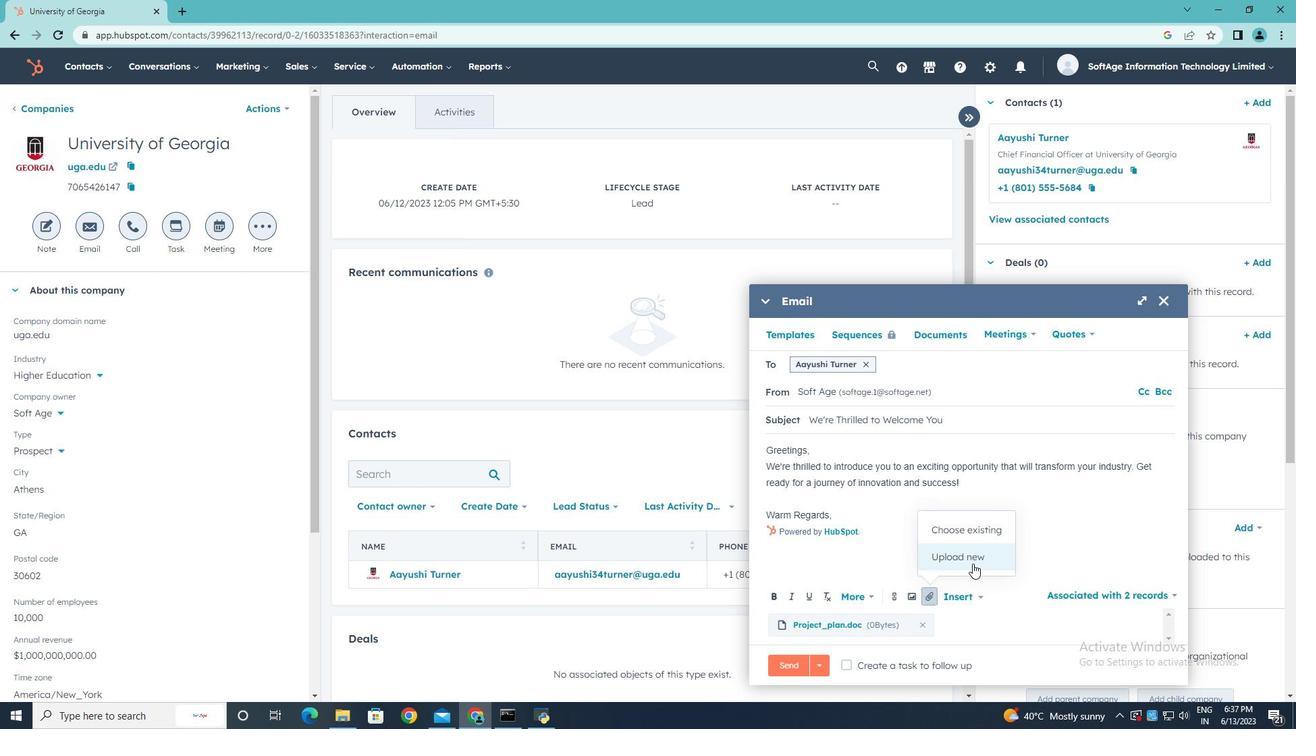 
Action: Mouse moved to (246, 85)
Screenshot: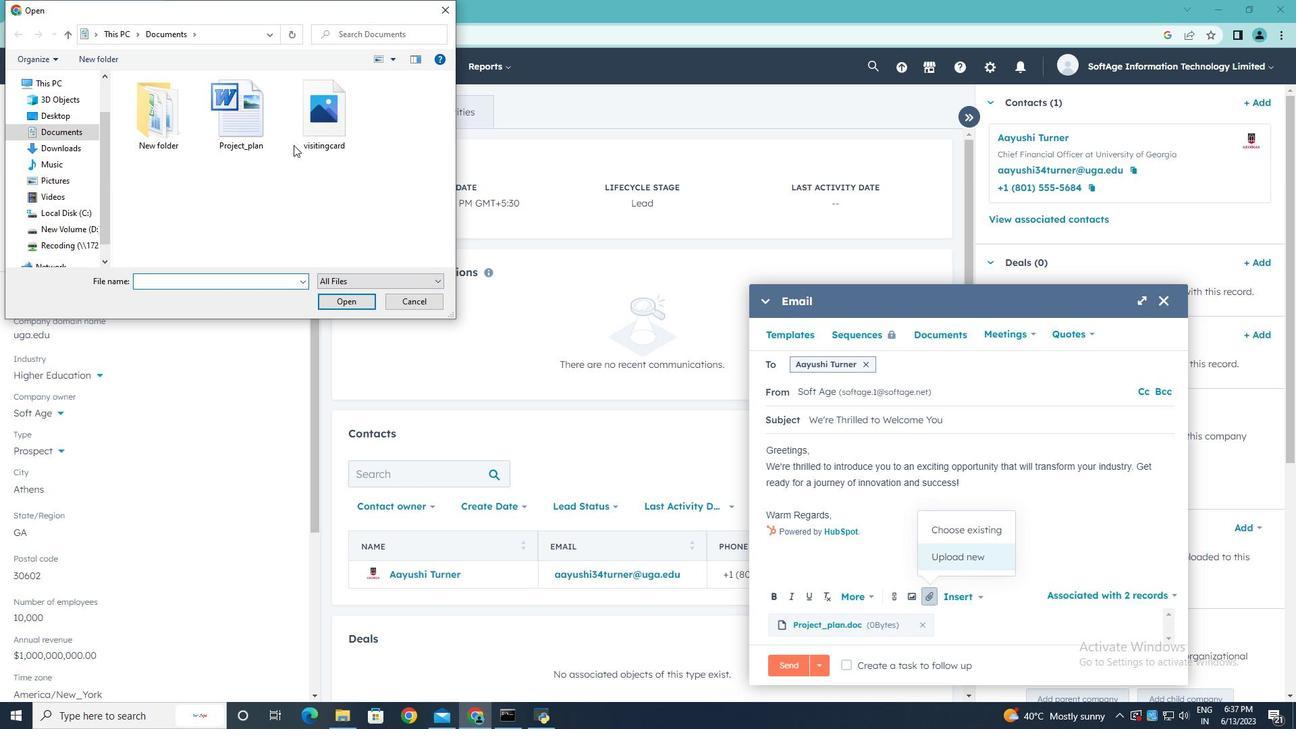 
Action: Mouse pressed left at (246, 85)
Screenshot: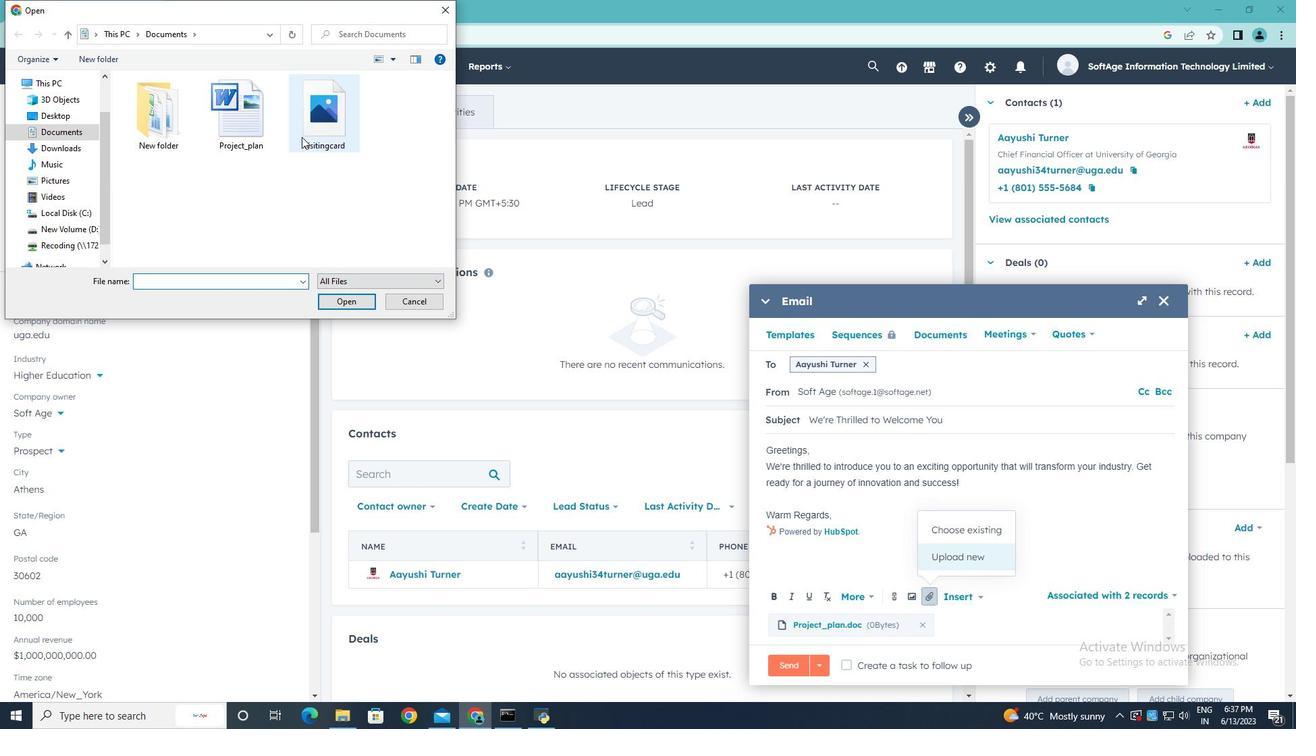 
Action: Mouse moved to (280, 237)
Screenshot: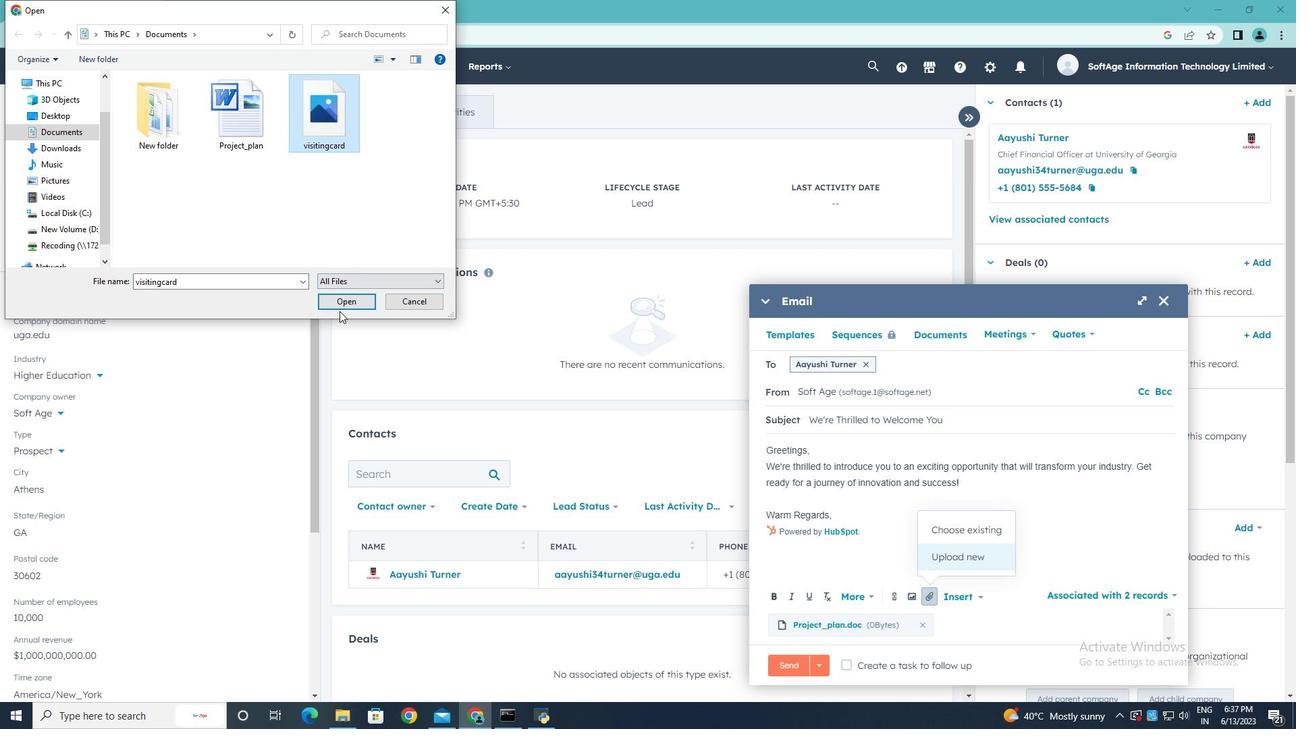 
Action: Mouse pressed left at (280, 237)
Screenshot: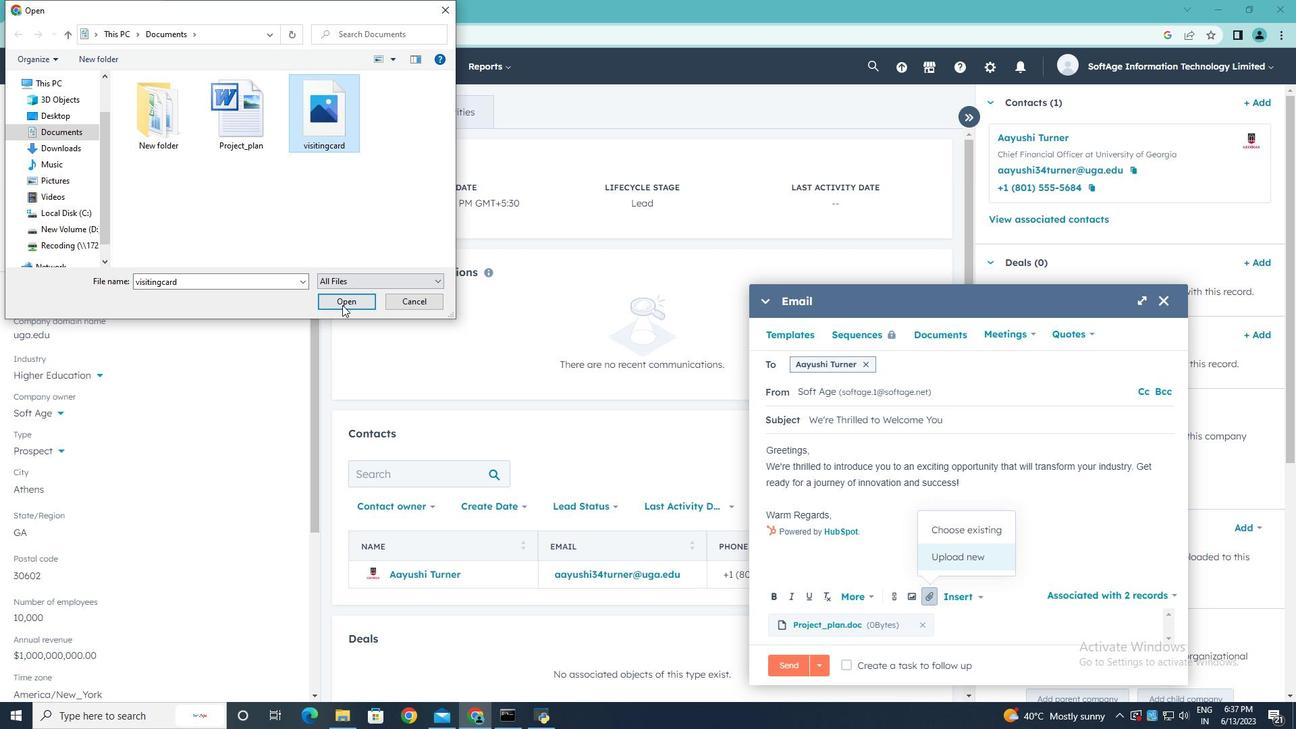 
Action: Mouse moved to (719, 423)
Screenshot: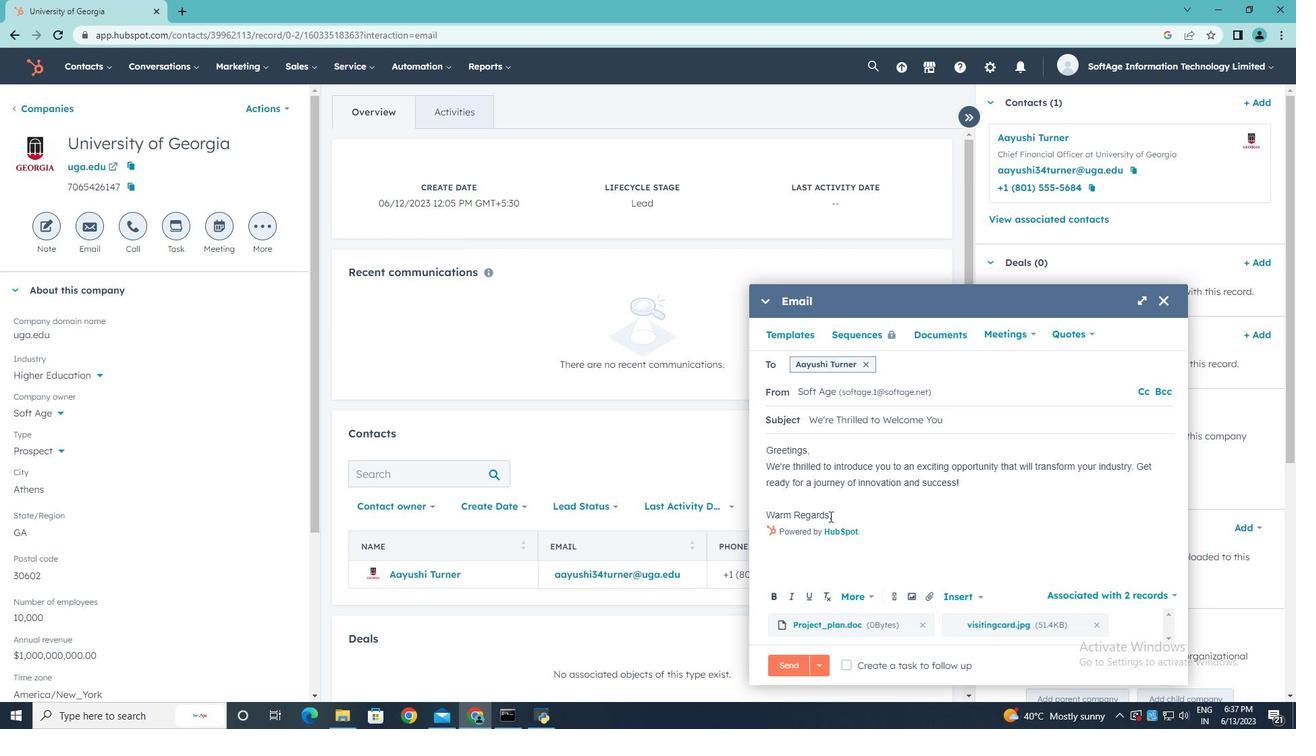 
Action: Mouse pressed left at (719, 423)
Screenshot: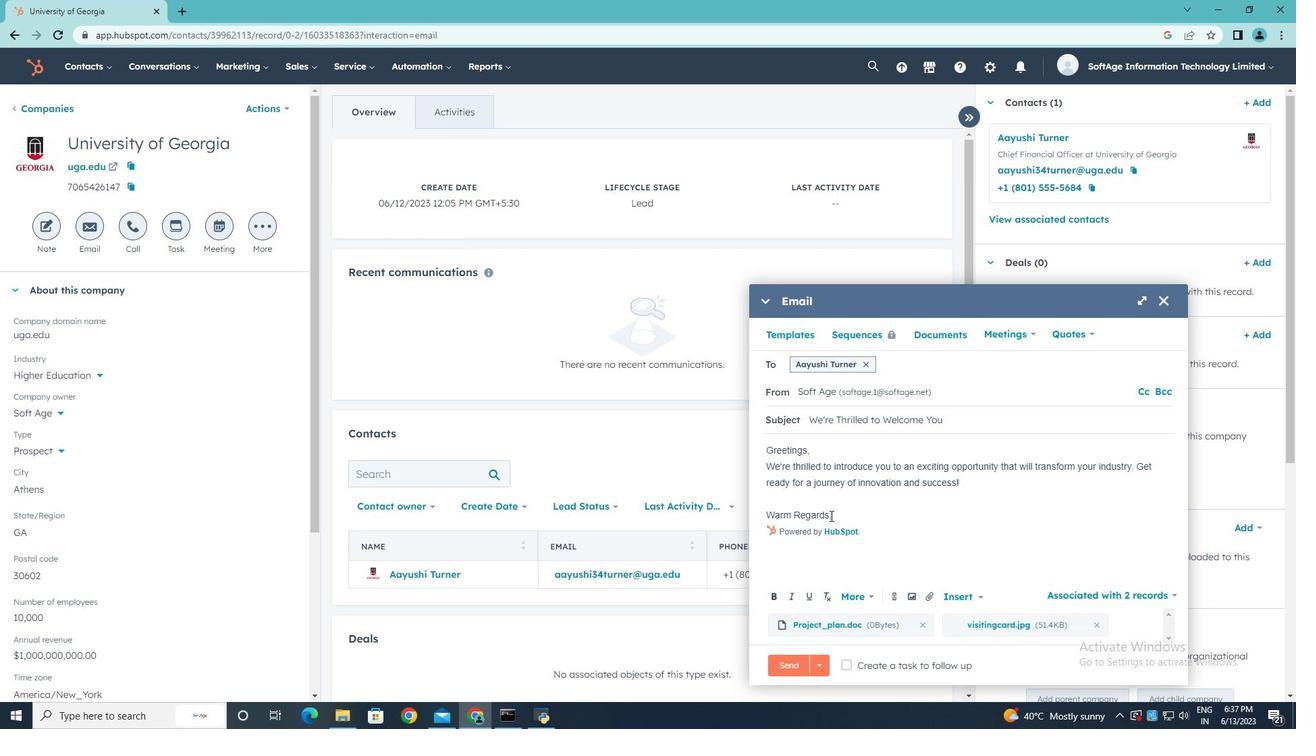
Action: Mouse moved to (717, 423)
Screenshot: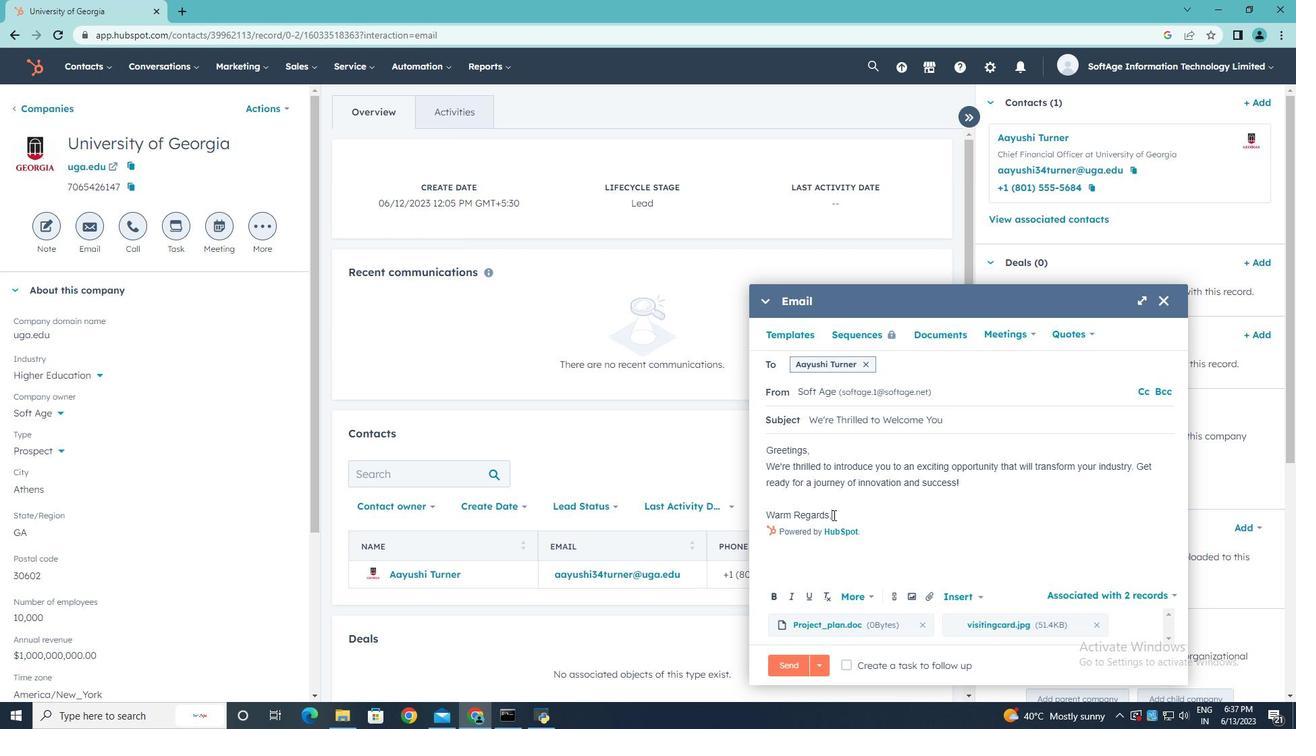 
Action: Key pressed <Key.enter>
Screenshot: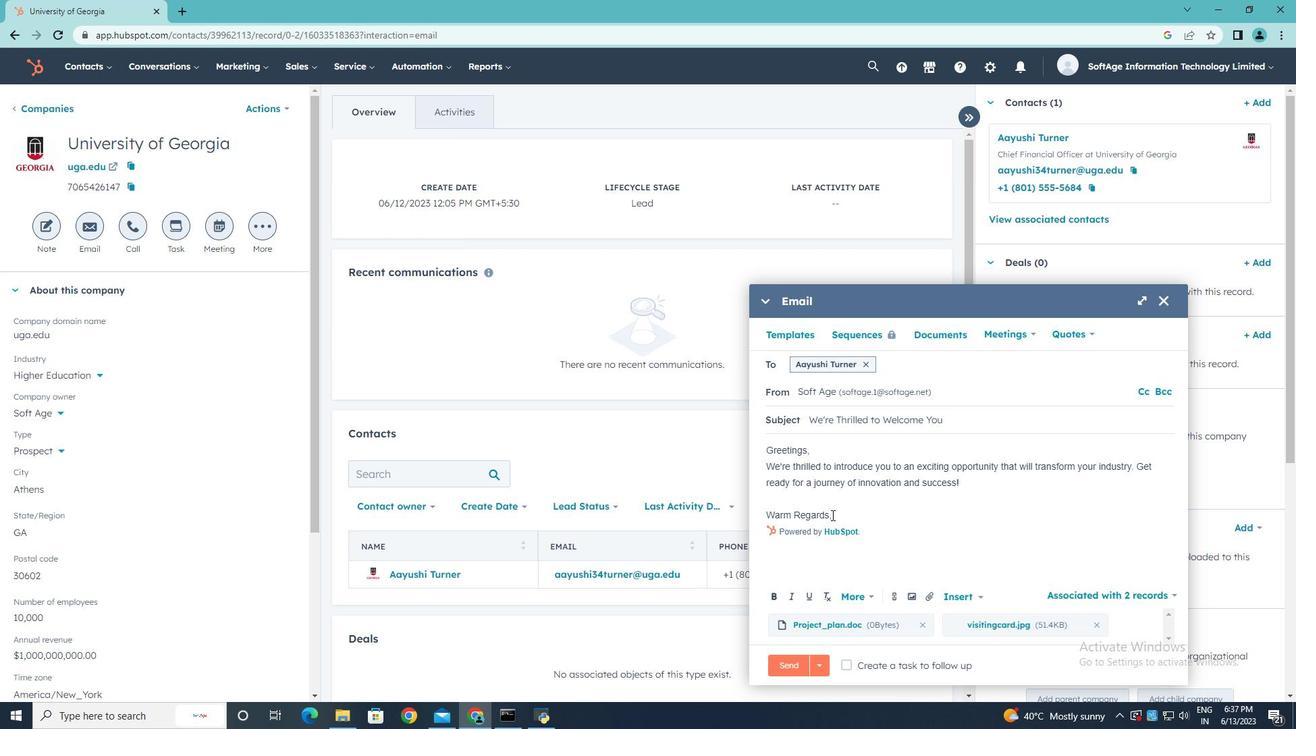 
Action: Mouse moved to (773, 495)
Screenshot: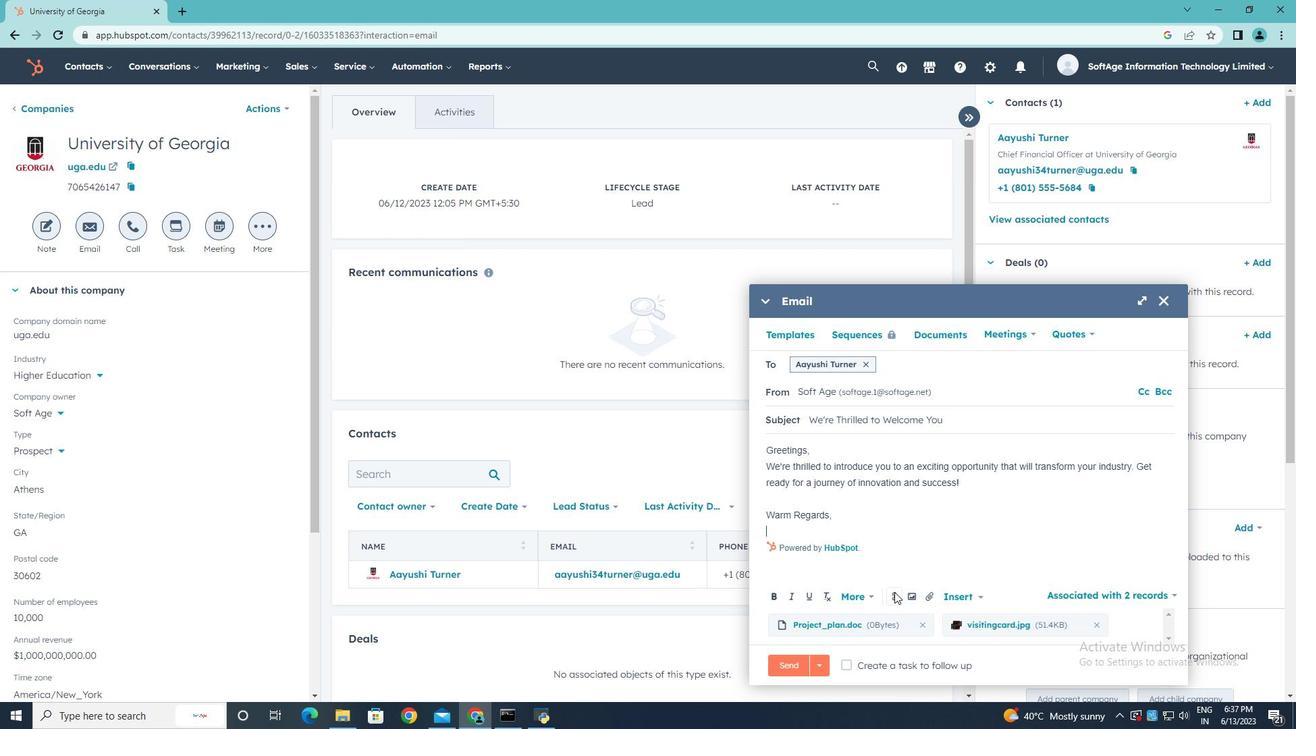 
Action: Mouse pressed left at (773, 495)
Screenshot: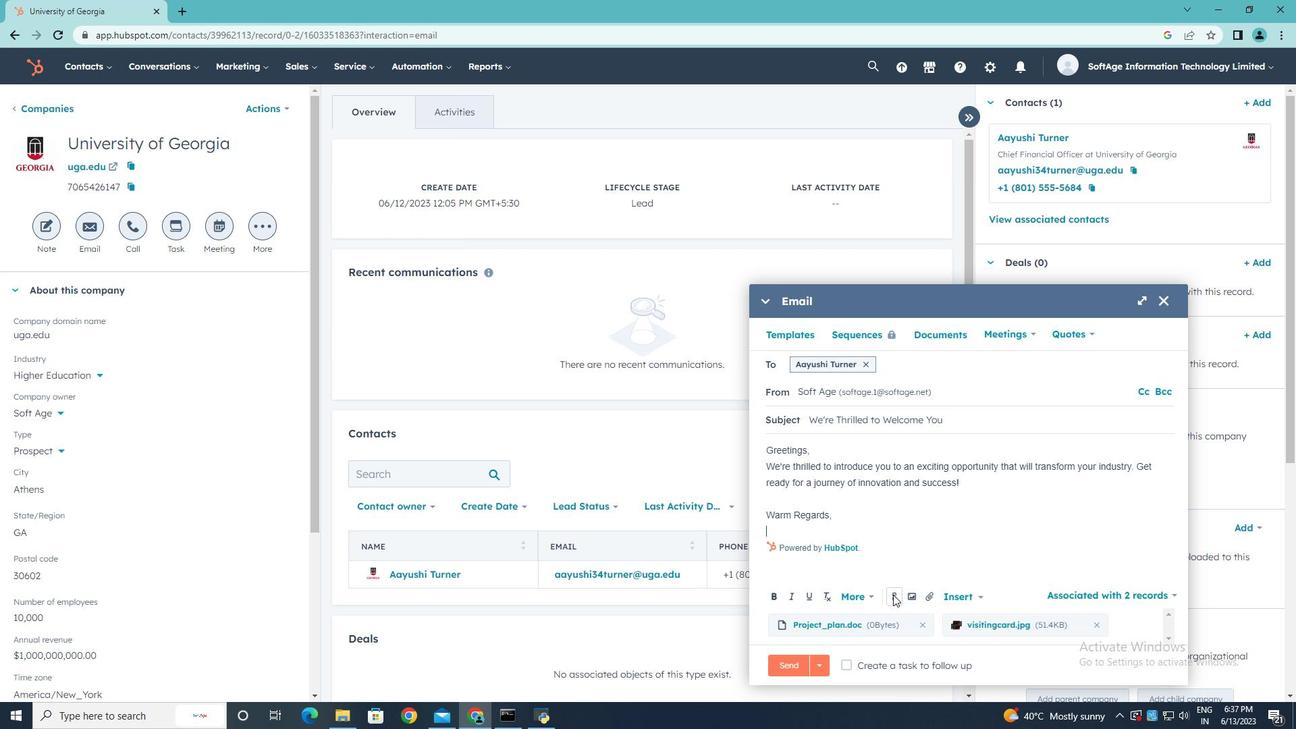 
Action: Mouse moved to (803, 358)
Screenshot: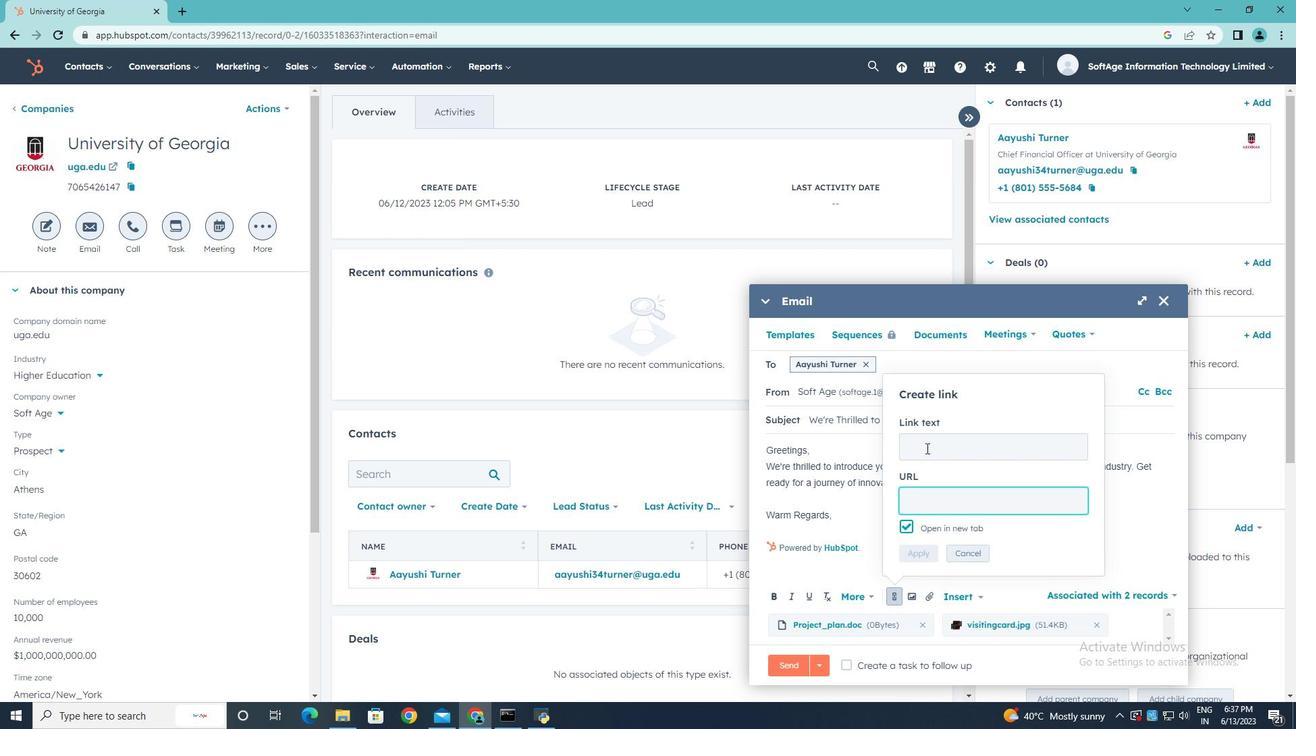 
Action: Mouse pressed left at (803, 358)
Screenshot: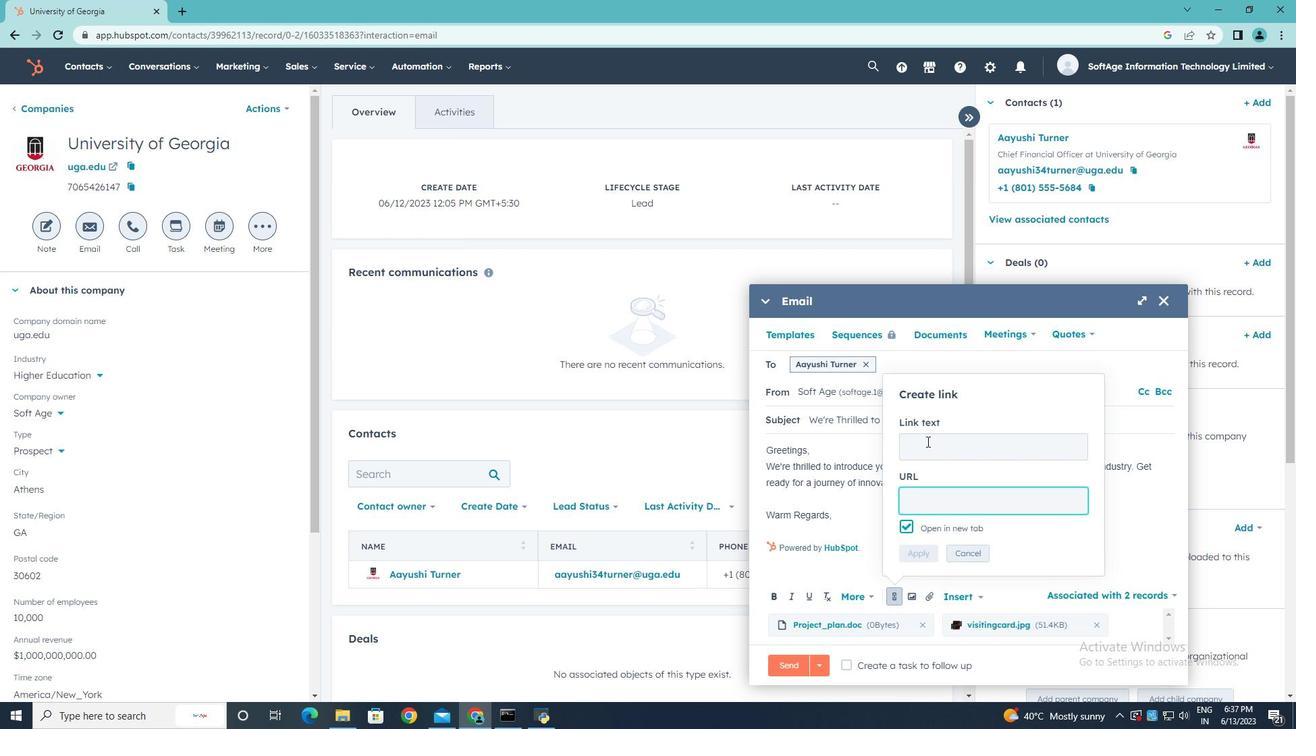 
Action: Key pressed <Key.shift><Key.shift>Linkedin
Screenshot: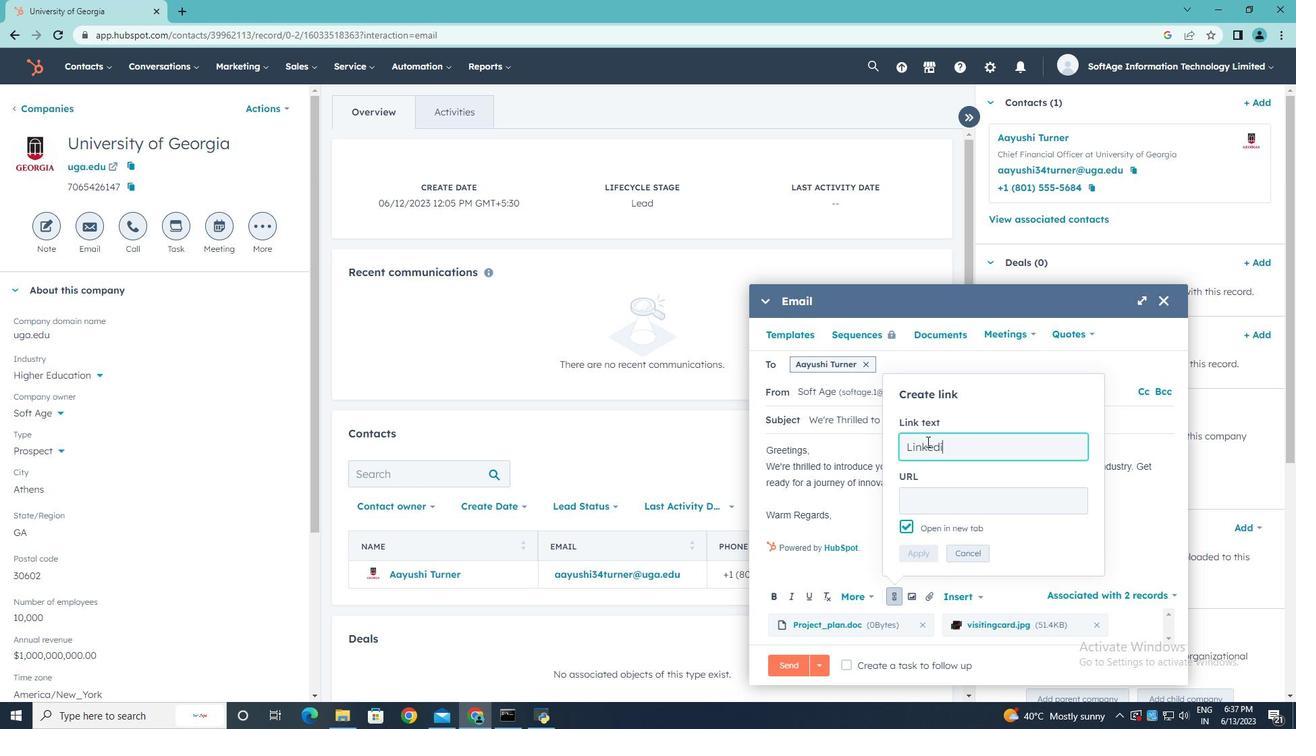 
Action: Mouse moved to (797, 411)
Screenshot: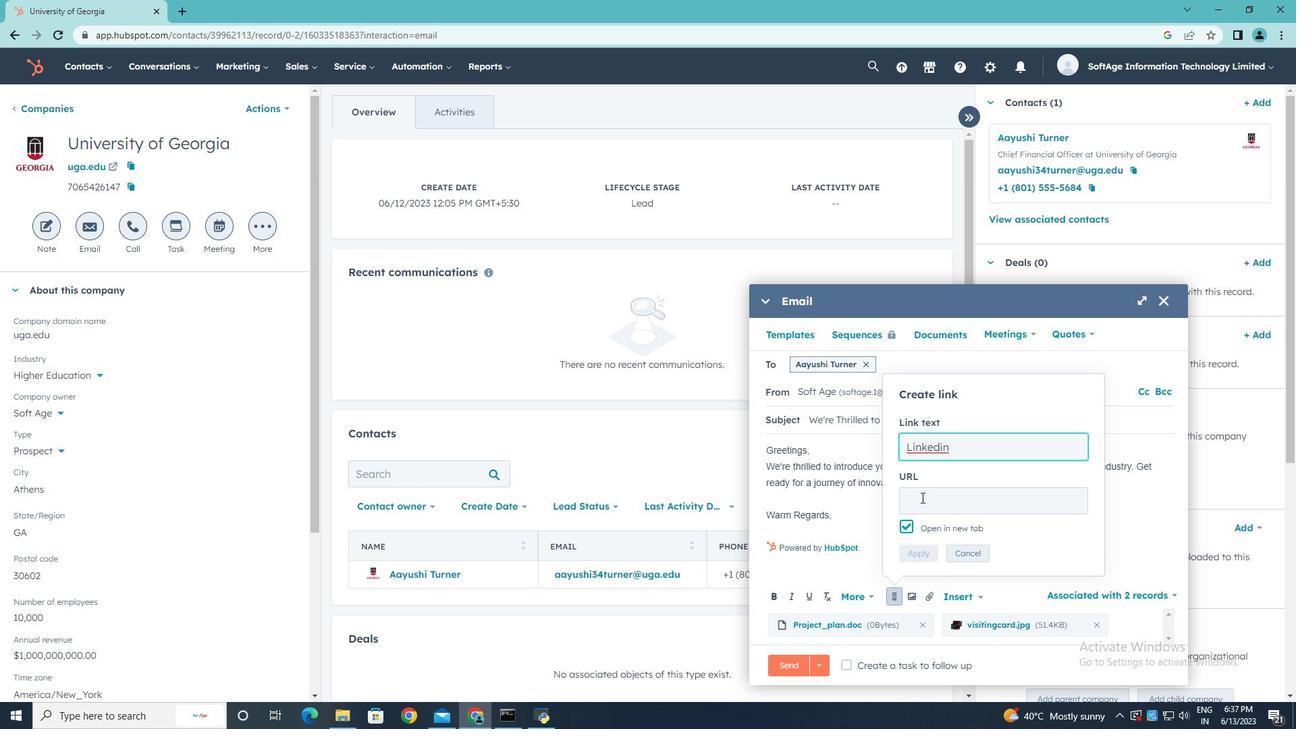 
Action: Mouse pressed left at (797, 411)
Screenshot: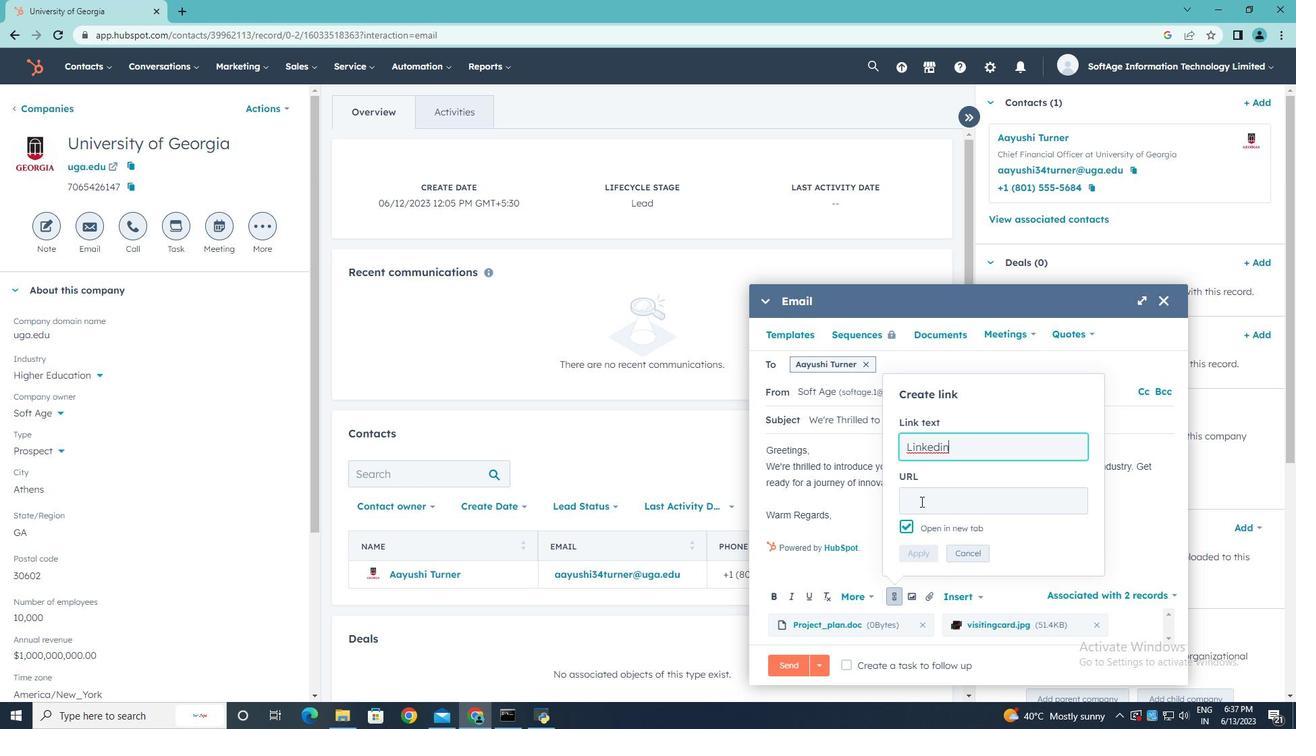 
Action: Key pressed in.linkedin.c<Key.backspace>com
Screenshot: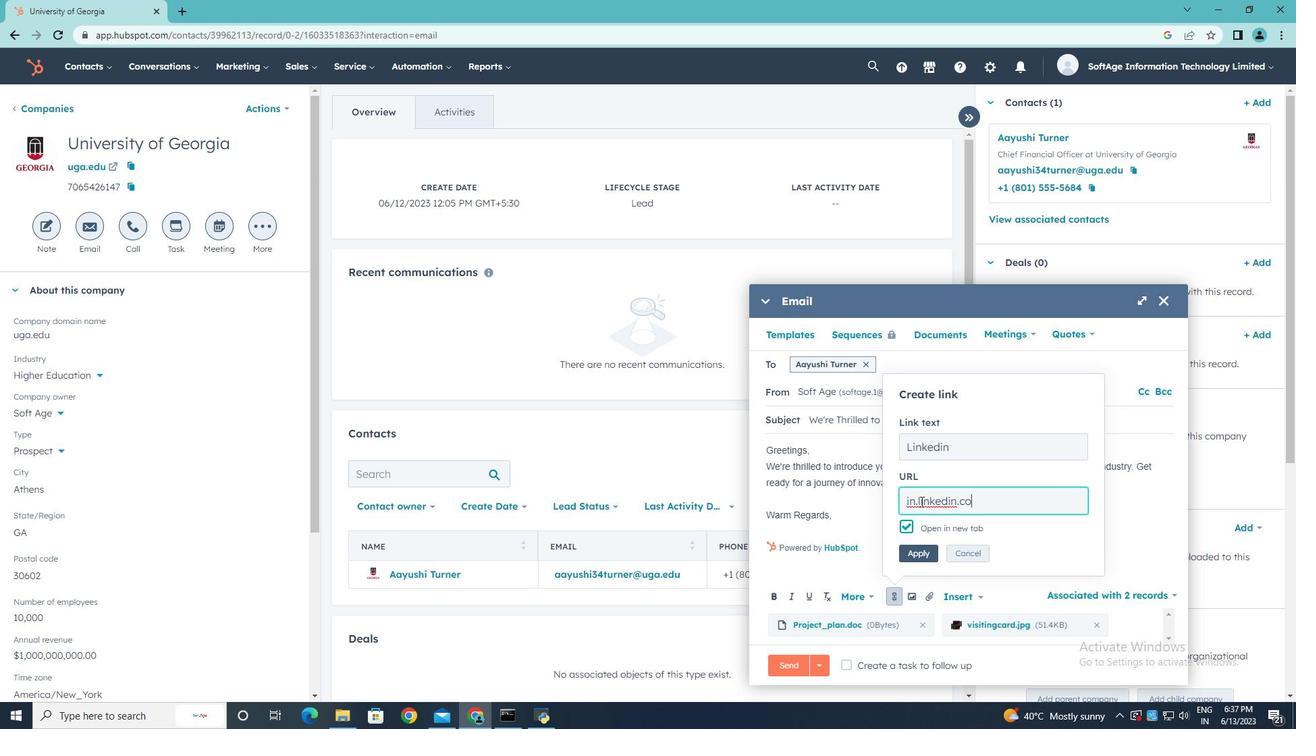 
Action: Mouse moved to (793, 459)
Screenshot: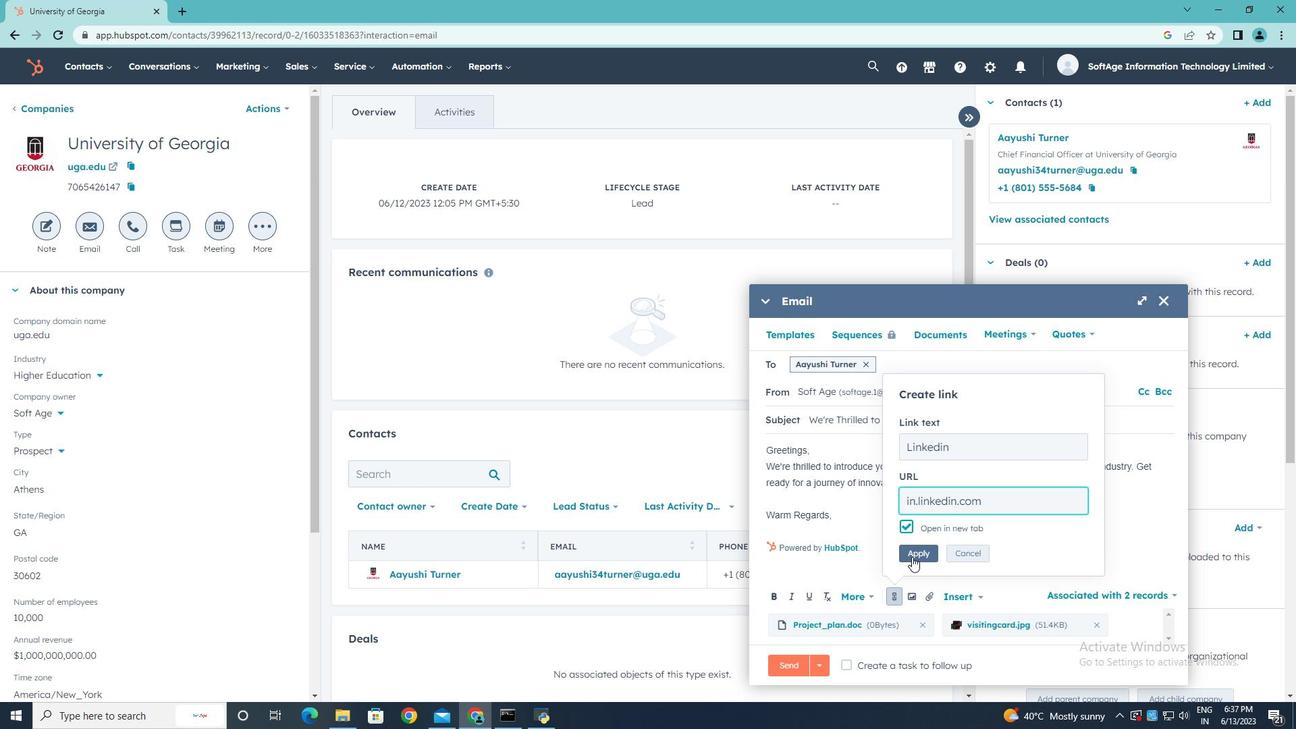 
Action: Mouse pressed left at (793, 459)
Screenshot: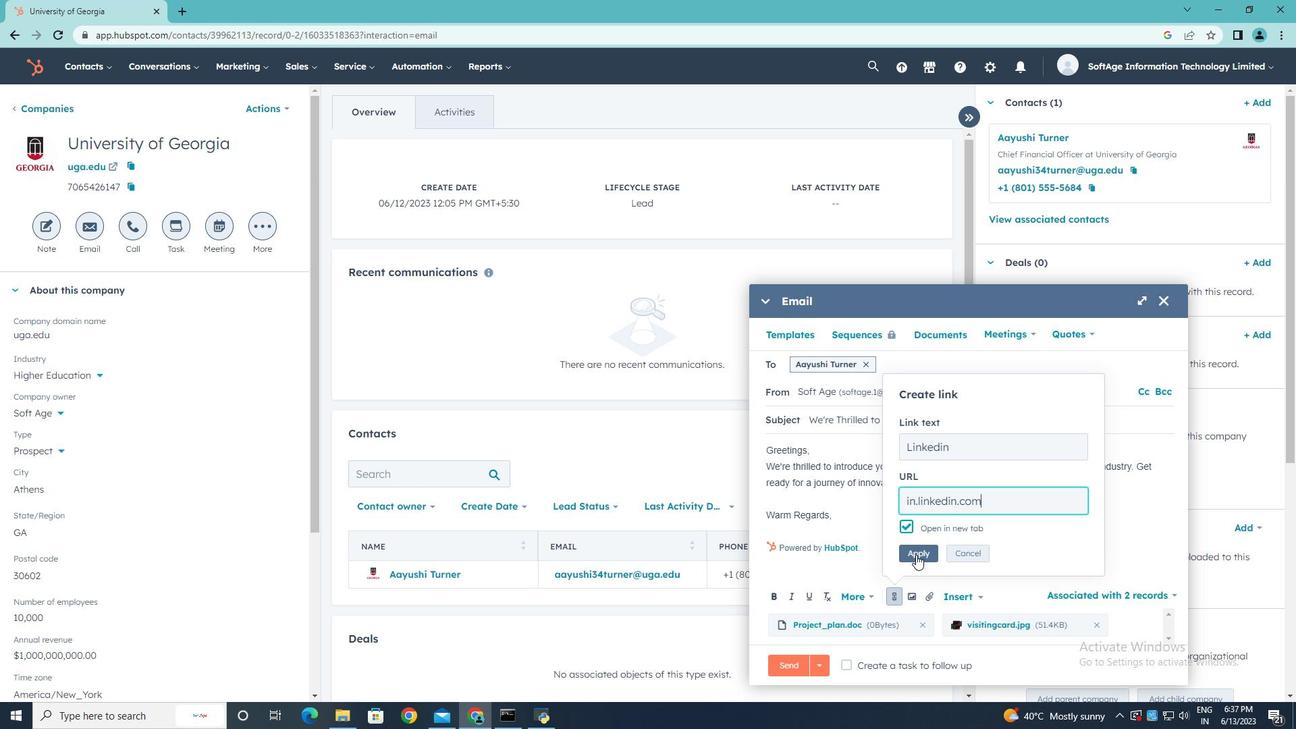 
Action: Mouse moved to (734, 556)
Screenshot: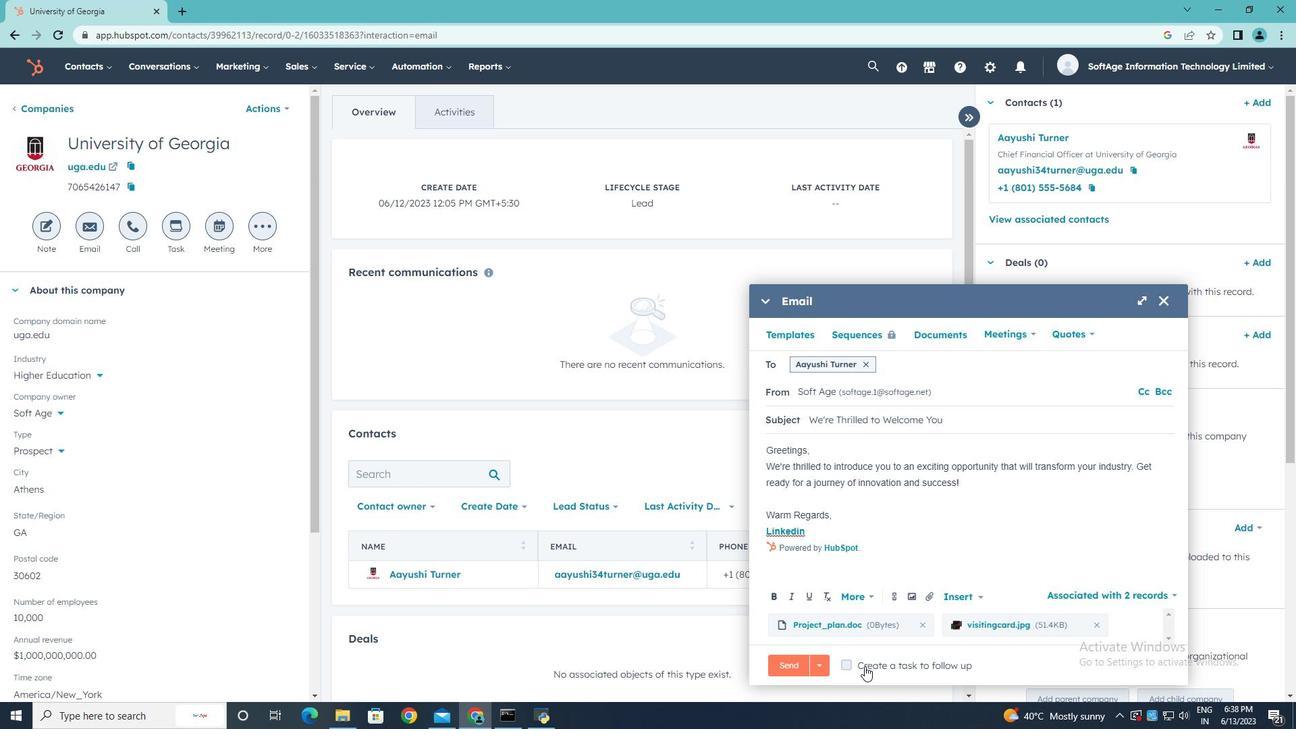 
Action: Mouse pressed left at (734, 556)
Screenshot: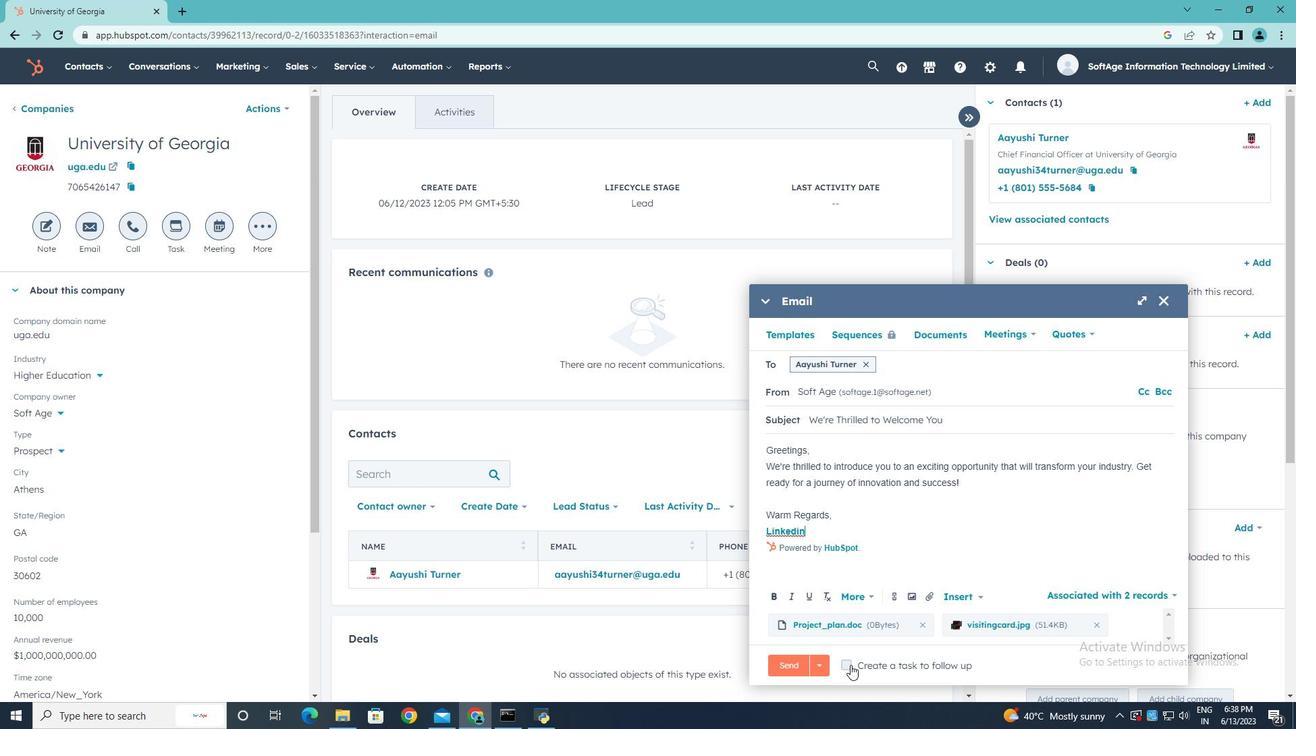 
Action: Mouse moved to (967, 553)
Screenshot: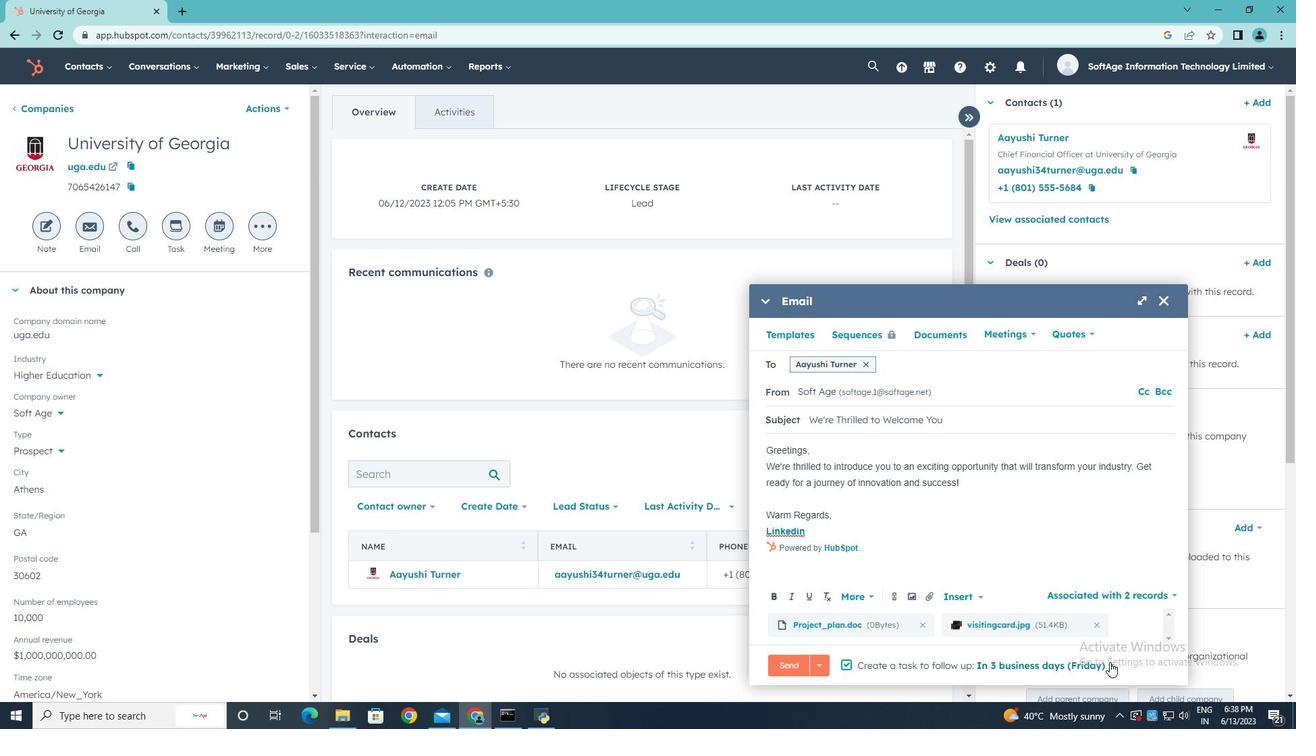 
Action: Mouse pressed left at (967, 553)
Screenshot: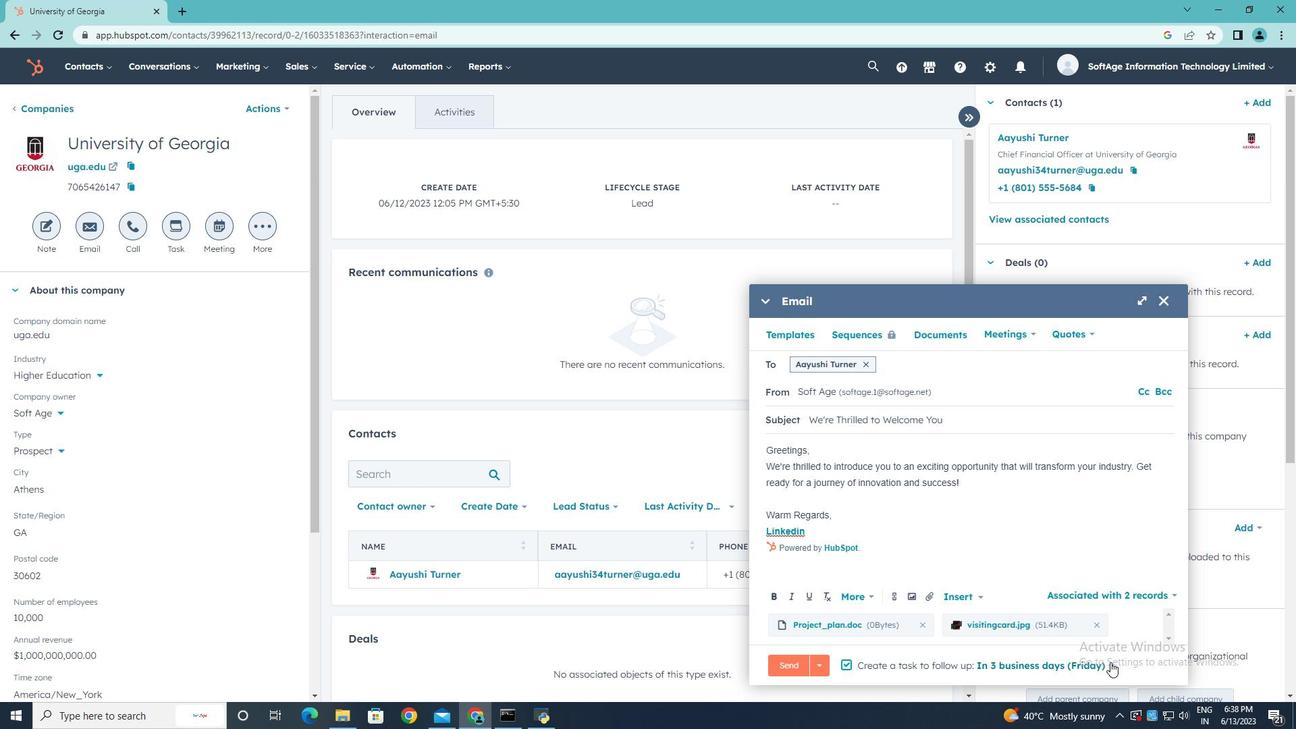 
Action: Mouse moved to (946, 438)
Screenshot: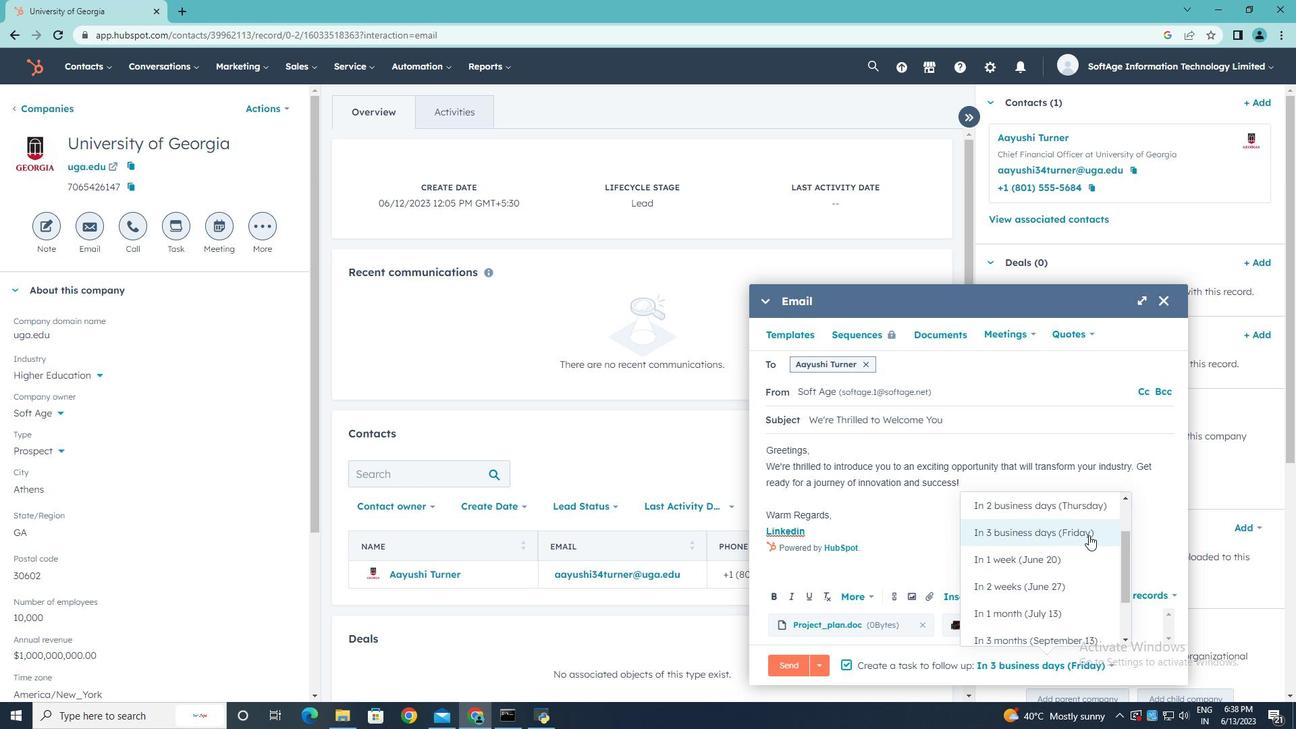 
Action: Mouse pressed left at (946, 438)
Screenshot: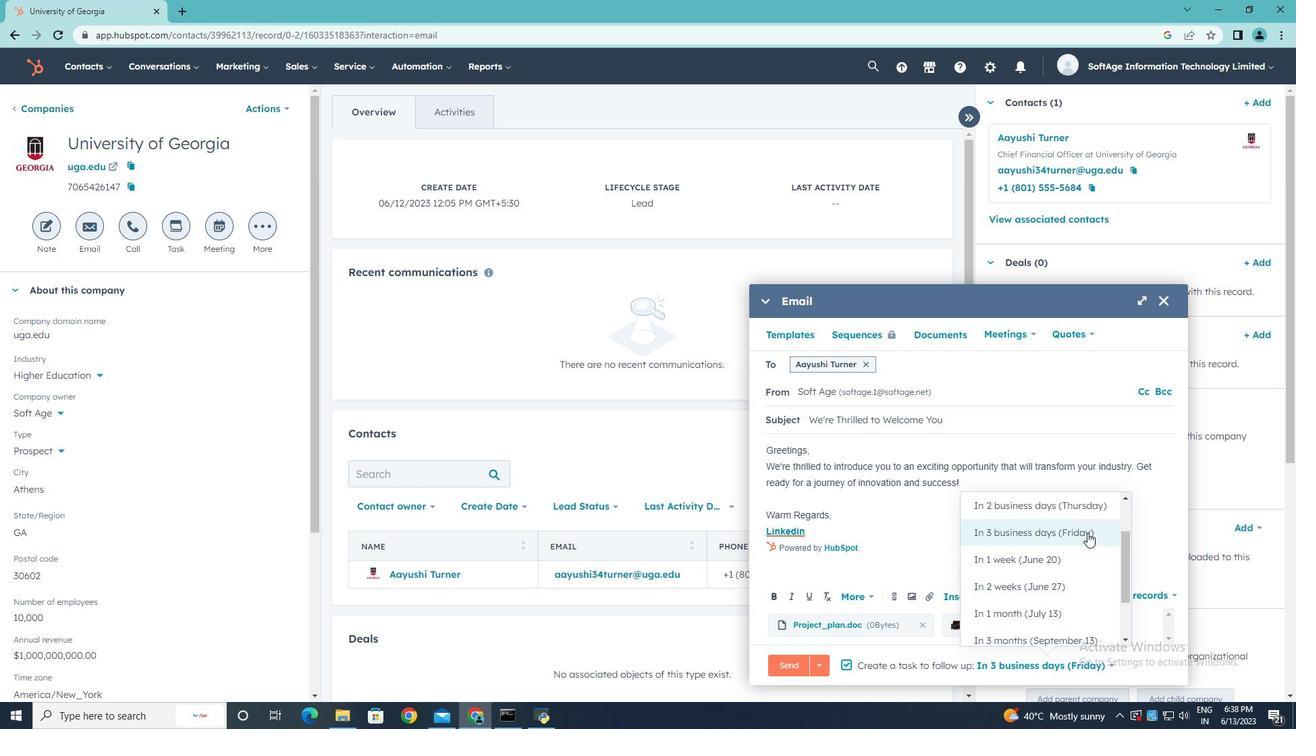 
Action: Mouse moved to (679, 560)
Screenshot: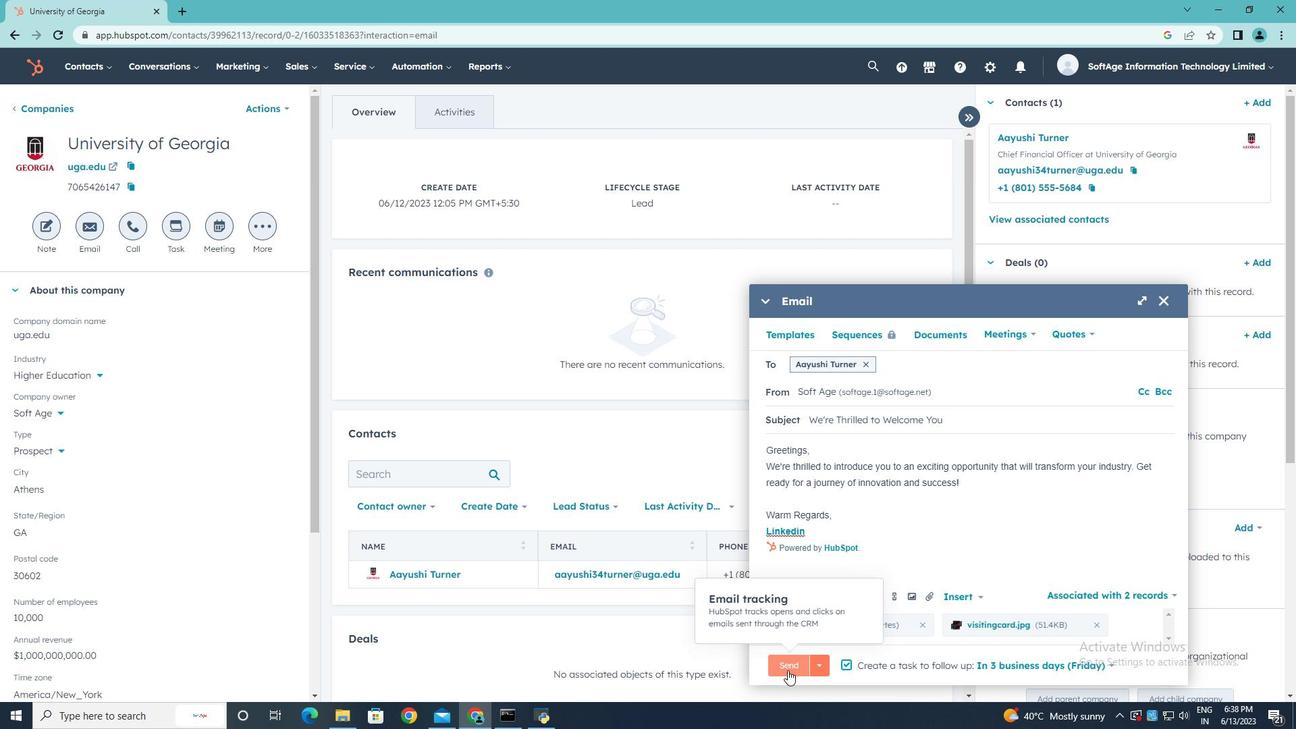 
Action: Mouse pressed left at (679, 560)
Screenshot: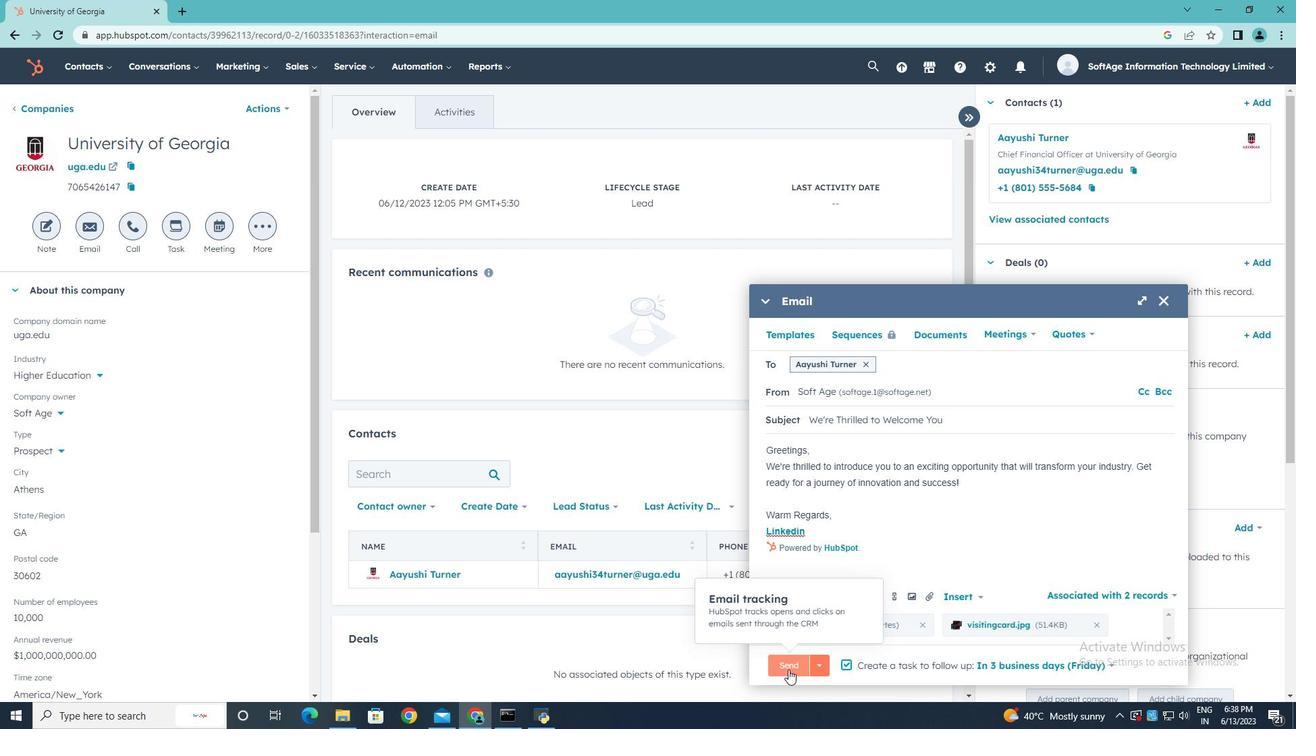 
Action: Mouse moved to (680, 560)
Screenshot: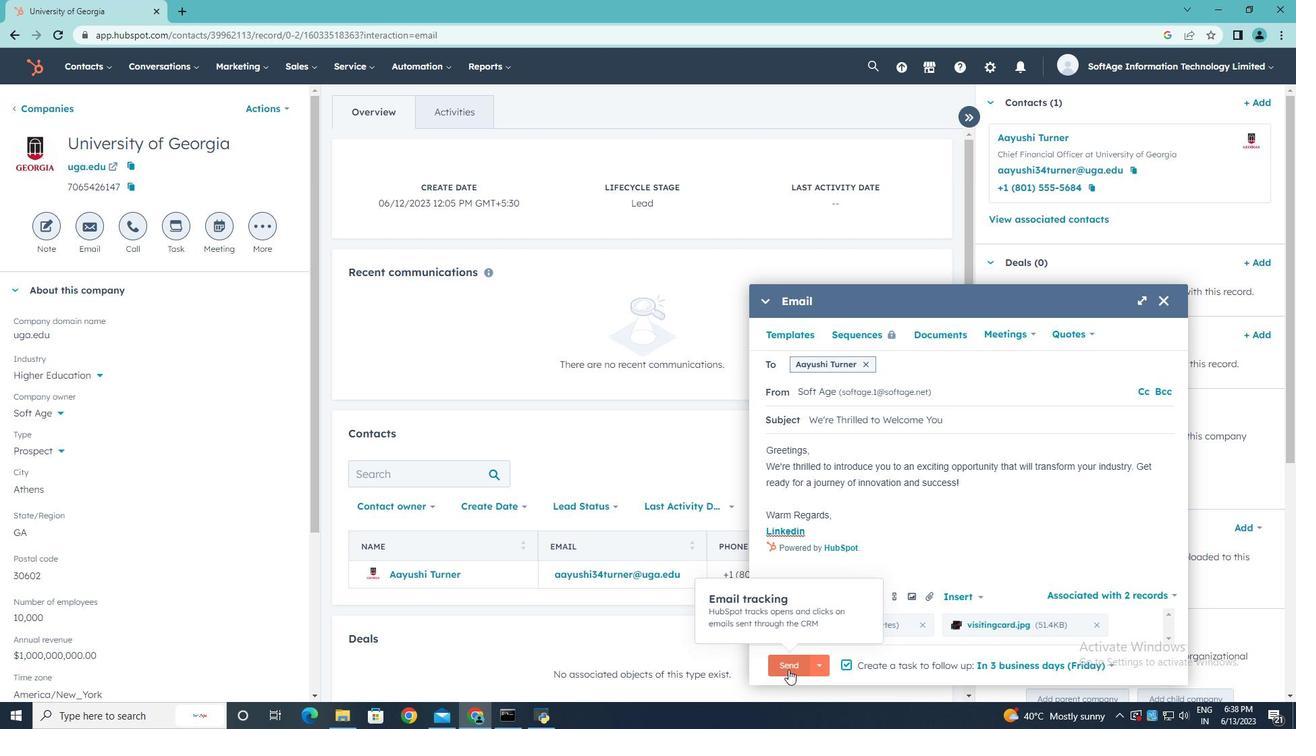 
